 Task: Find connections with filter location Khatīma with filter topic #leanstartupswith filter profile language Spanish with filter current company Capgemini with filter school Acropolis Institutions with filter industry Education Administration Programs with filter service category Ghostwriting with filter keywords title Director of Inside Sales
Action: Mouse moved to (399, 259)
Screenshot: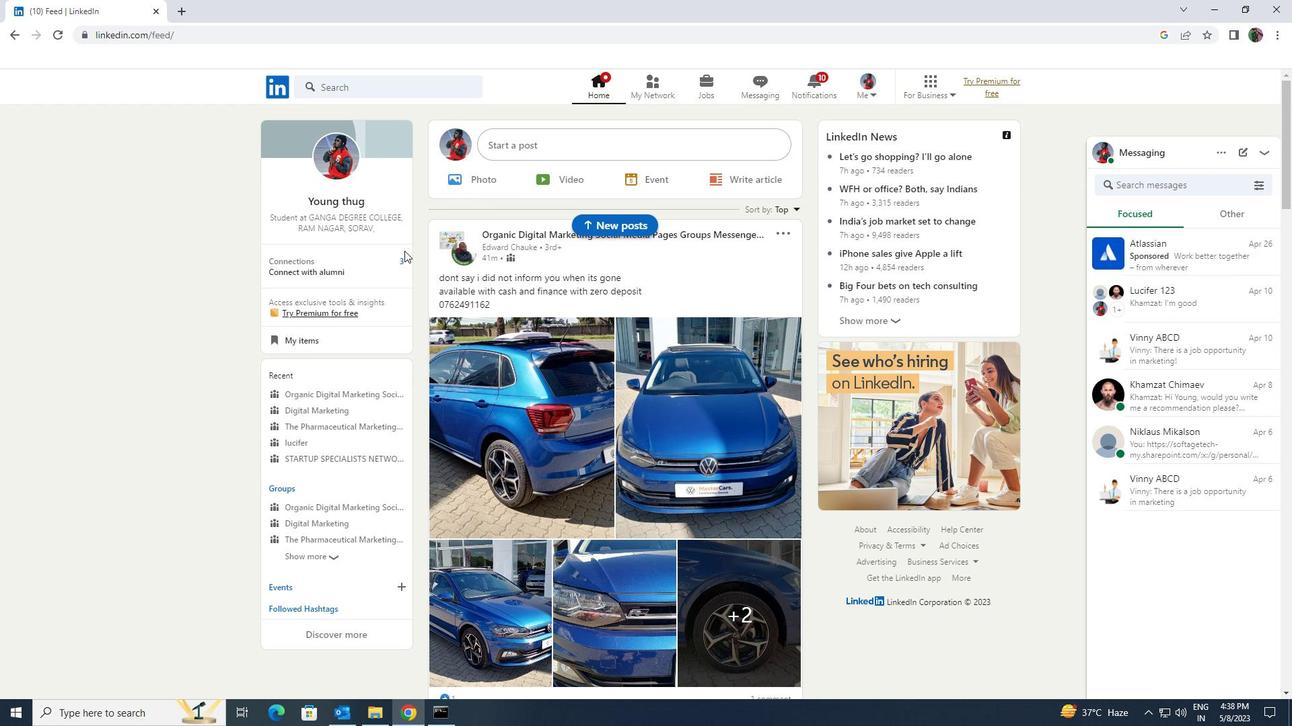 
Action: Mouse pressed left at (399, 259)
Screenshot: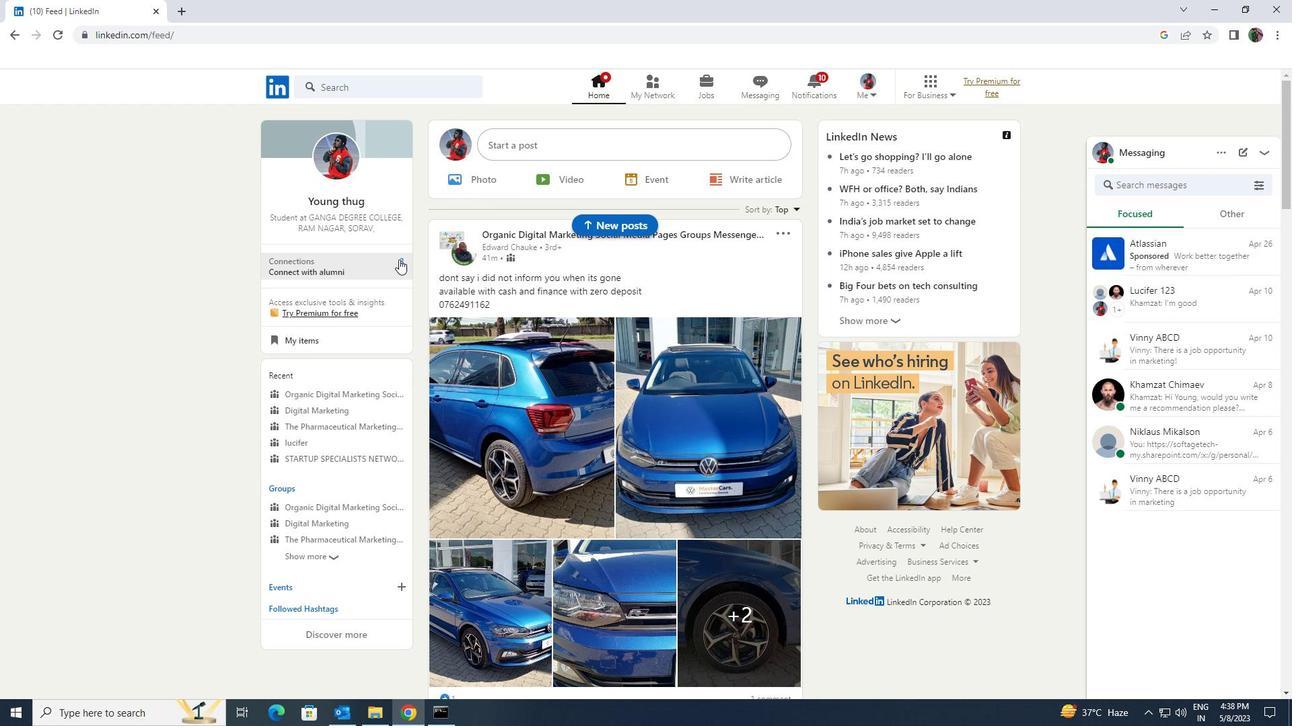 
Action: Mouse moved to (384, 158)
Screenshot: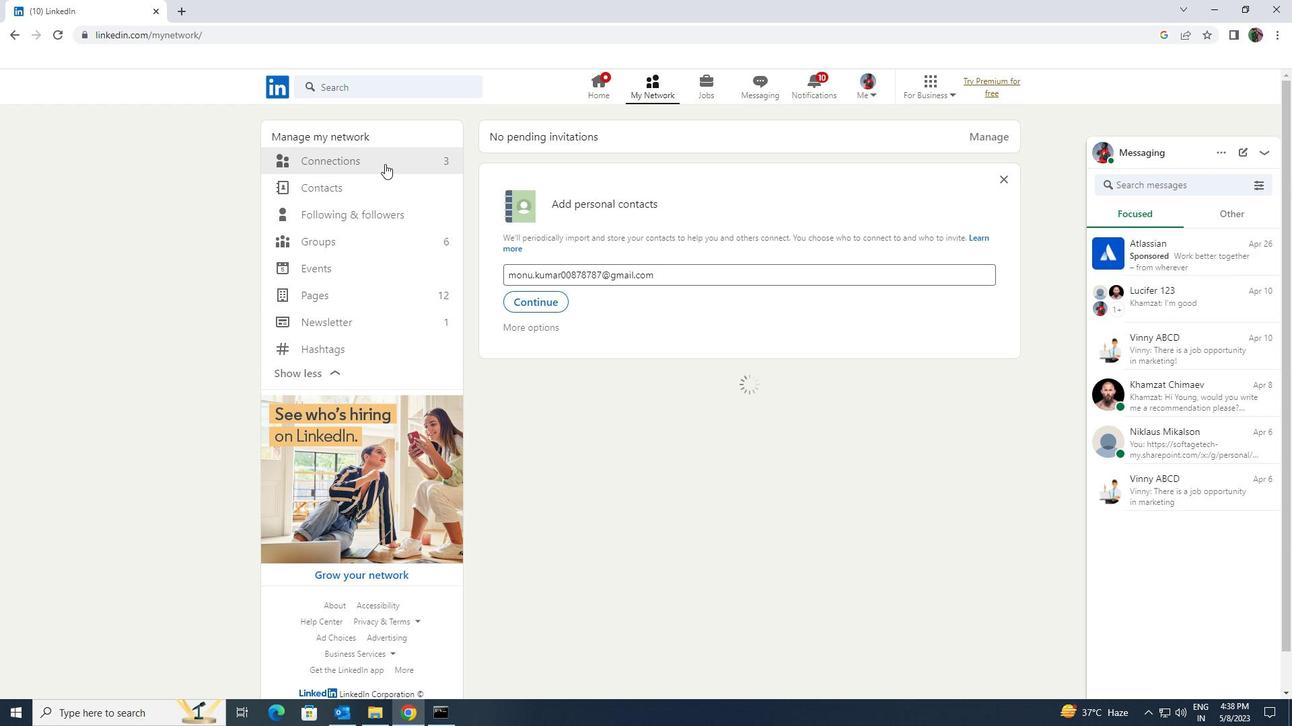 
Action: Mouse pressed left at (384, 158)
Screenshot: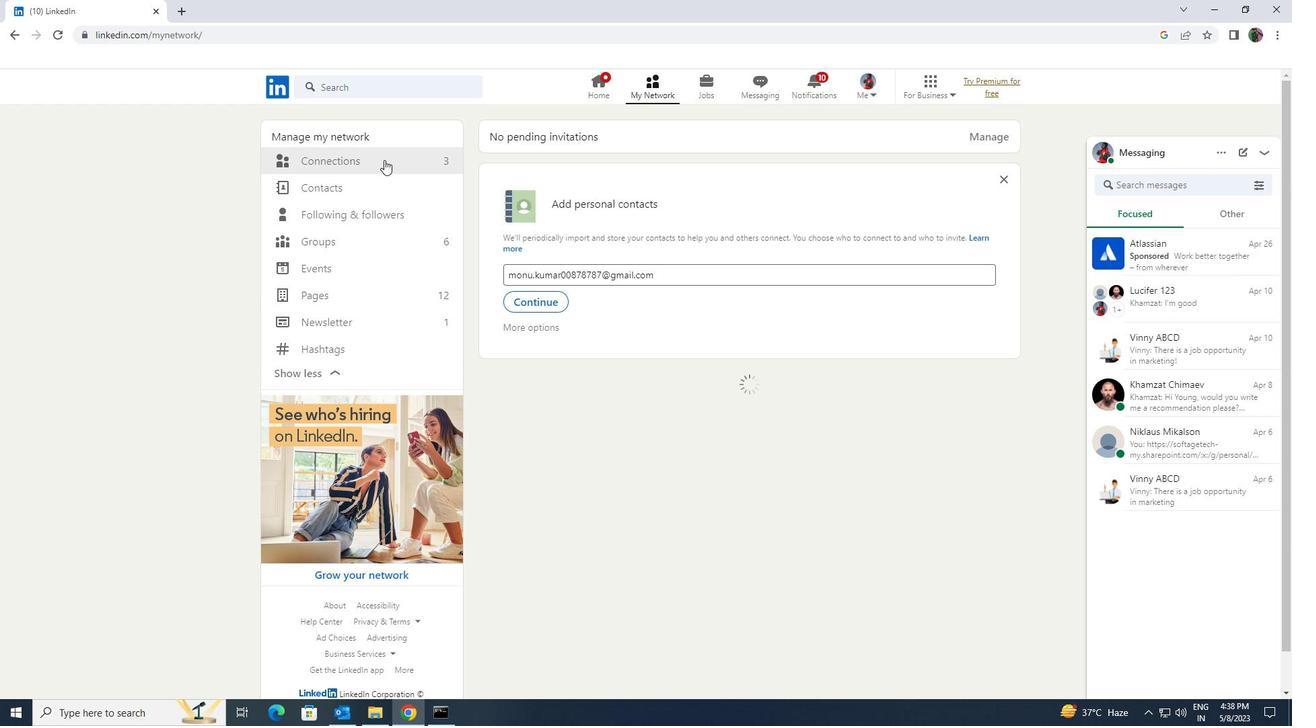 
Action: Mouse moved to (712, 164)
Screenshot: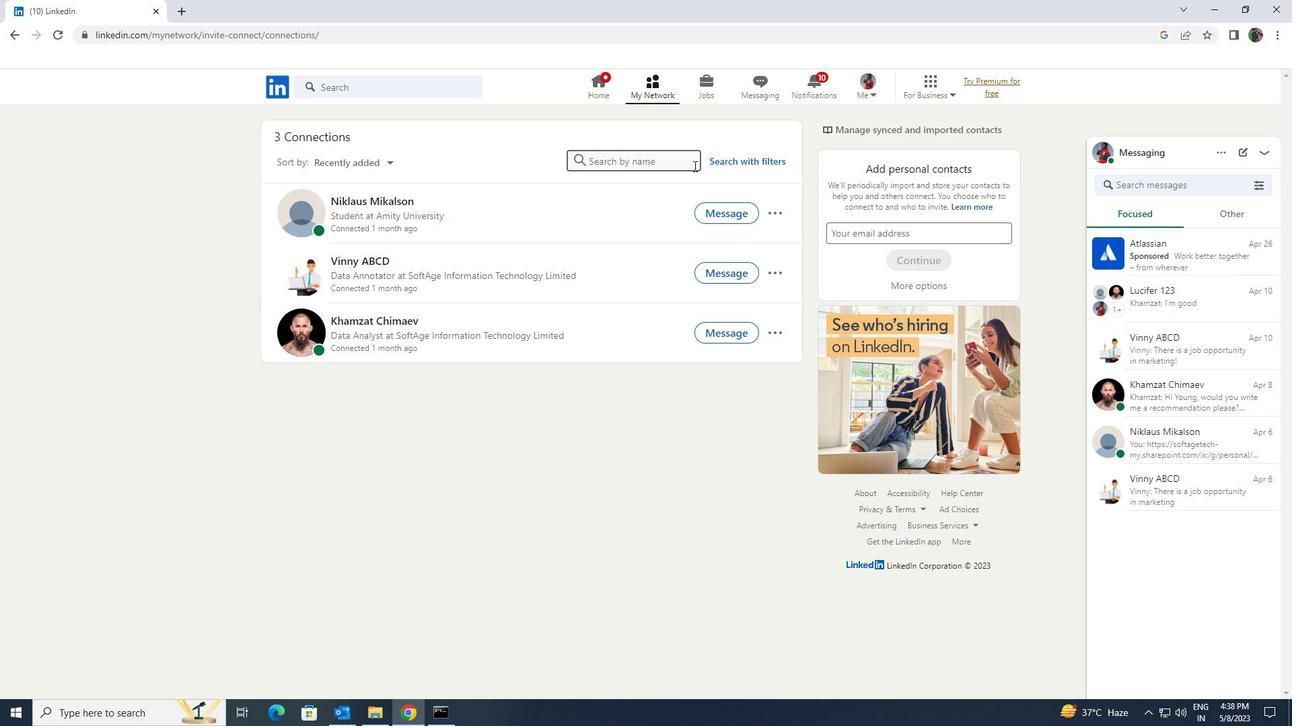 
Action: Mouse pressed left at (712, 164)
Screenshot: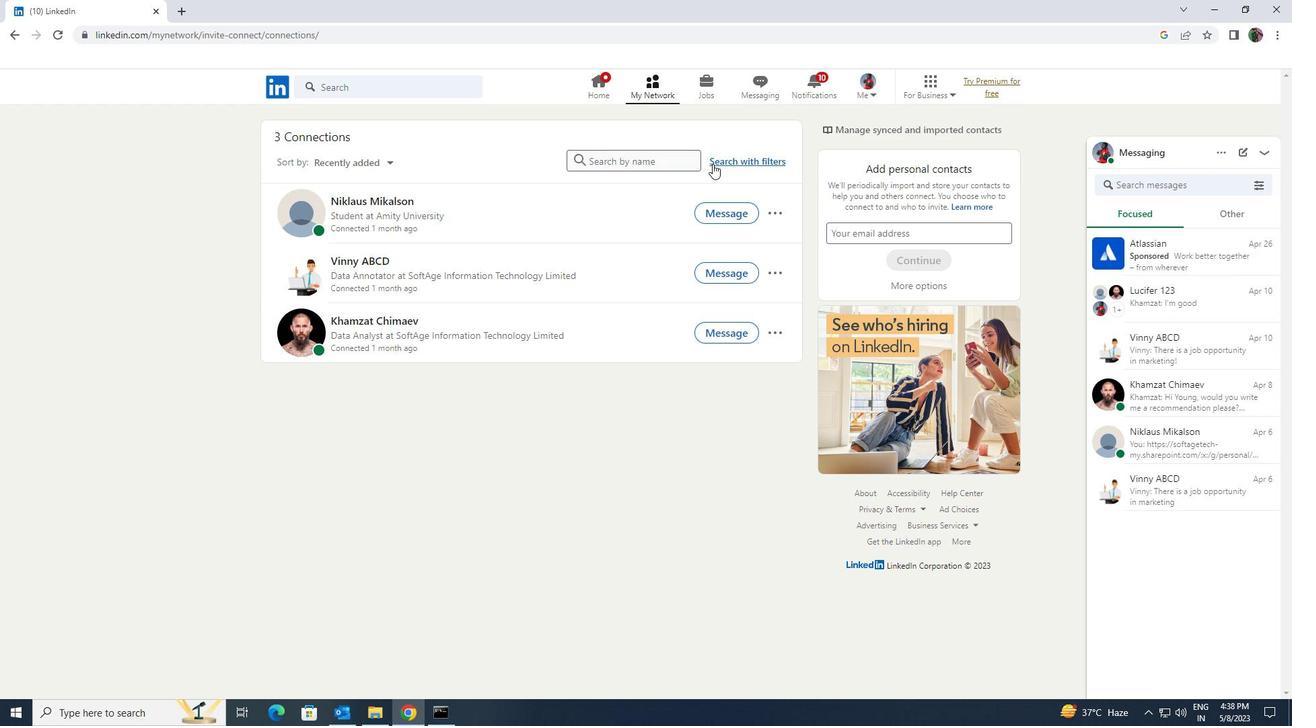 
Action: Mouse moved to (689, 128)
Screenshot: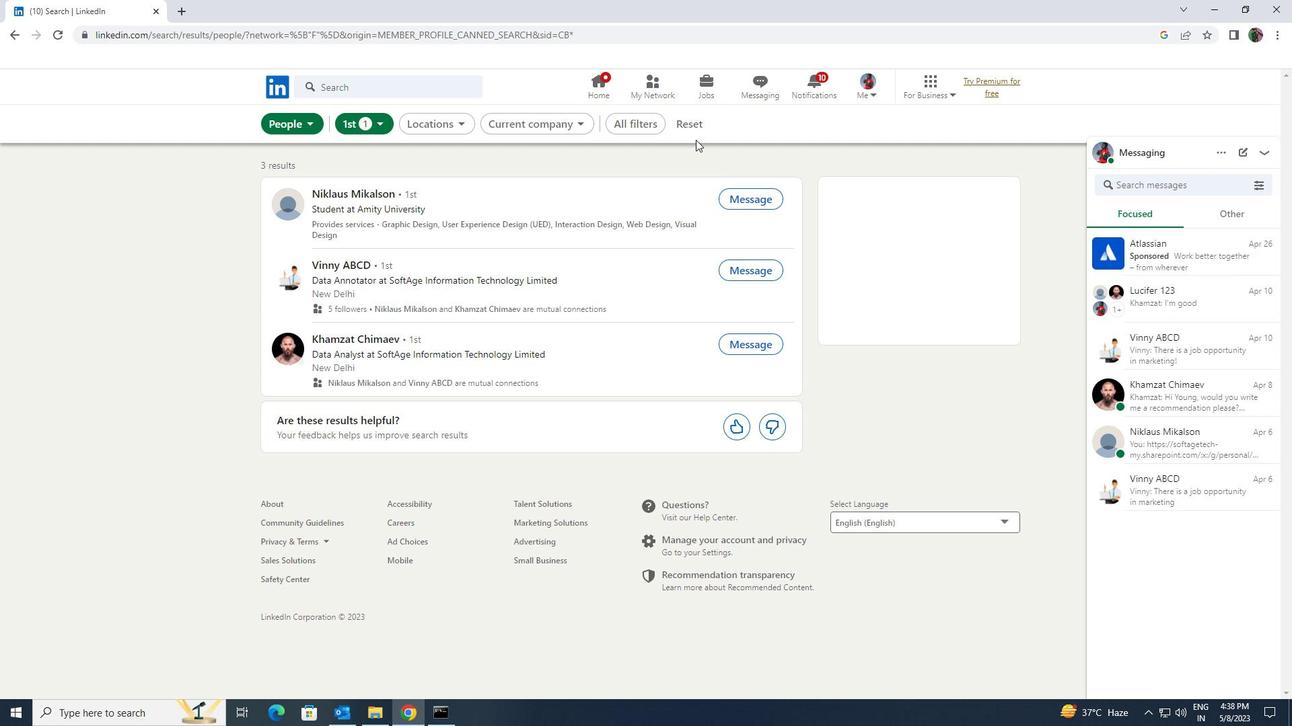 
Action: Mouse pressed left at (689, 128)
Screenshot: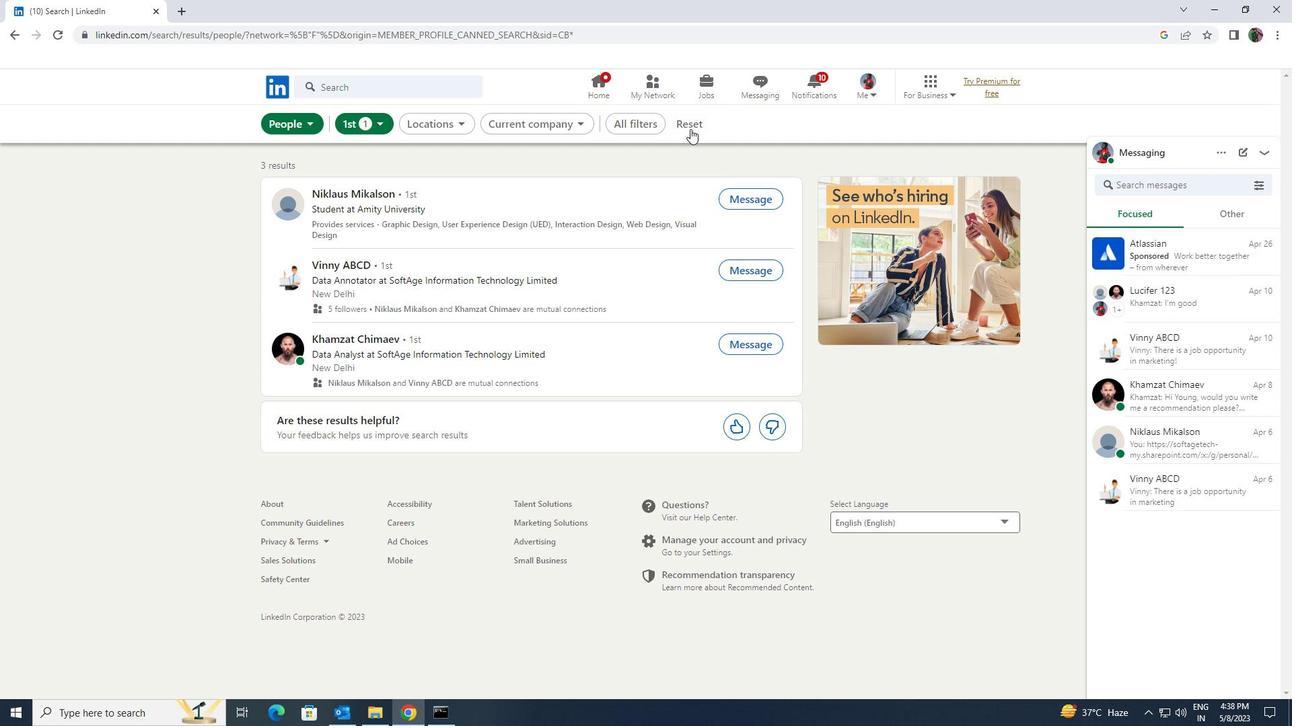 
Action: Mouse moved to (682, 124)
Screenshot: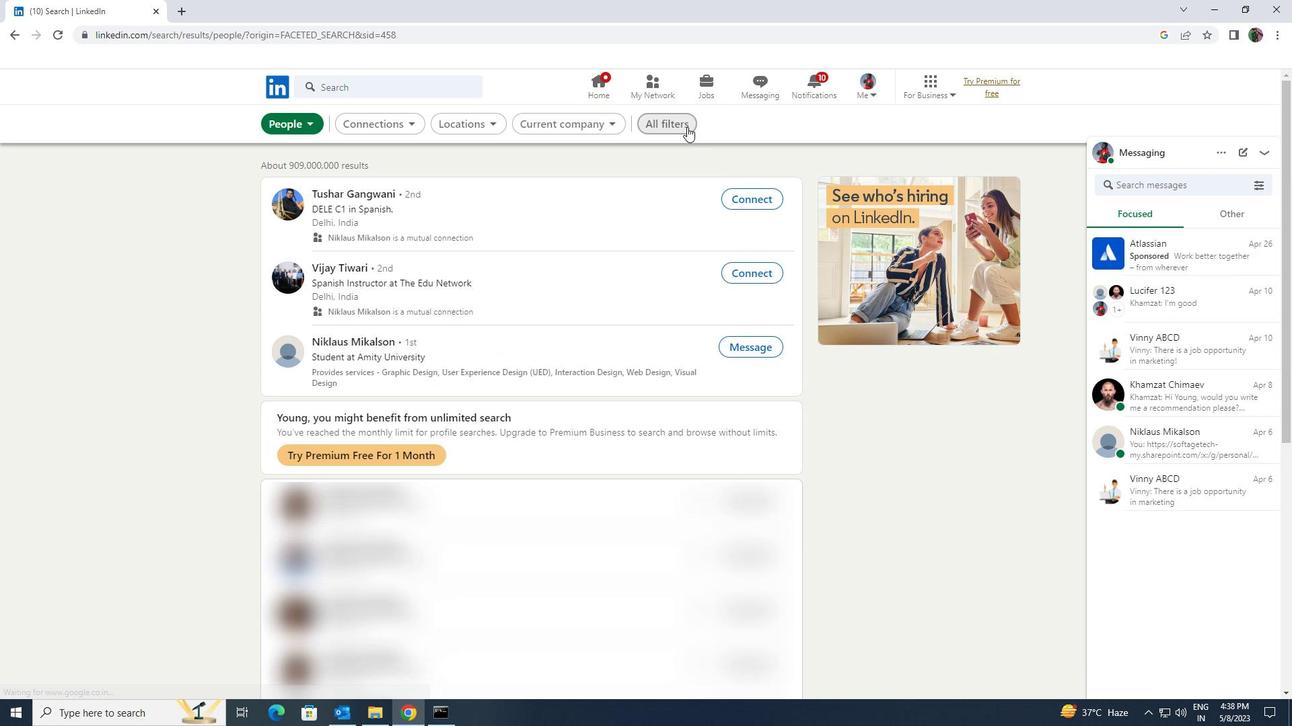 
Action: Mouse pressed left at (682, 124)
Screenshot: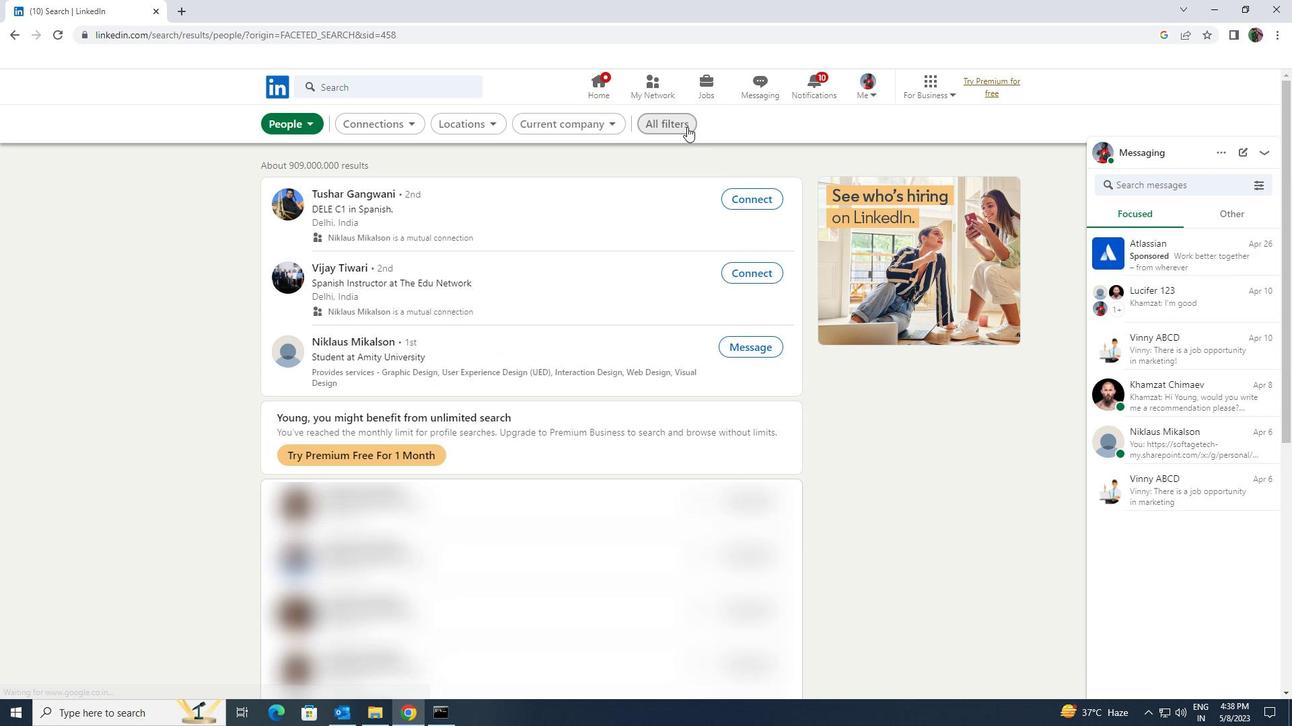 
Action: Mouse moved to (1124, 524)
Screenshot: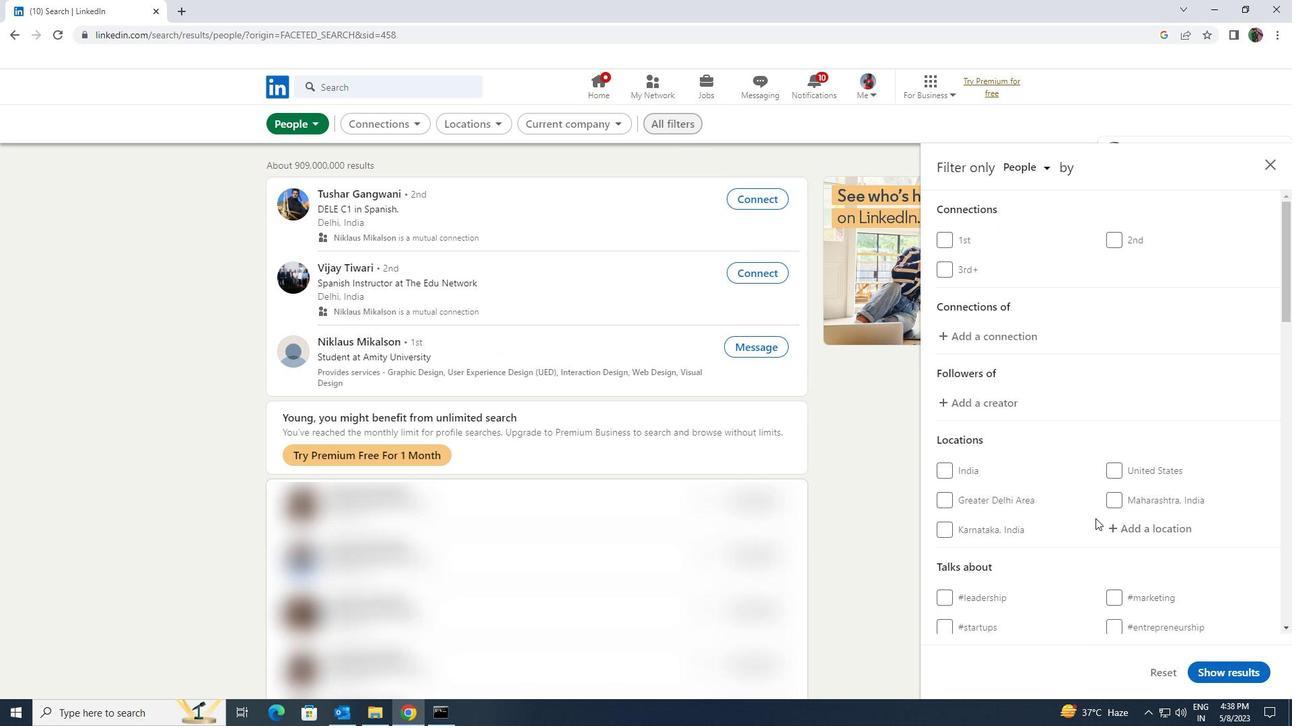 
Action: Mouse pressed left at (1124, 524)
Screenshot: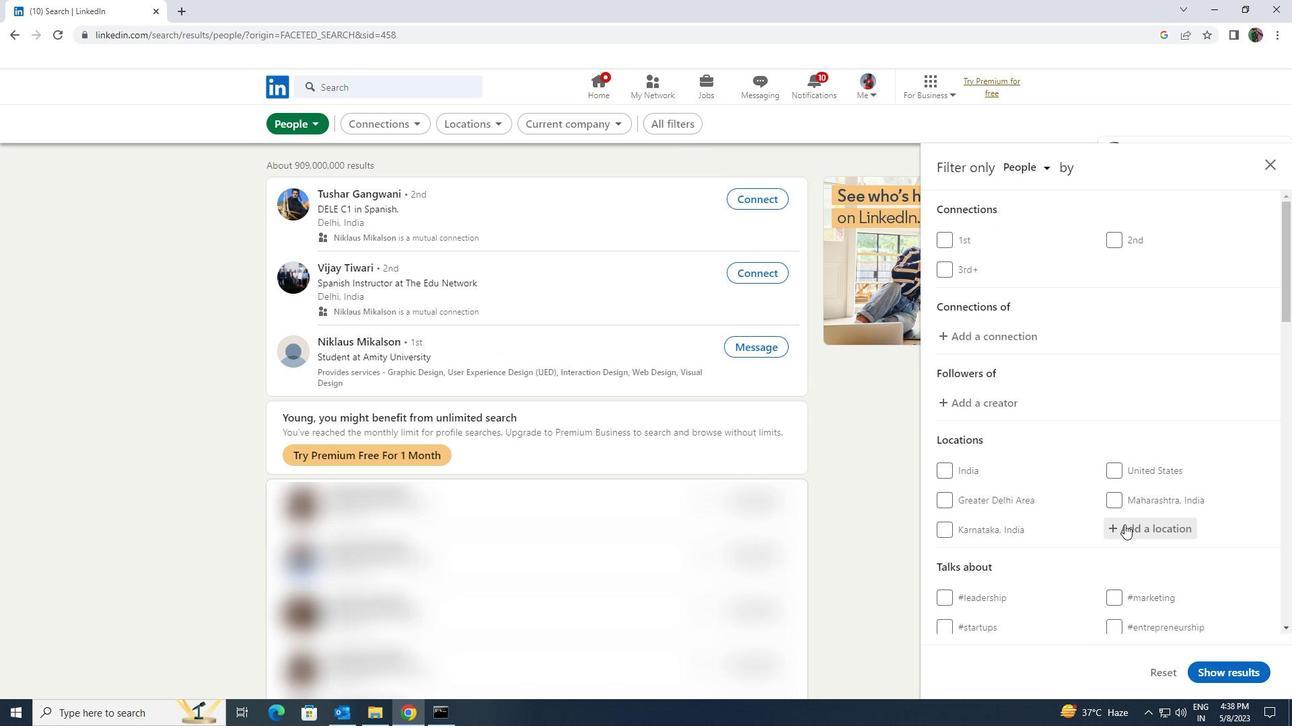 
Action: Key pressed <Key.shift>KHATIMA
Screenshot: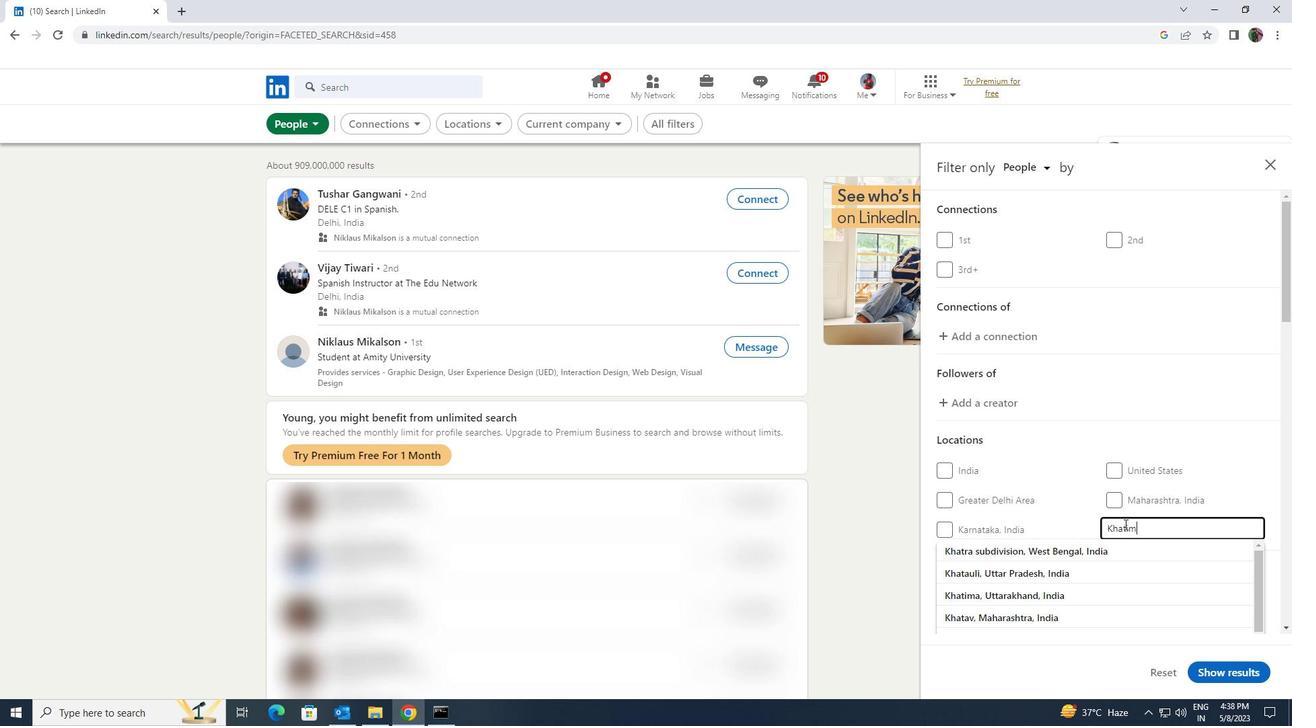 
Action: Mouse moved to (1117, 559)
Screenshot: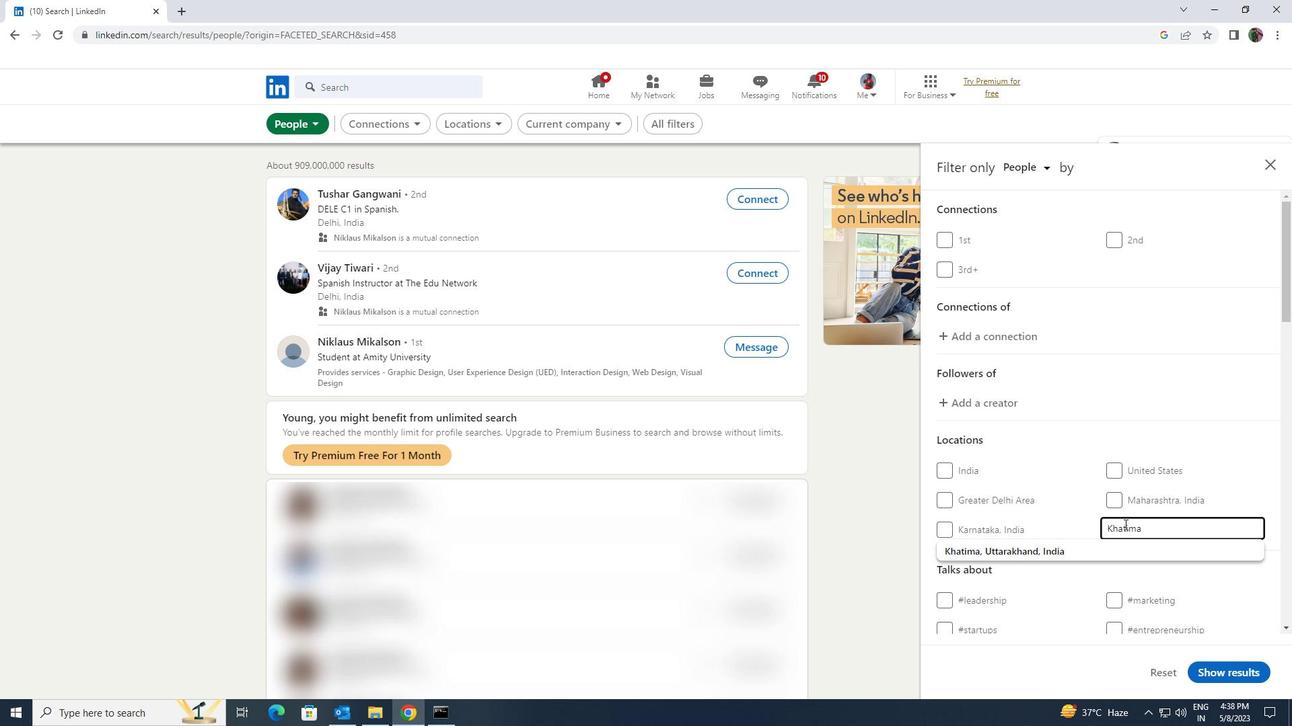 
Action: Mouse pressed left at (1117, 559)
Screenshot: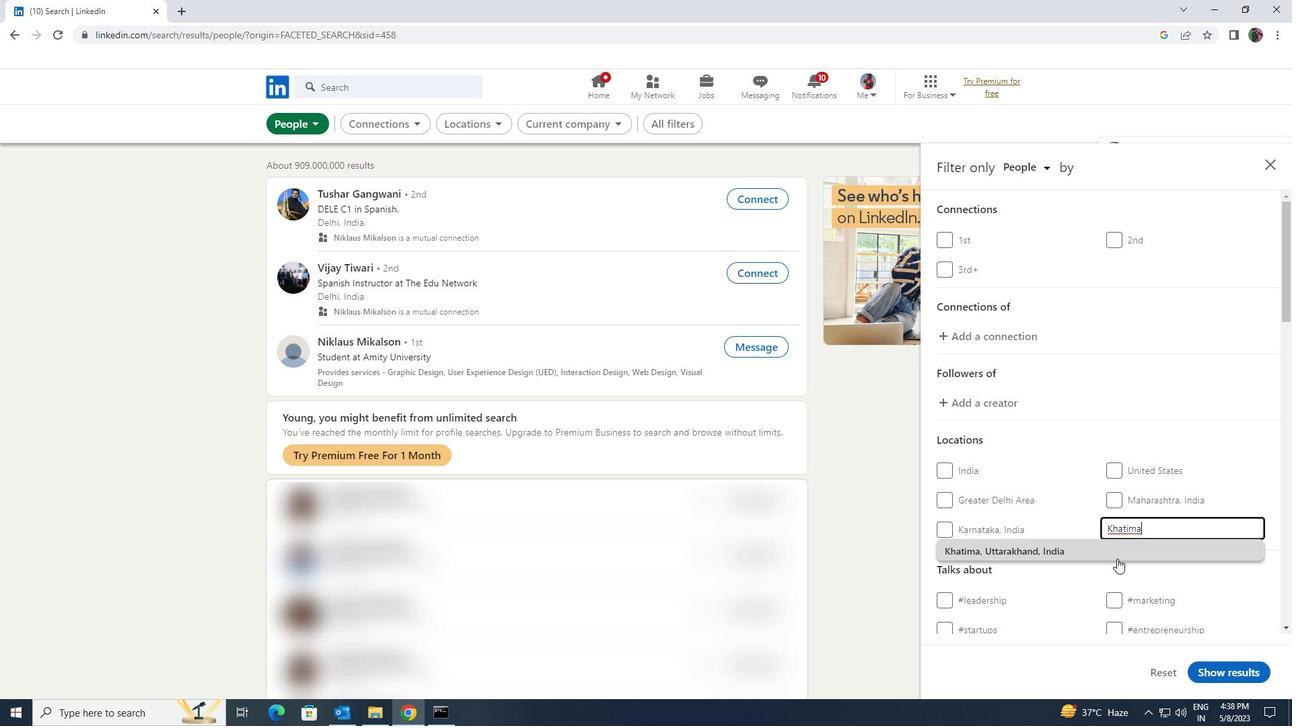 
Action: Mouse scrolled (1117, 558) with delta (0, 0)
Screenshot: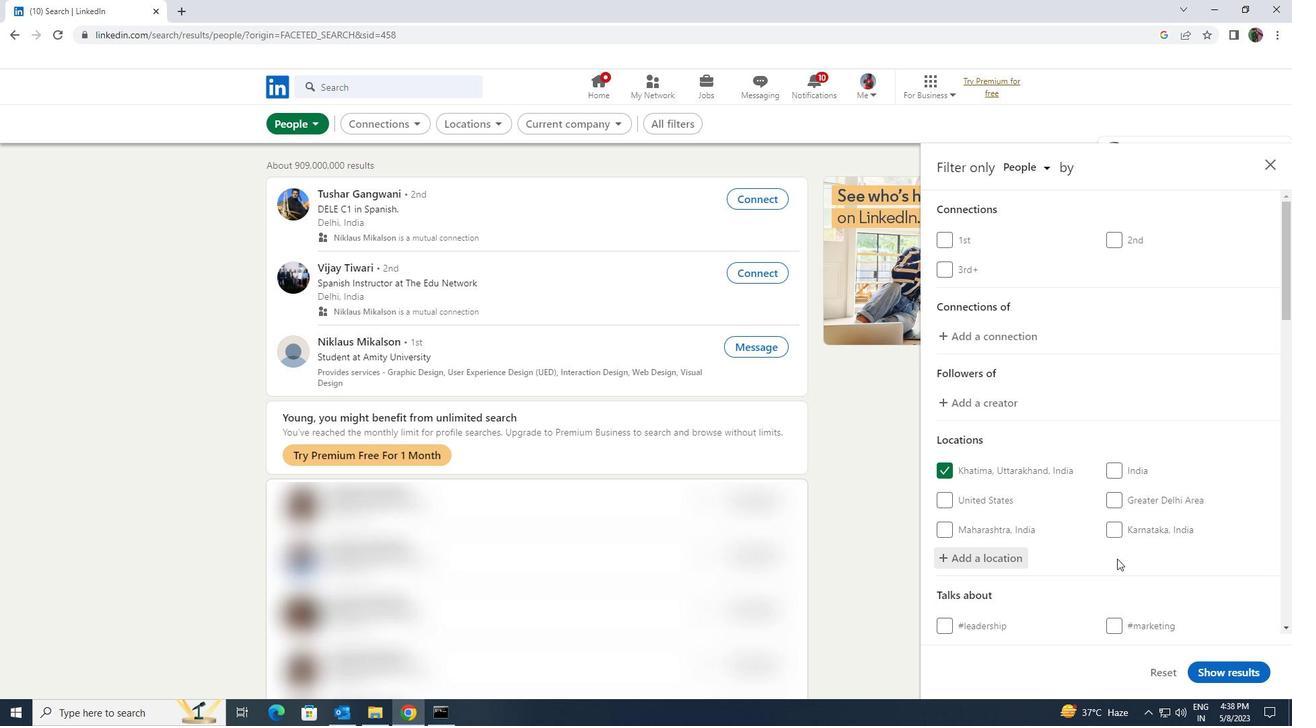 
Action: Mouse scrolled (1117, 558) with delta (0, 0)
Screenshot: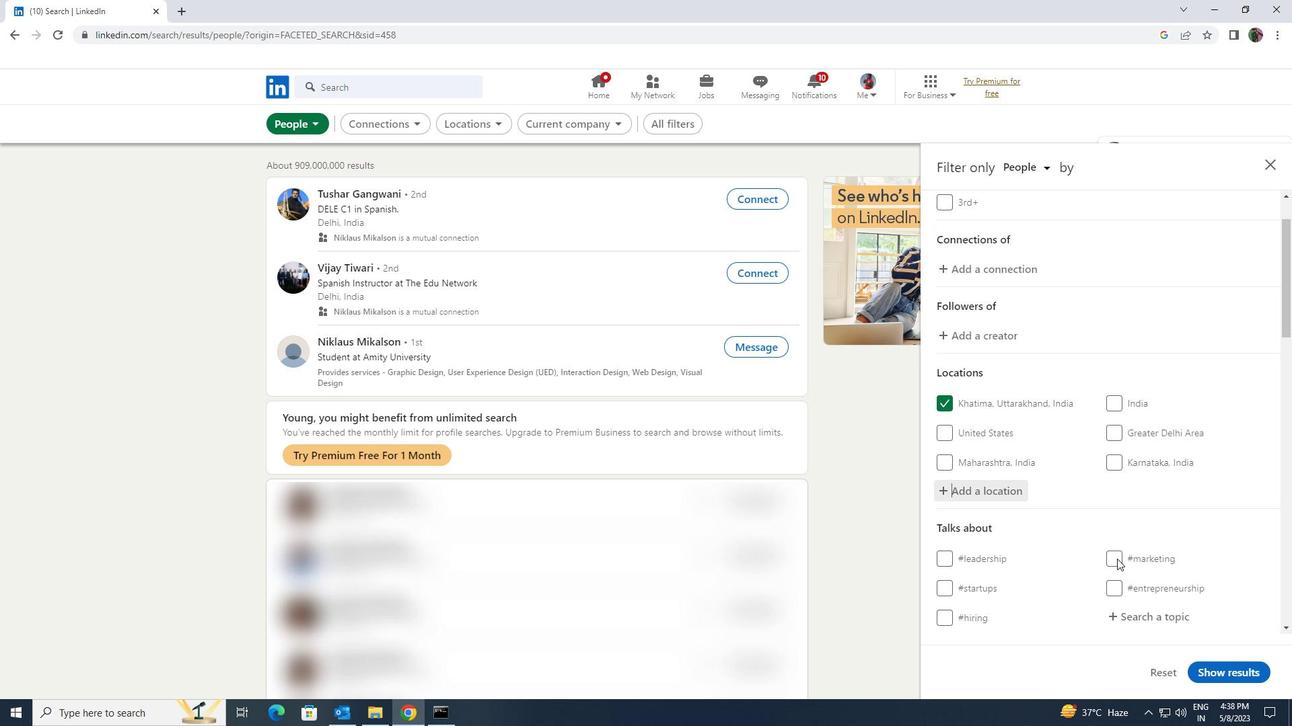 
Action: Mouse moved to (1117, 554)
Screenshot: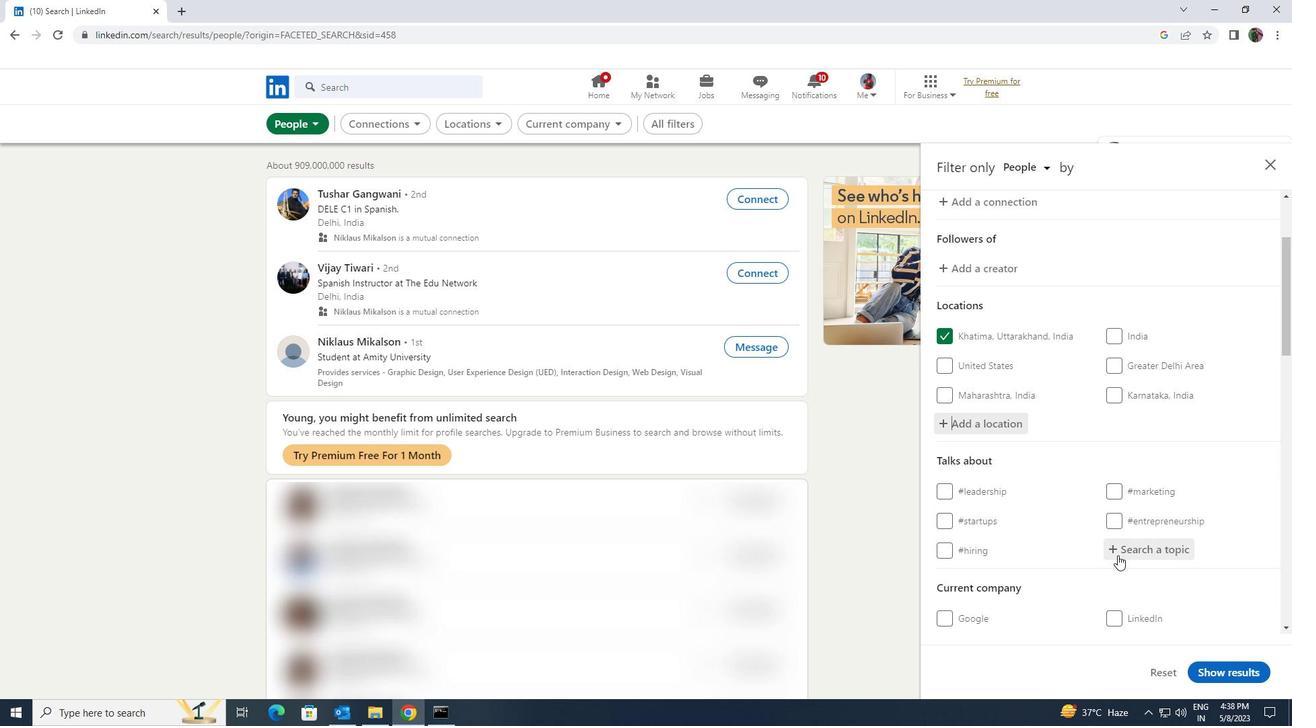 
Action: Mouse pressed left at (1117, 554)
Screenshot: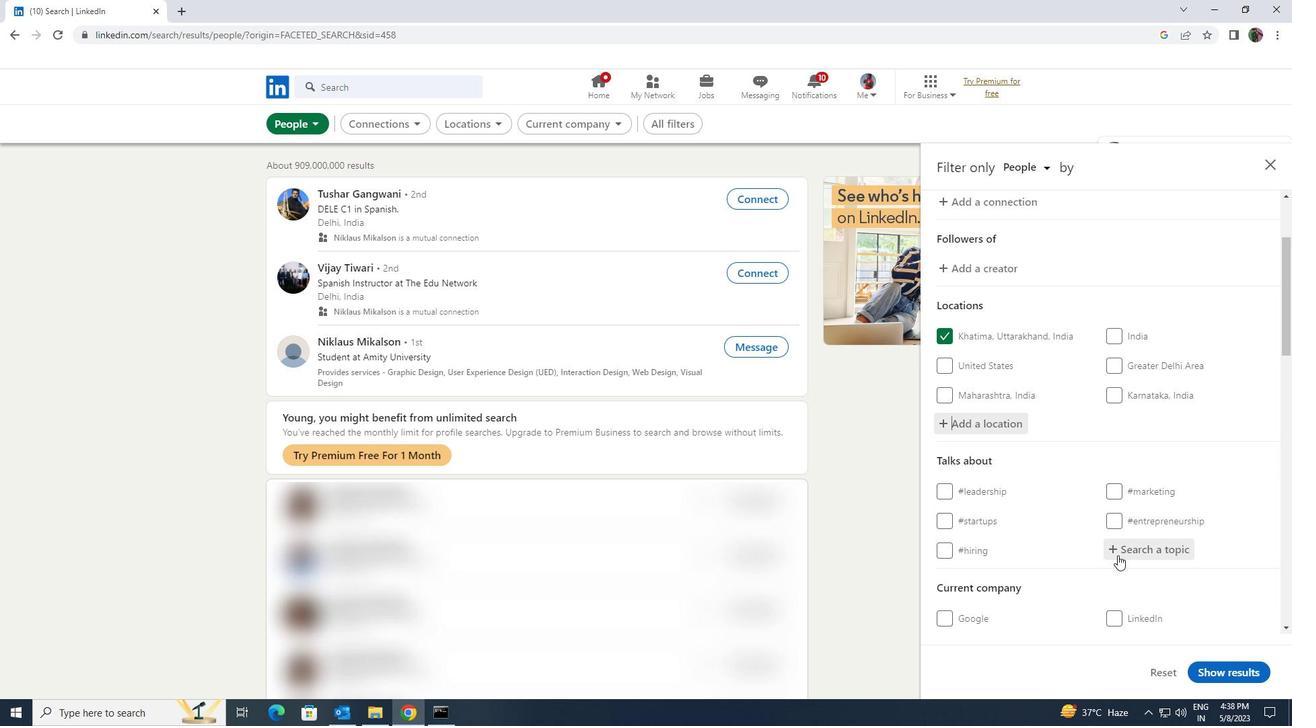 
Action: Key pressed <Key.shift>LEANSTAT<Key.backspace>
Screenshot: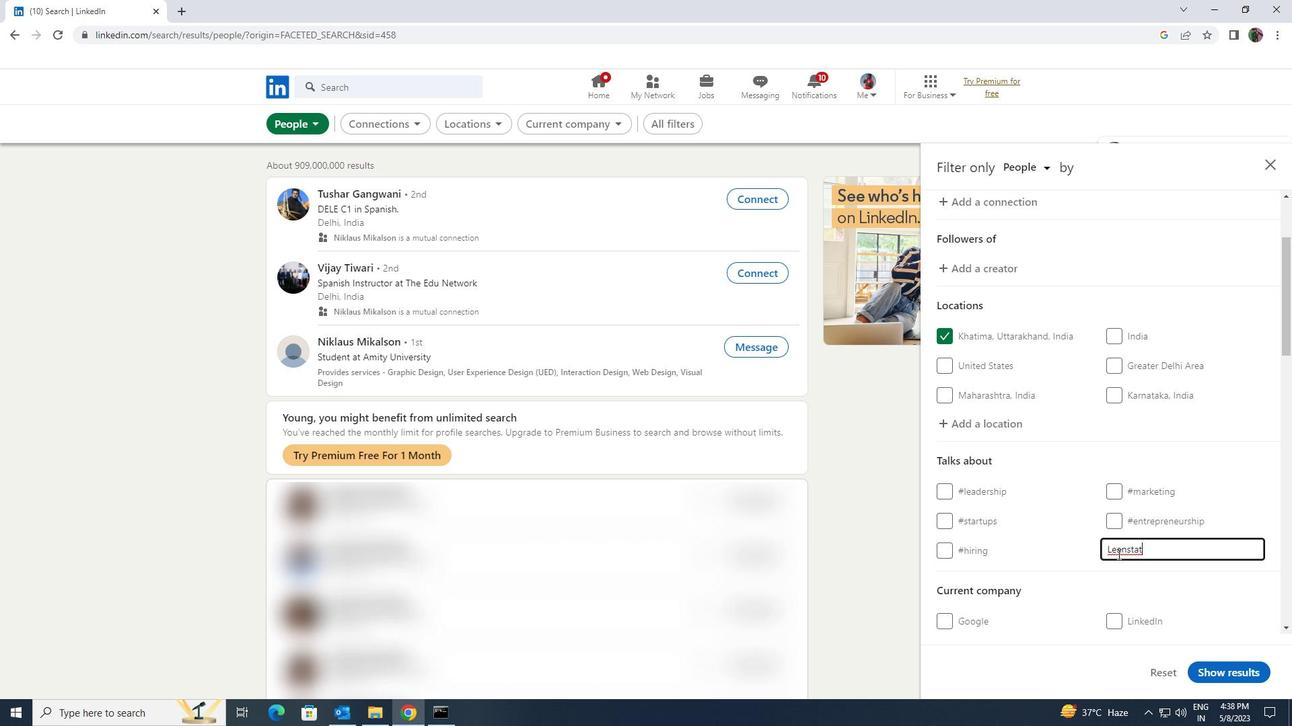 
Action: Mouse moved to (1117, 564)
Screenshot: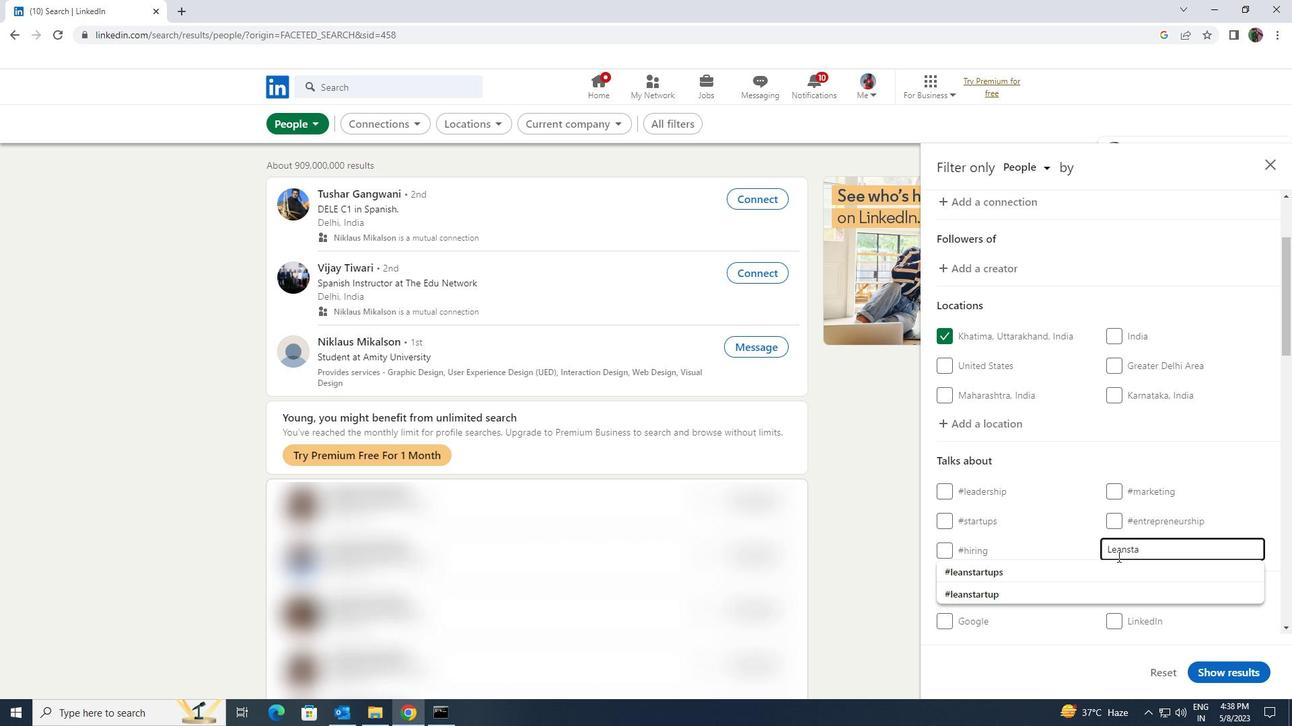 
Action: Mouse pressed left at (1117, 564)
Screenshot: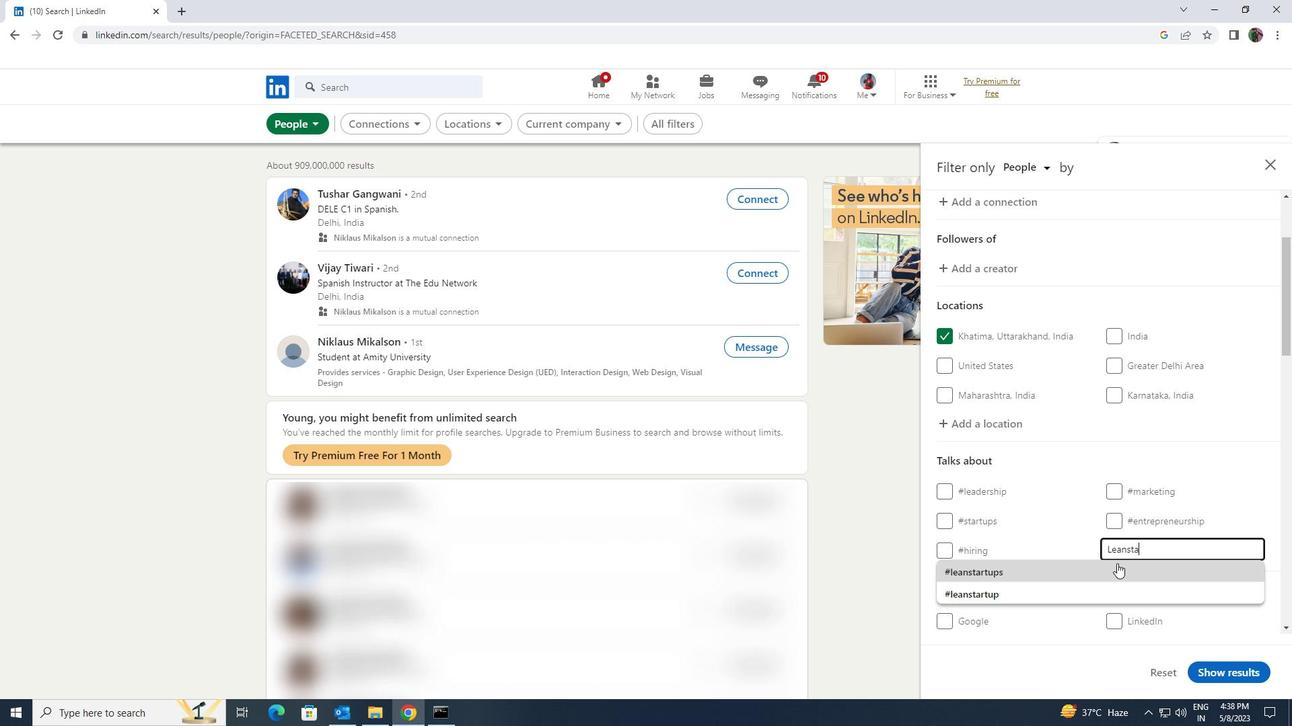 
Action: Mouse moved to (1117, 564)
Screenshot: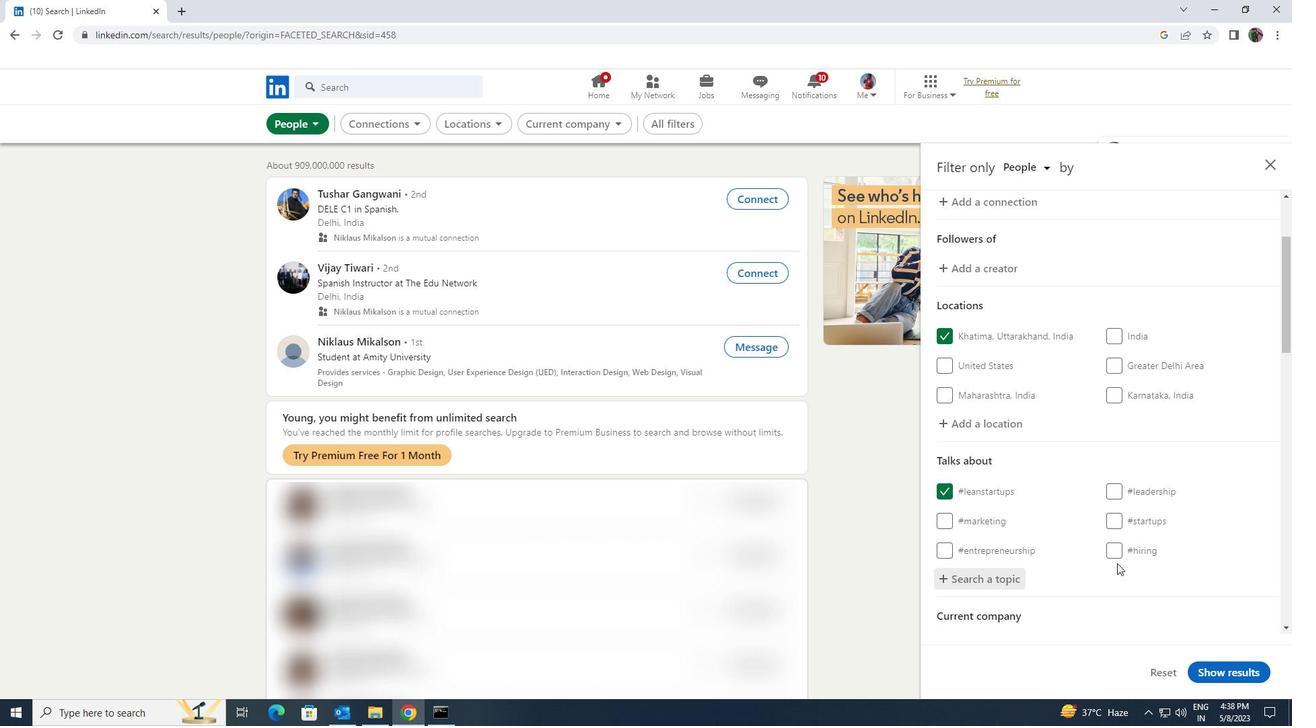 
Action: Mouse scrolled (1117, 564) with delta (0, 0)
Screenshot: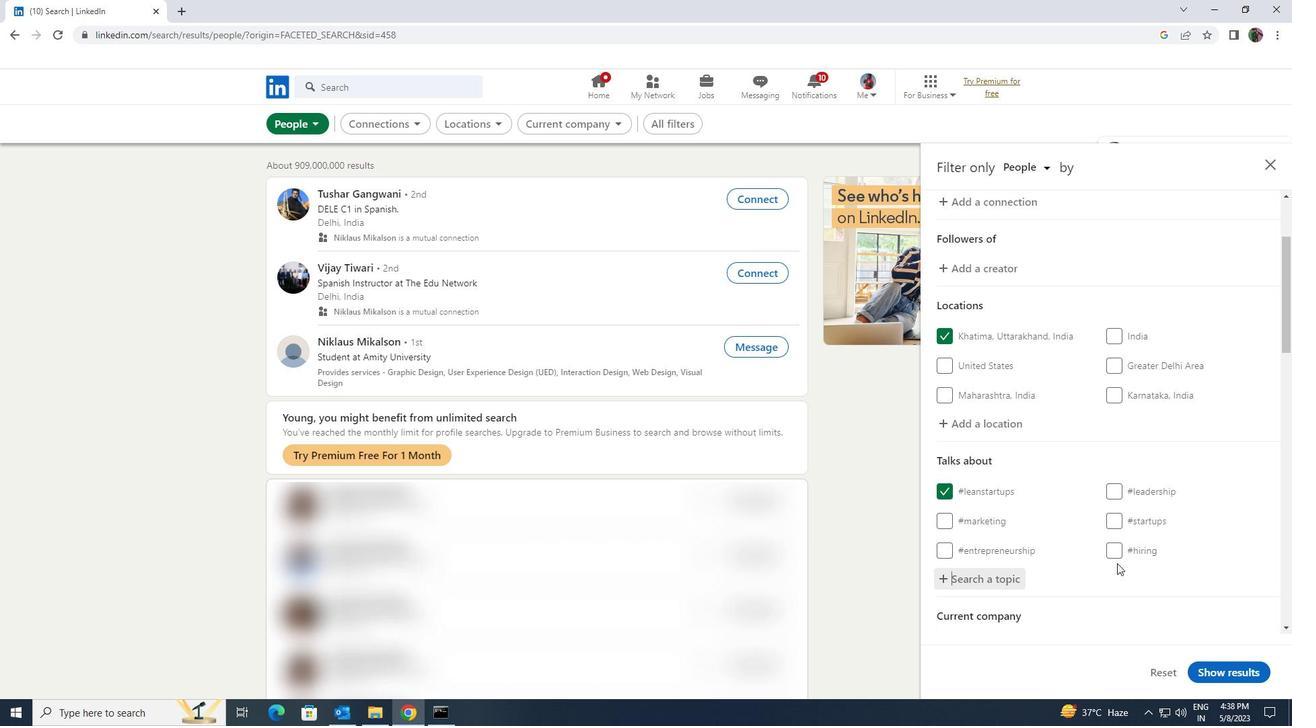 
Action: Mouse moved to (1117, 565)
Screenshot: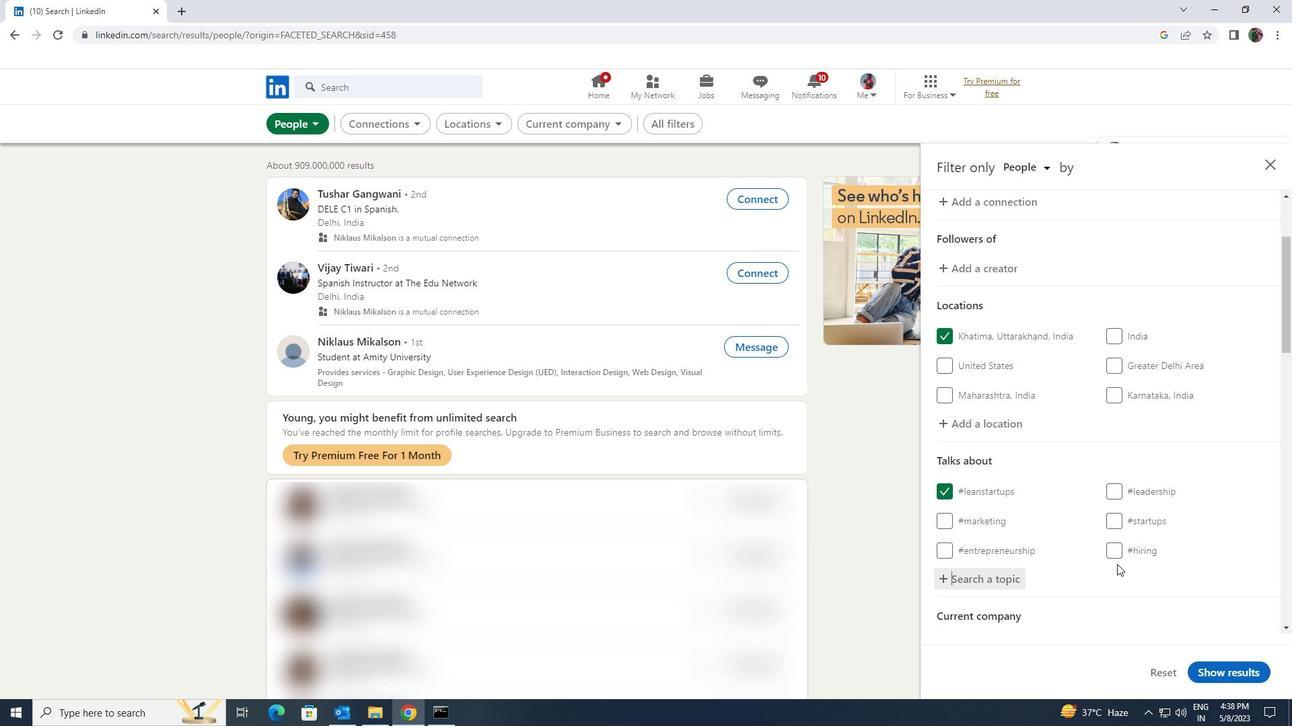 
Action: Mouse scrolled (1117, 564) with delta (0, 0)
Screenshot: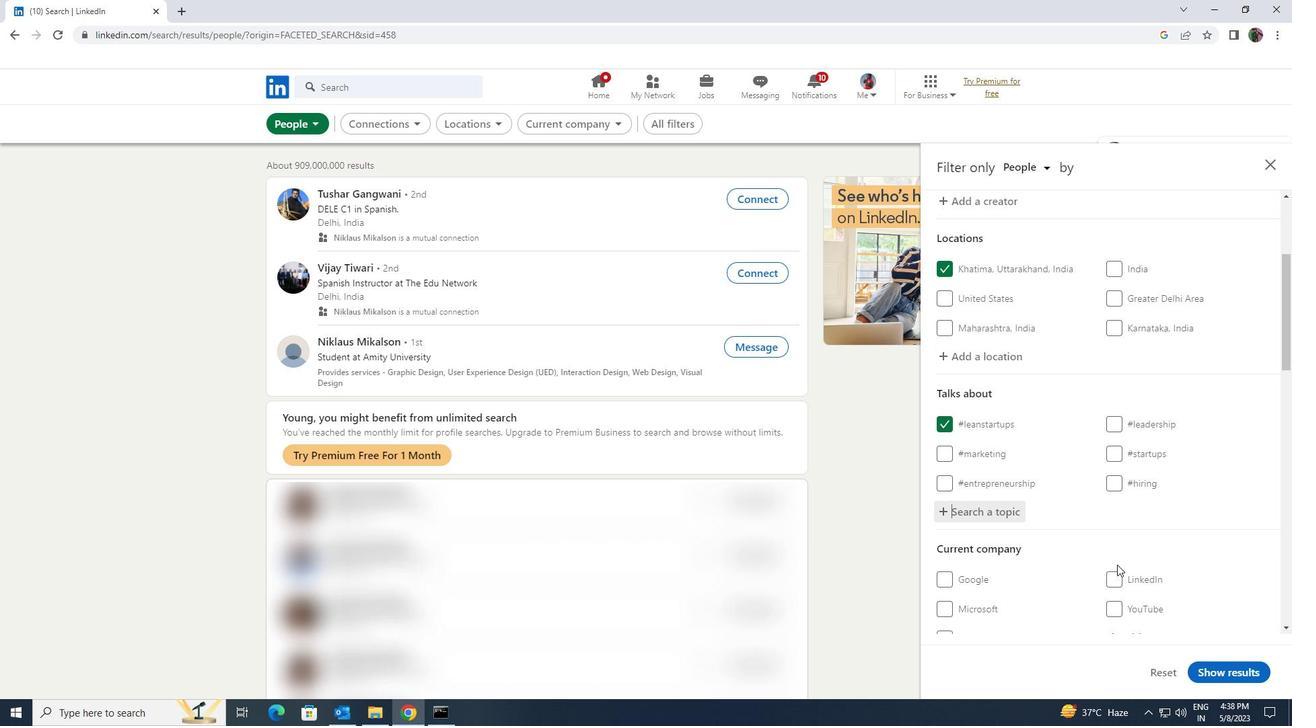 
Action: Mouse scrolled (1117, 564) with delta (0, 0)
Screenshot: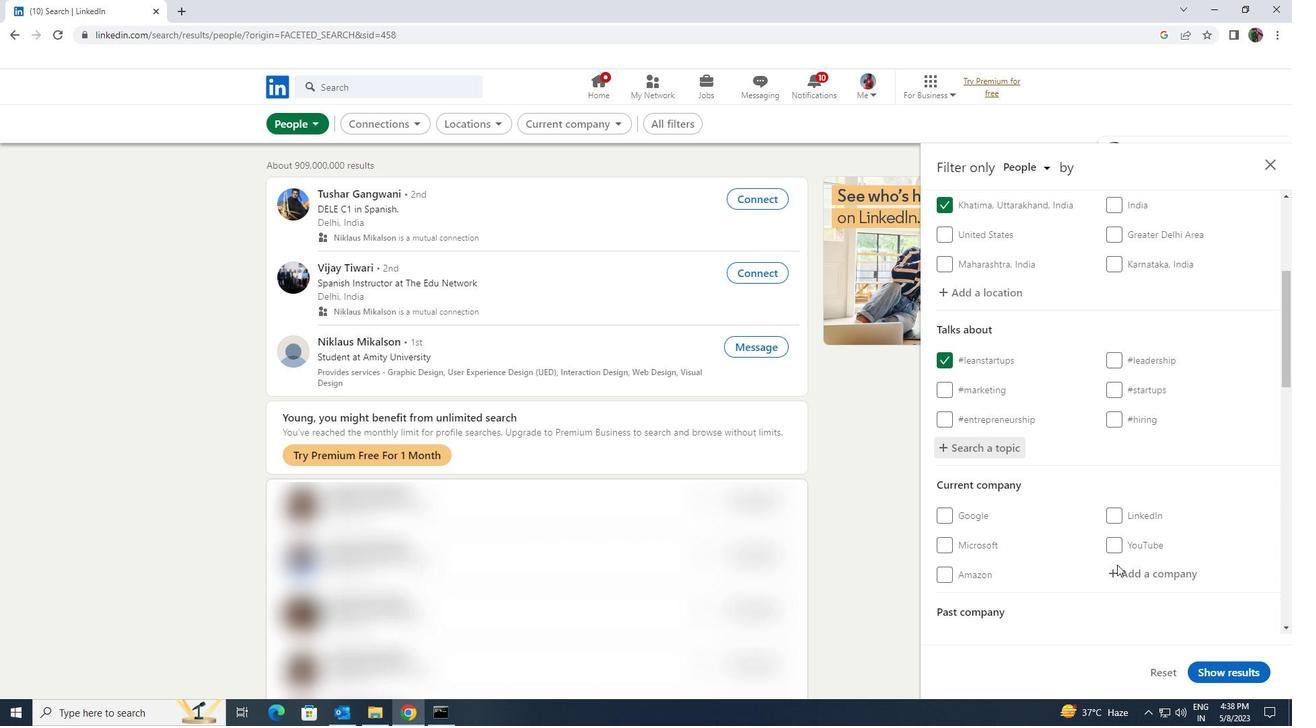 
Action: Mouse scrolled (1117, 564) with delta (0, 0)
Screenshot: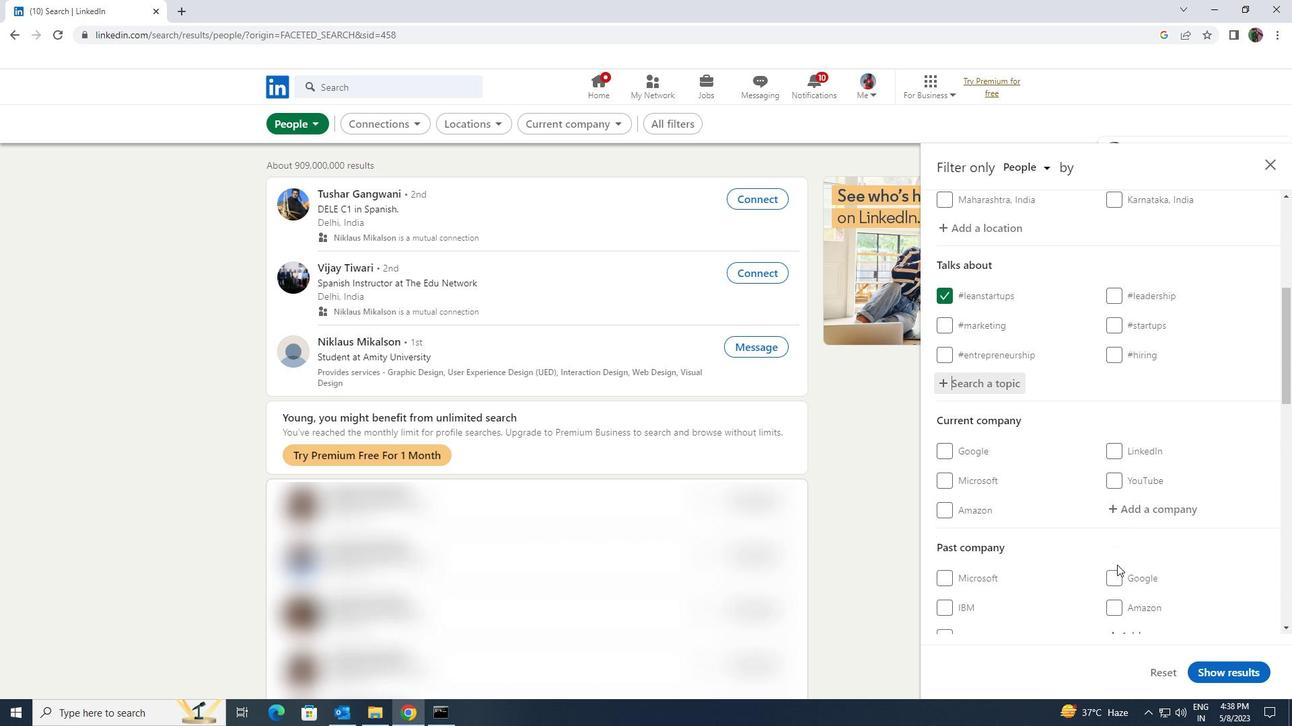 
Action: Mouse scrolled (1117, 564) with delta (0, 0)
Screenshot: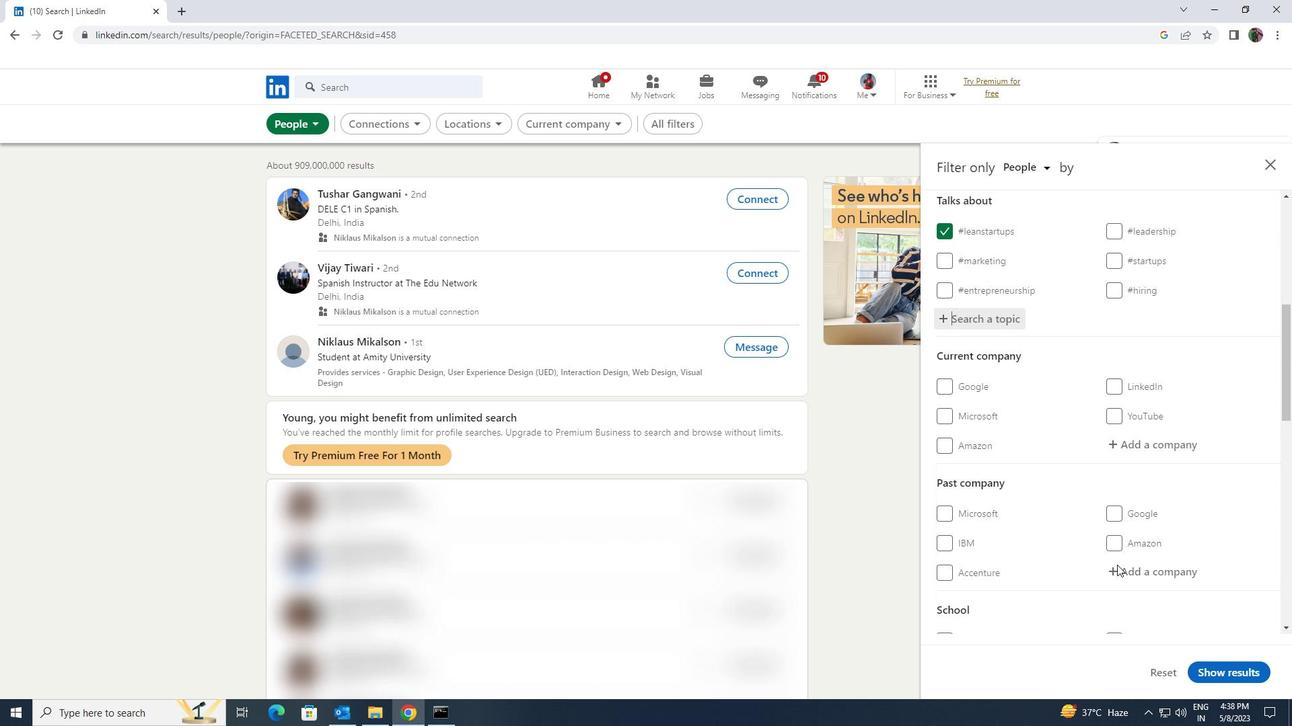 
Action: Mouse scrolled (1117, 564) with delta (0, 0)
Screenshot: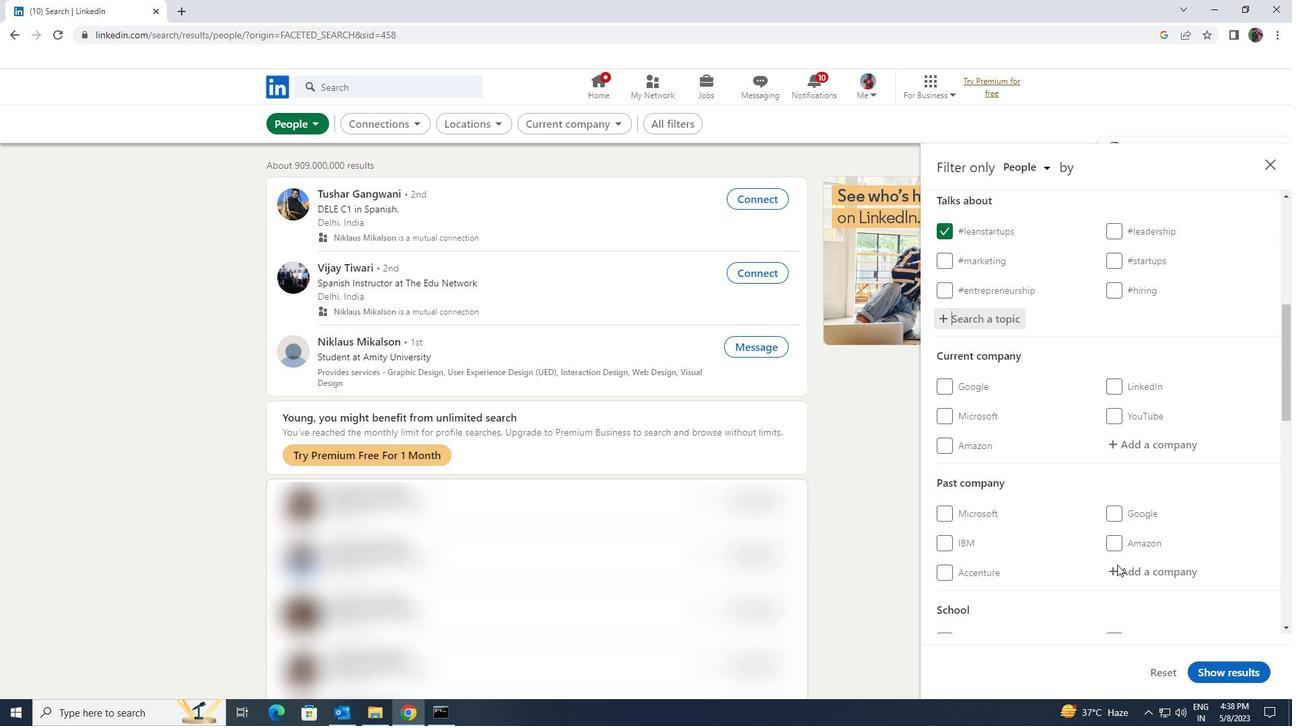 
Action: Mouse scrolled (1117, 564) with delta (0, 0)
Screenshot: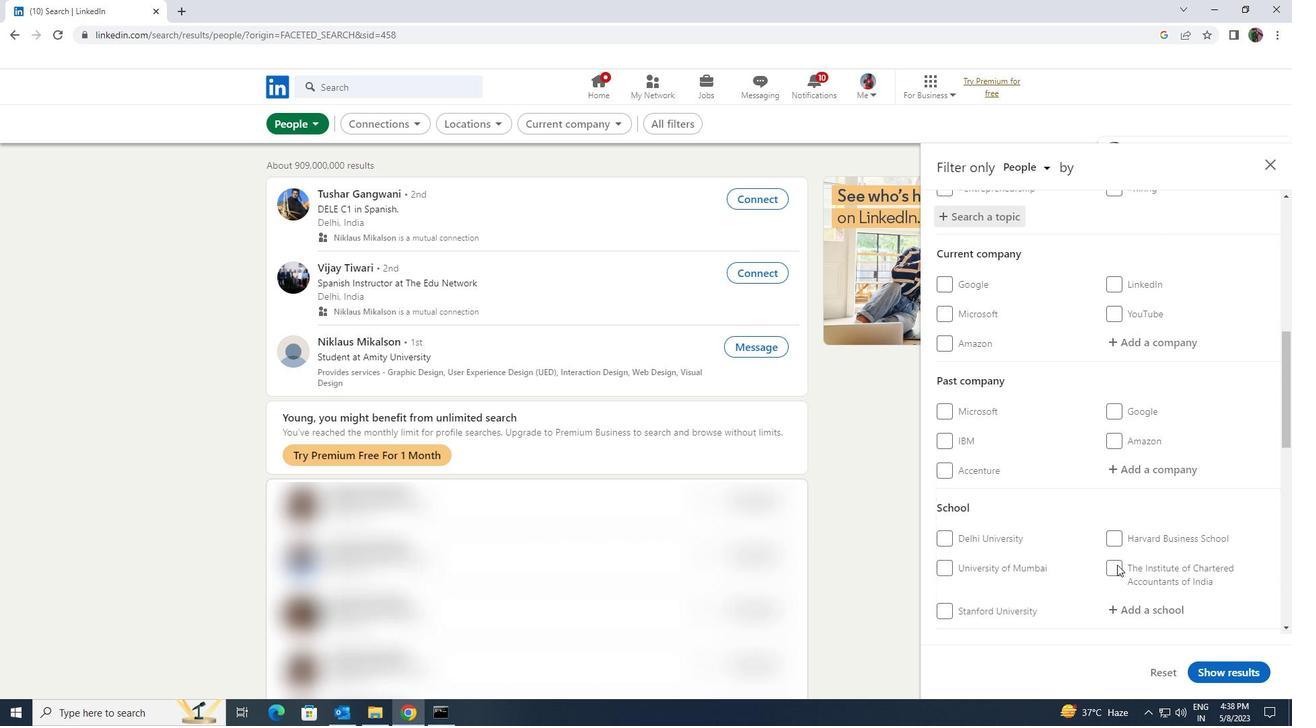 
Action: Mouse scrolled (1117, 564) with delta (0, 0)
Screenshot: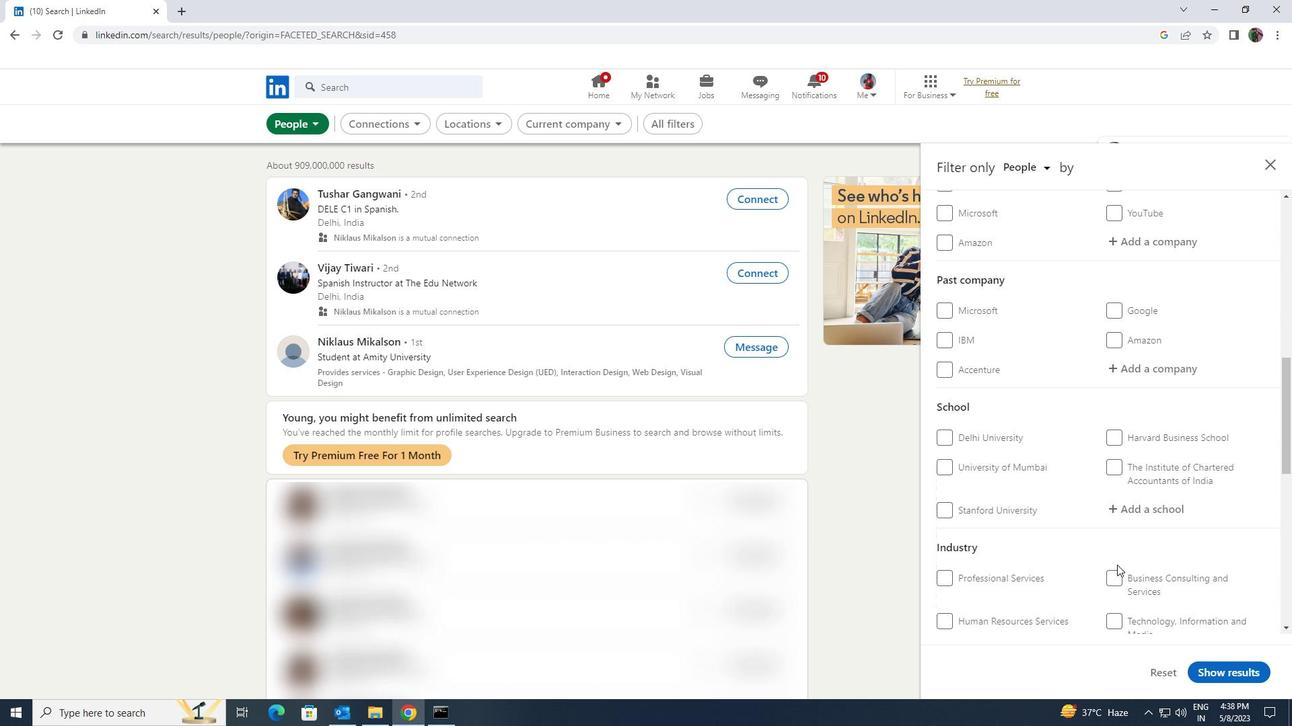 
Action: Mouse scrolled (1117, 564) with delta (0, 0)
Screenshot: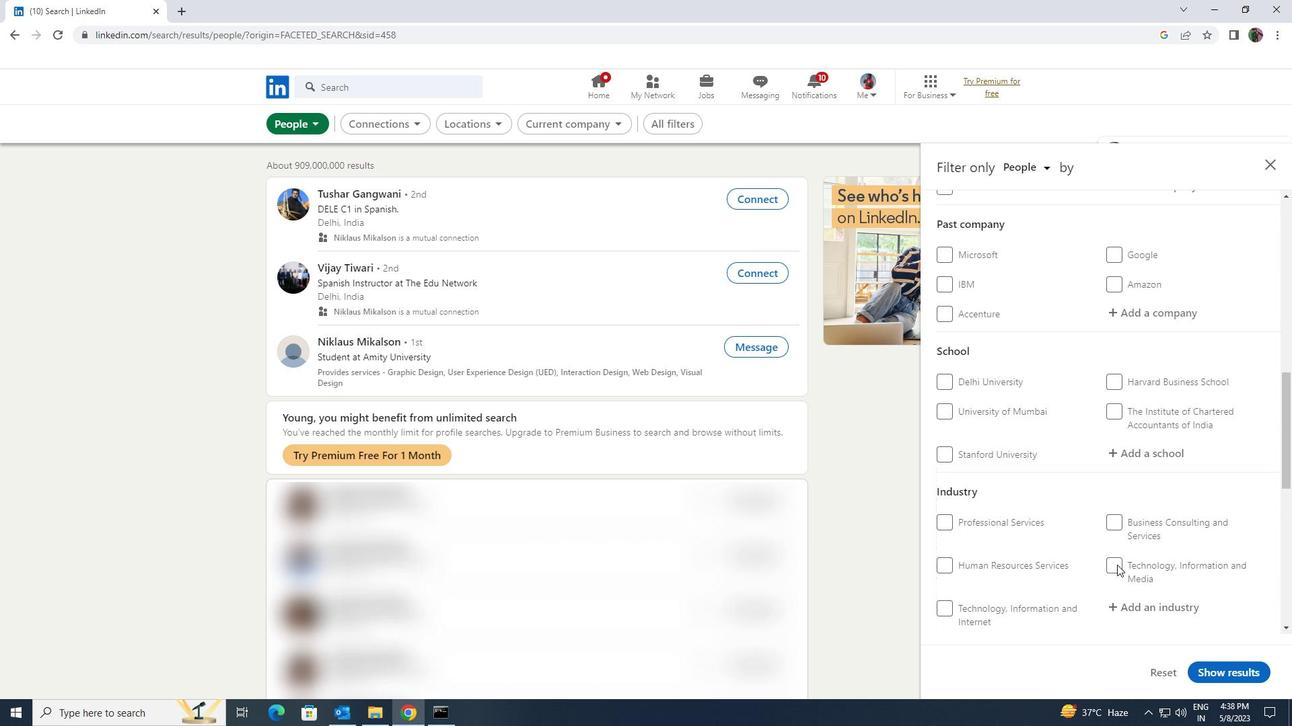 
Action: Mouse scrolled (1117, 564) with delta (0, 0)
Screenshot: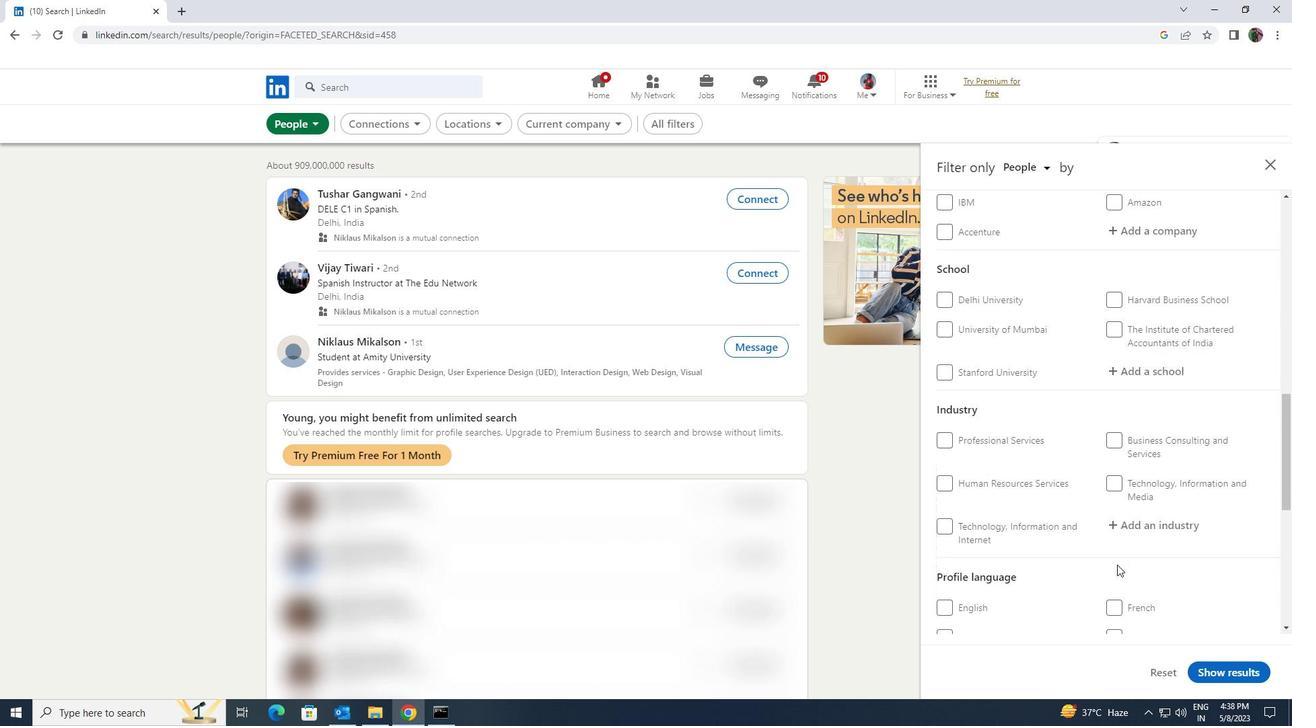 
Action: Mouse moved to (983, 571)
Screenshot: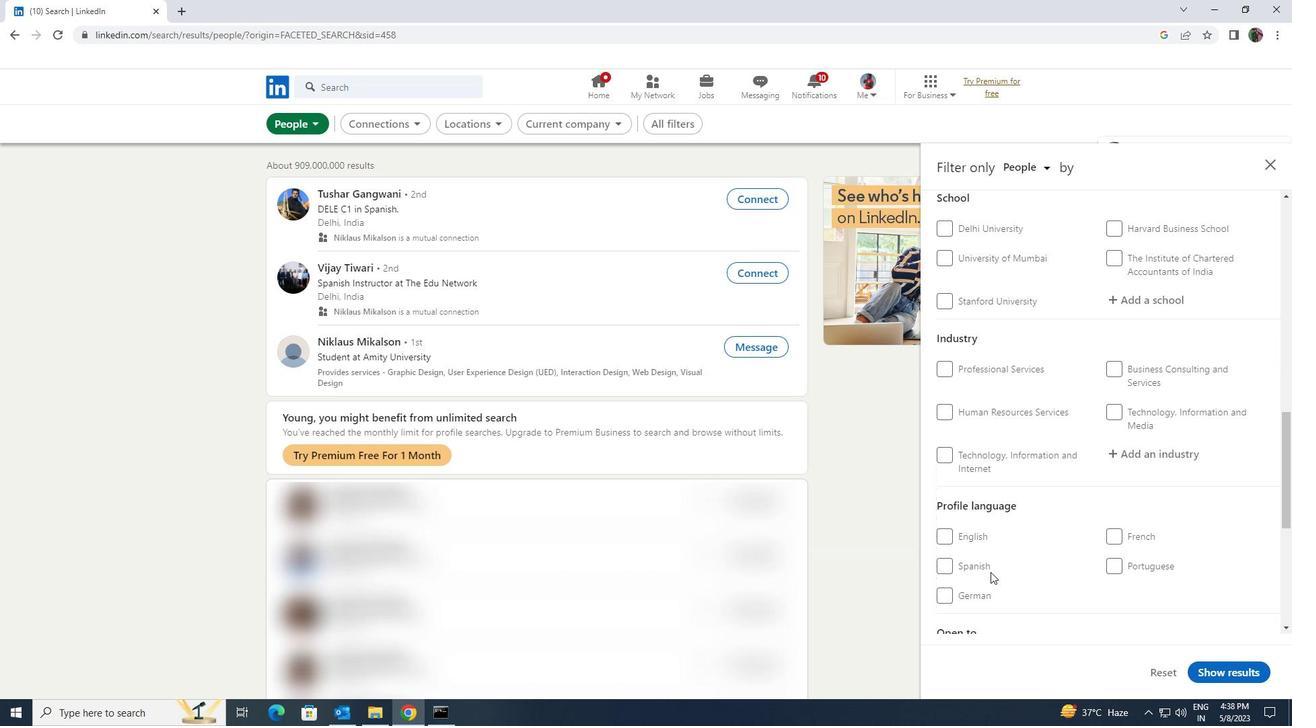
Action: Mouse pressed left at (983, 571)
Screenshot: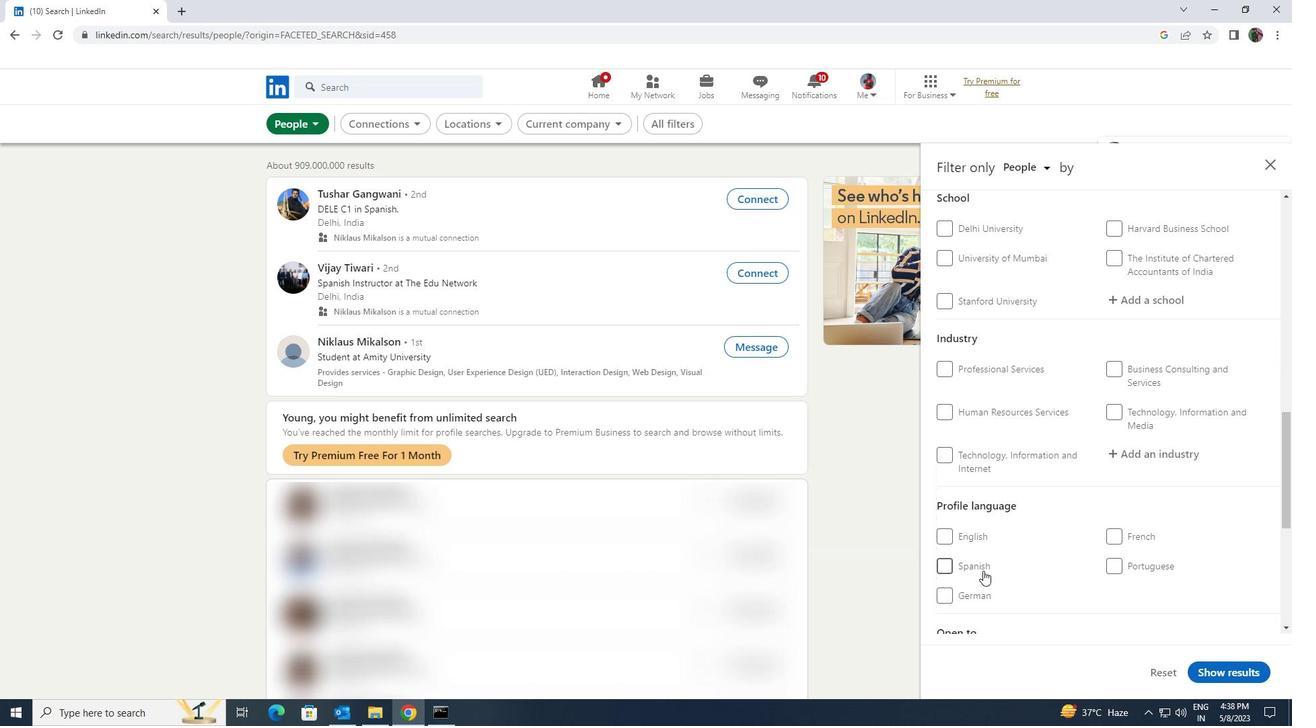 
Action: Mouse moved to (1062, 559)
Screenshot: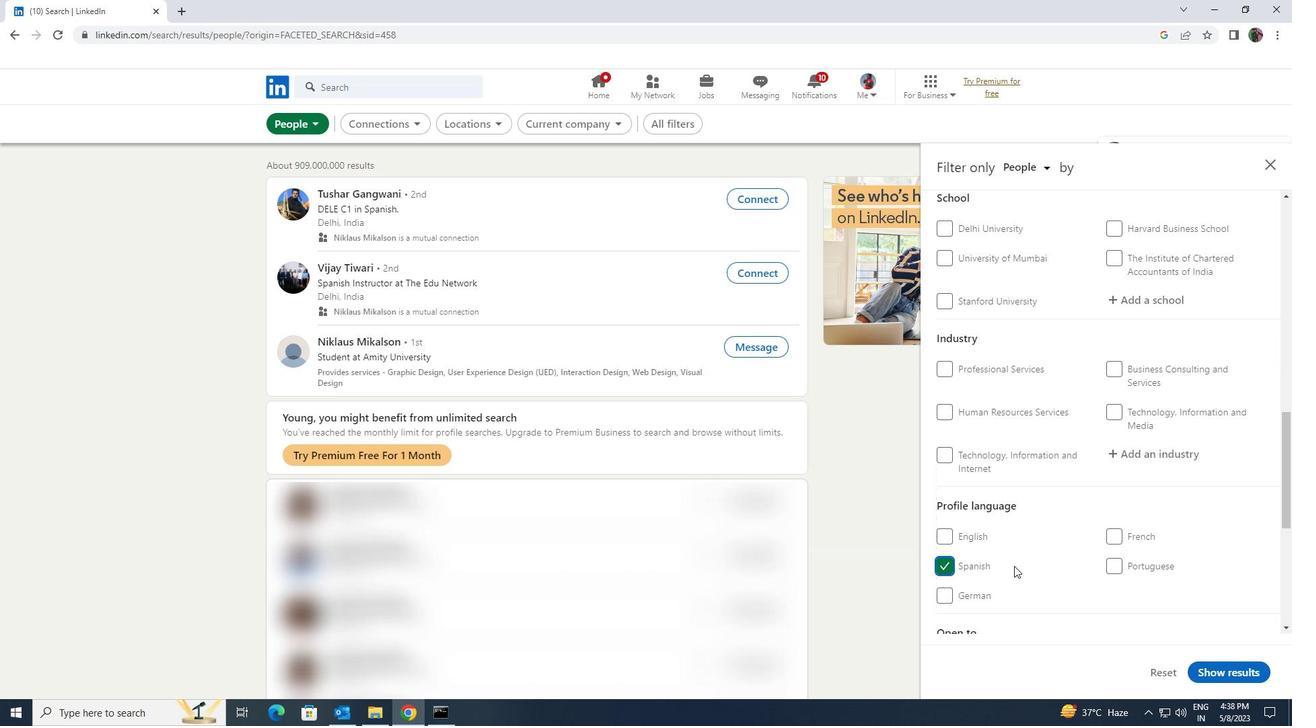 
Action: Mouse scrolled (1062, 560) with delta (0, 0)
Screenshot: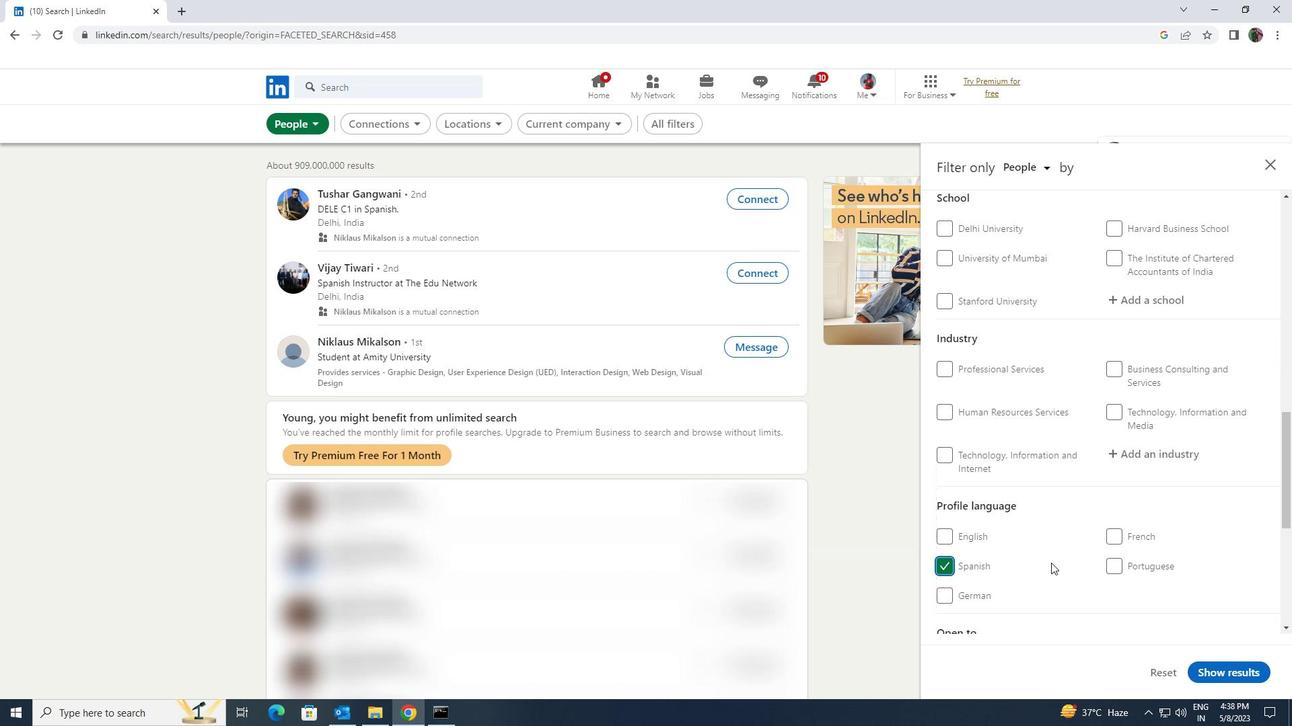 
Action: Mouse scrolled (1062, 560) with delta (0, 0)
Screenshot: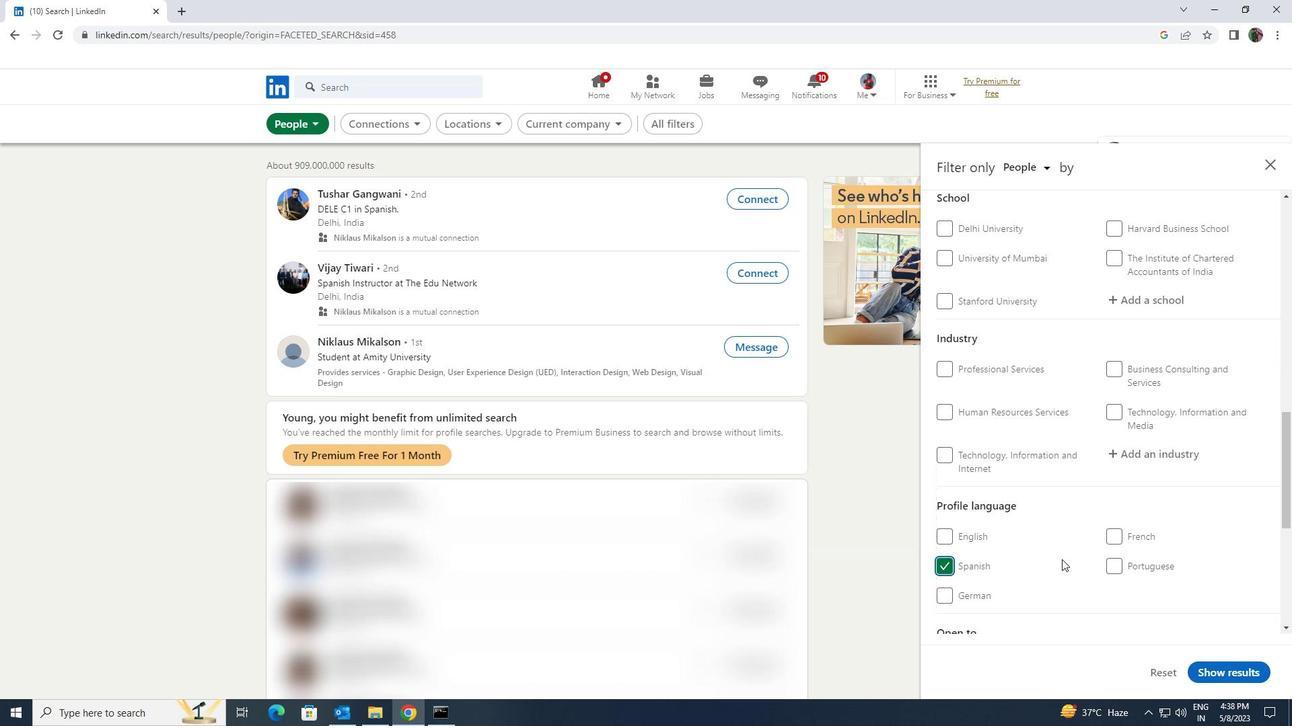 
Action: Mouse scrolled (1062, 560) with delta (0, 0)
Screenshot: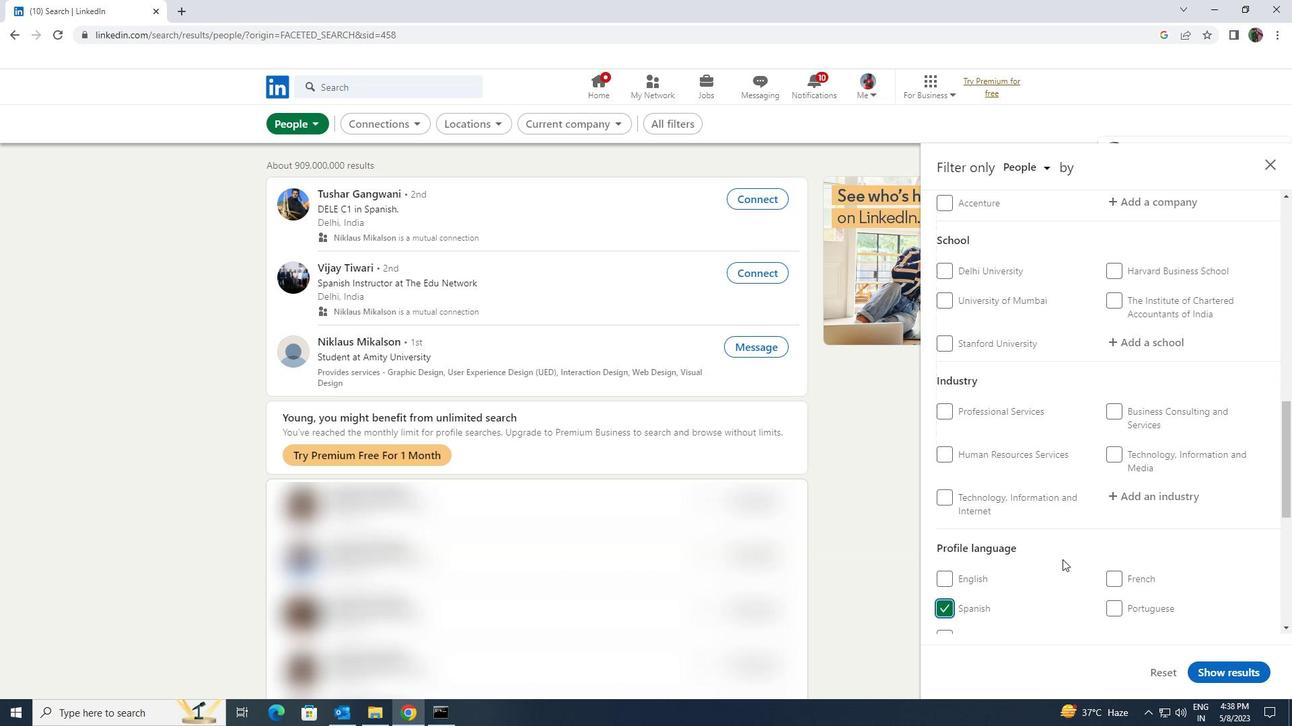 
Action: Mouse scrolled (1062, 560) with delta (0, 0)
Screenshot: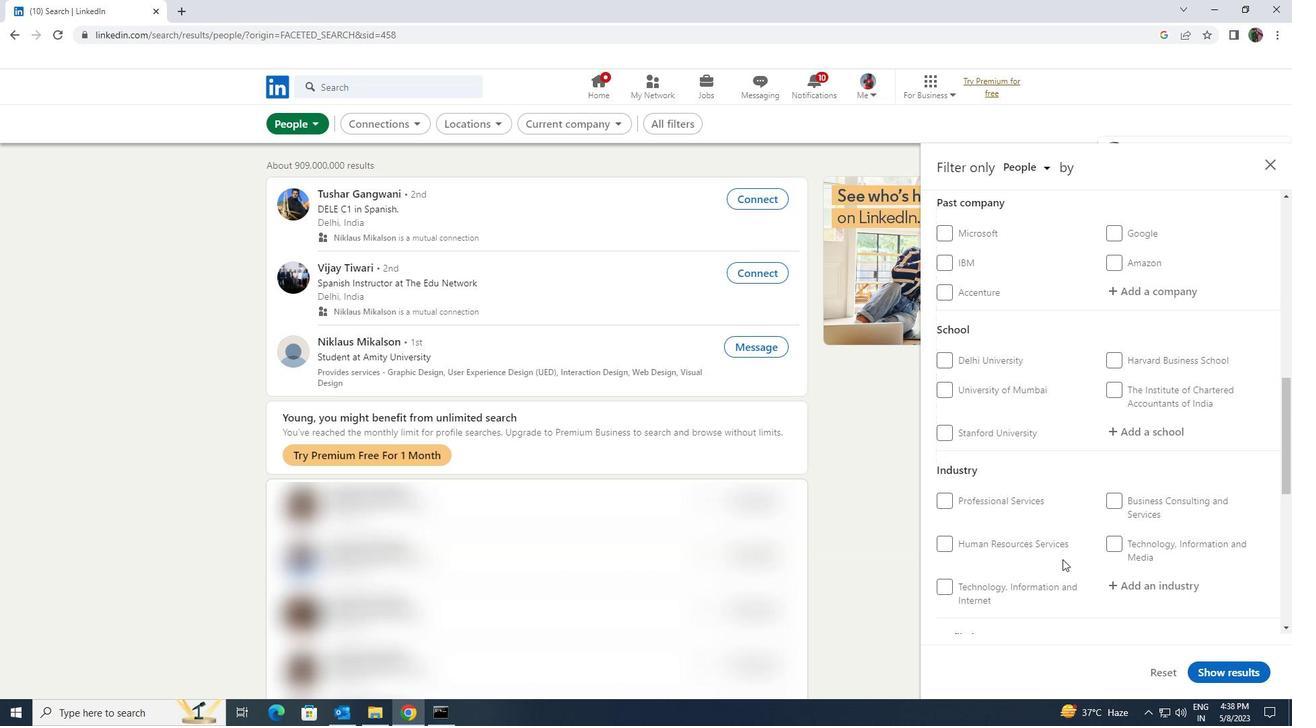 
Action: Mouse moved to (1062, 559)
Screenshot: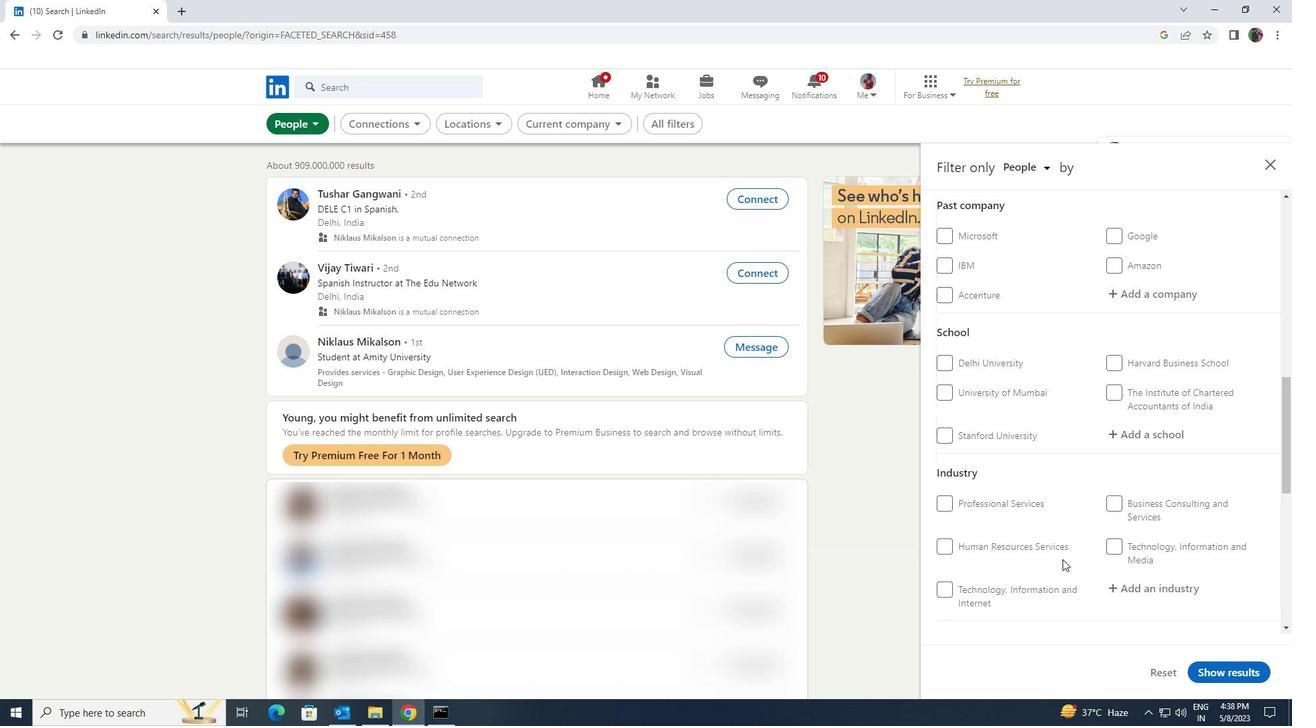 
Action: Mouse scrolled (1062, 560) with delta (0, 0)
Screenshot: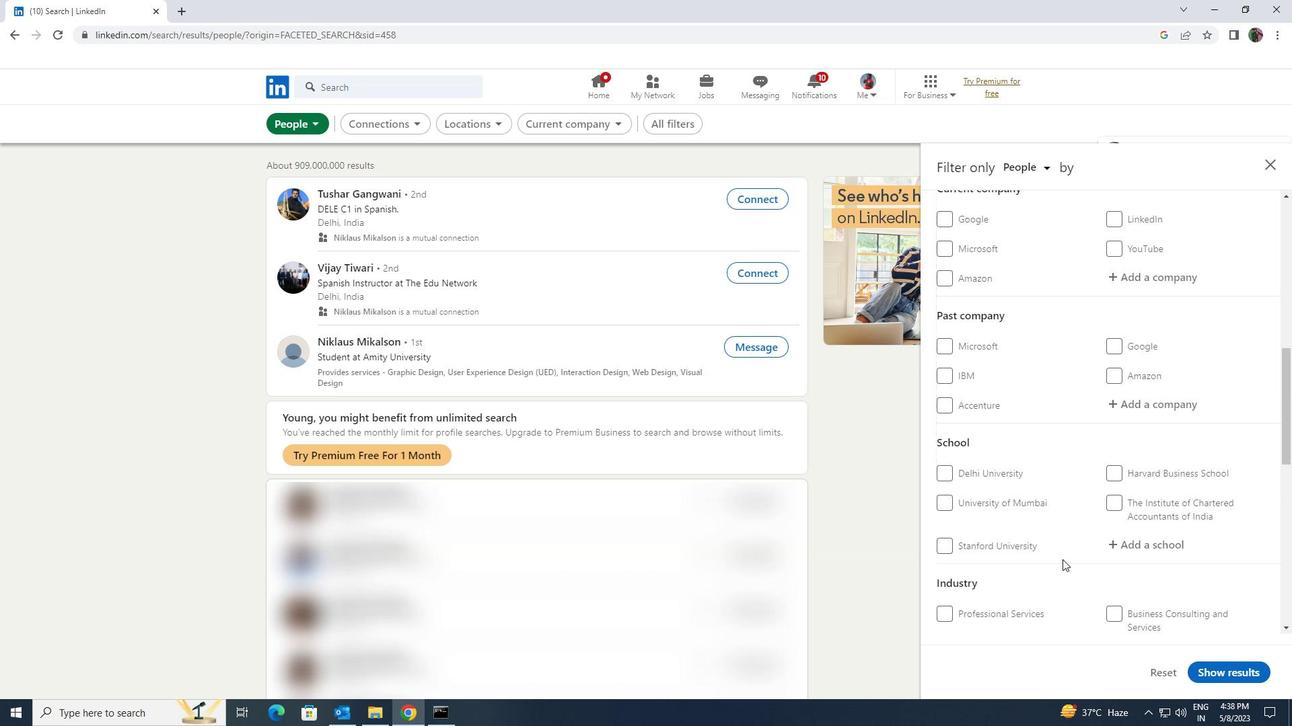 
Action: Mouse scrolled (1062, 560) with delta (0, 0)
Screenshot: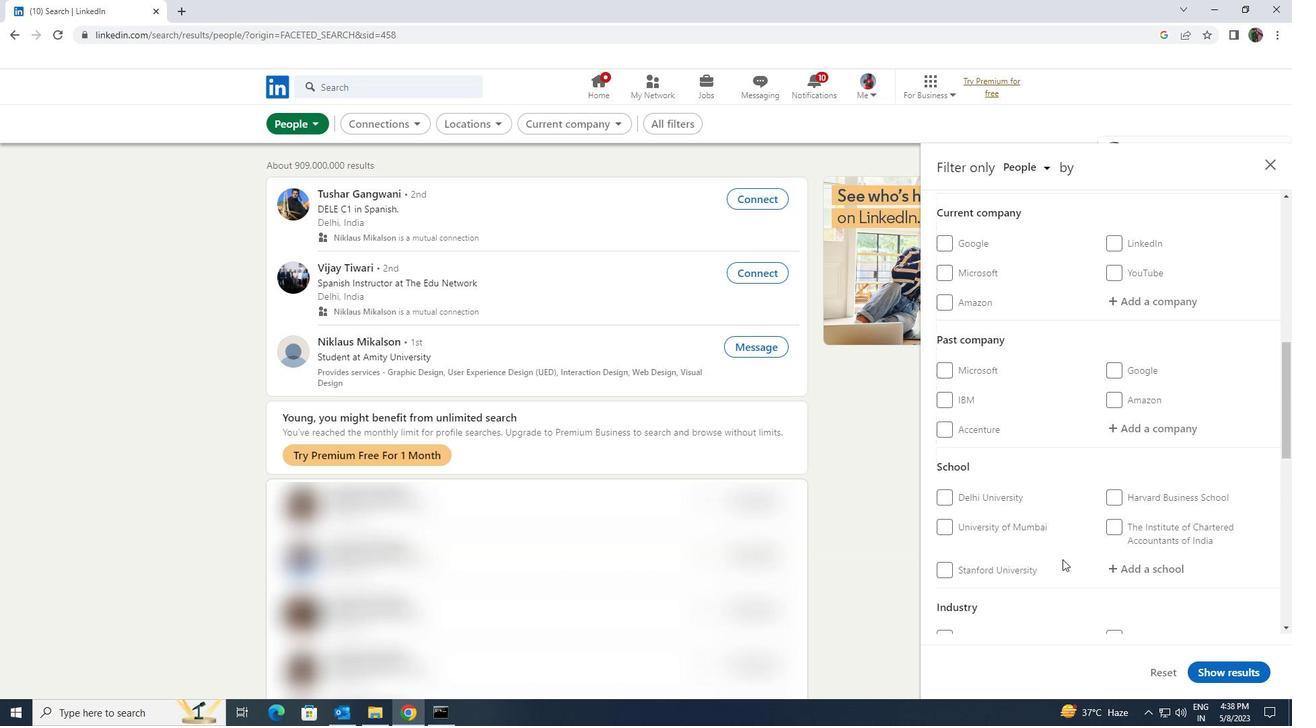 
Action: Mouse scrolled (1062, 560) with delta (0, 0)
Screenshot: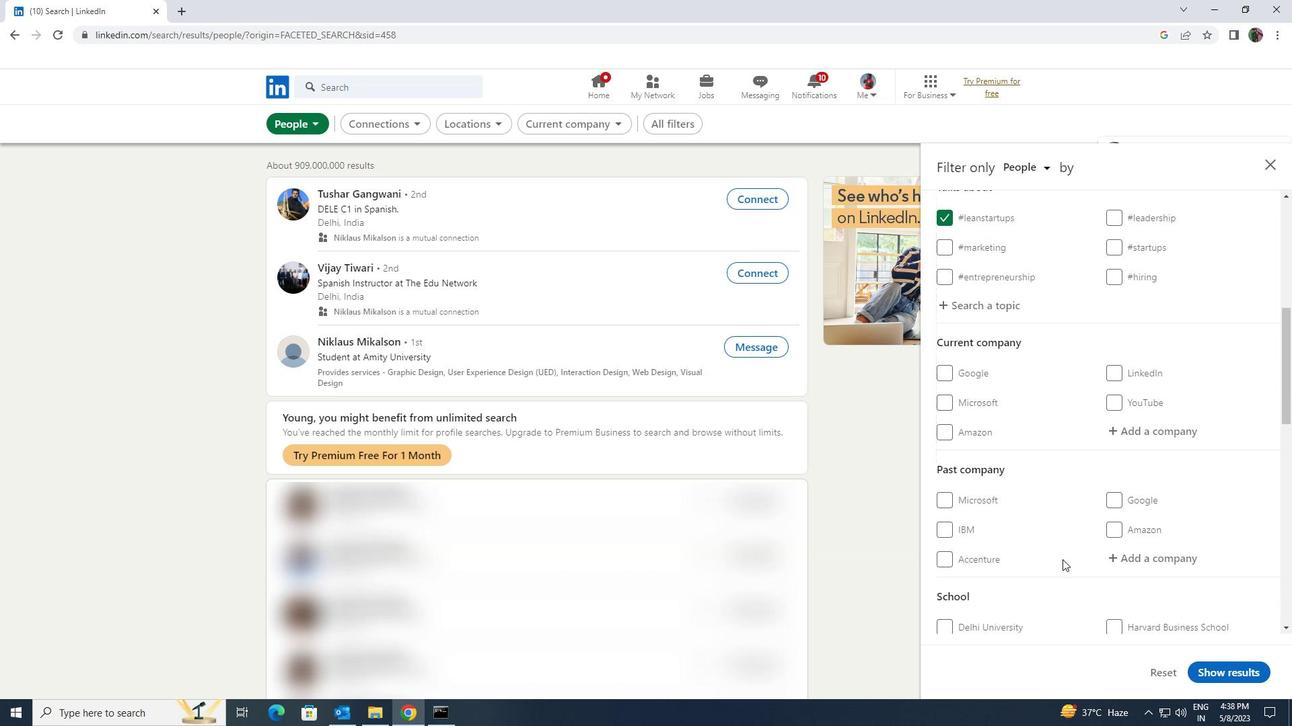 
Action: Mouse moved to (1138, 500)
Screenshot: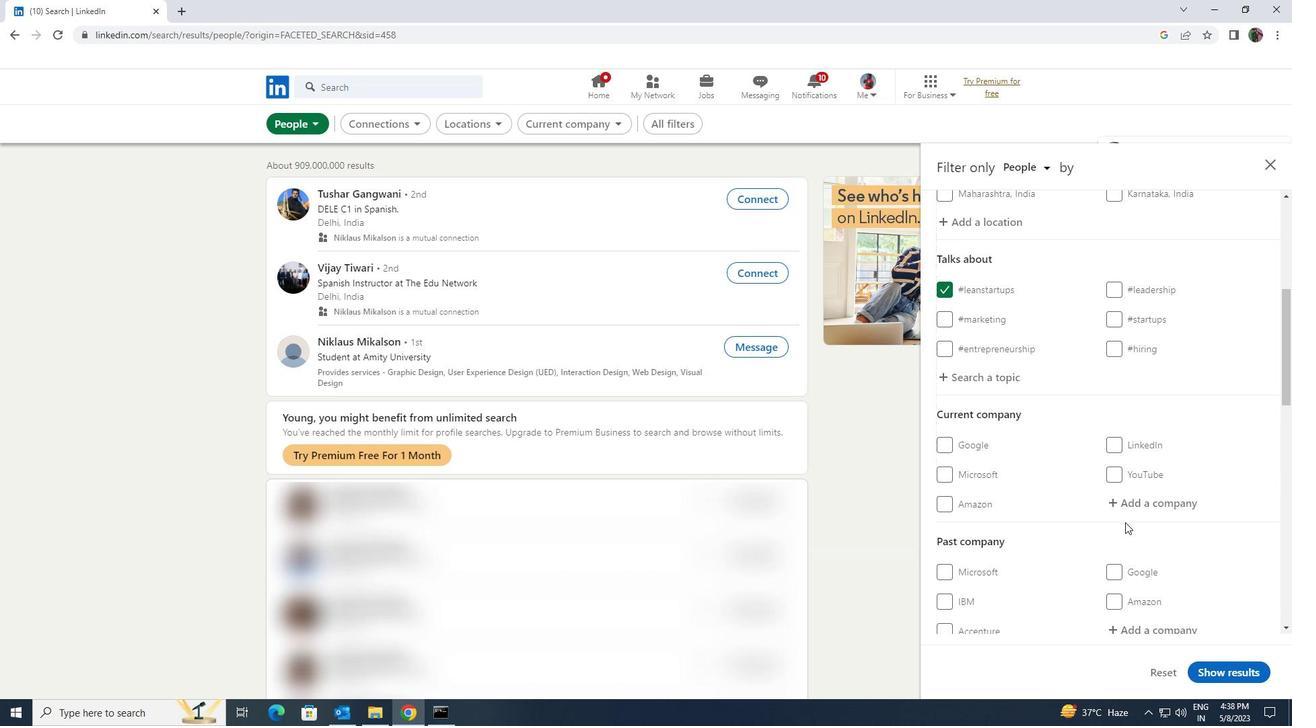 
Action: Mouse pressed left at (1138, 500)
Screenshot: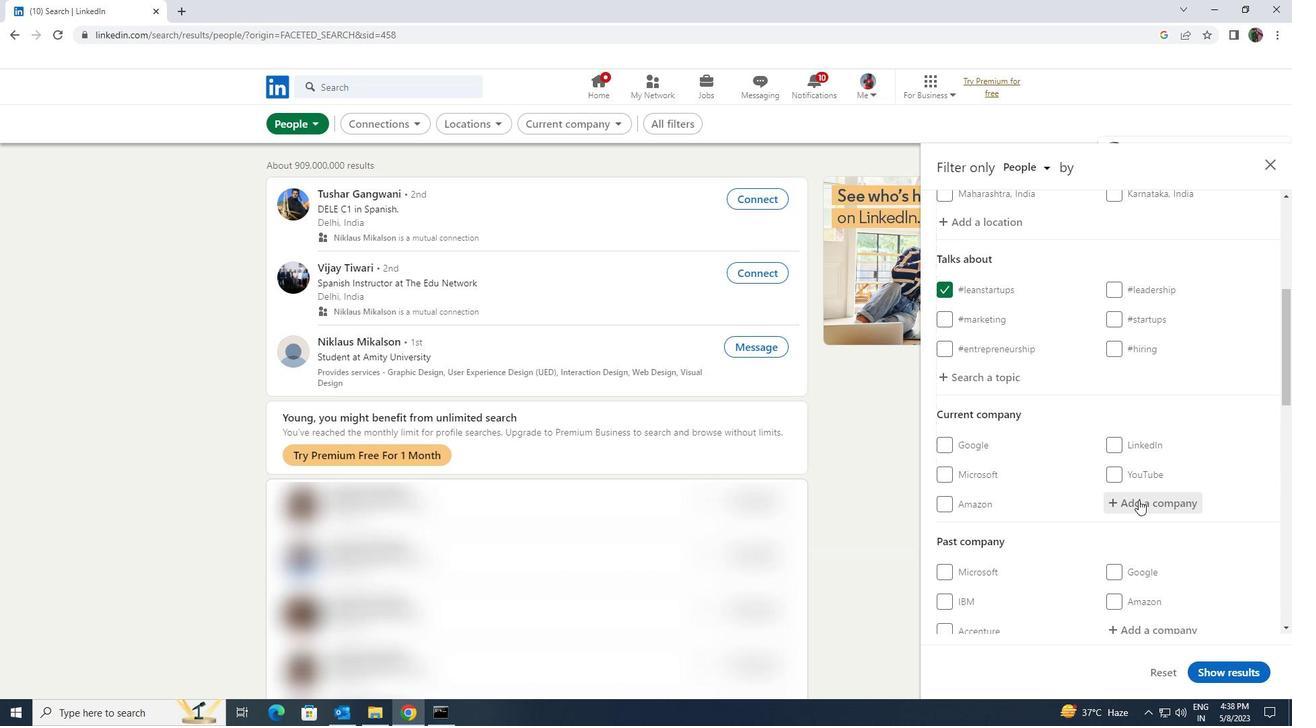 
Action: Key pressed <Key.shift><Key.shift><Key.shift><Key.shift><Key.shift><Key.shift><Key.shift><Key.shift>CAPGEMINI
Screenshot: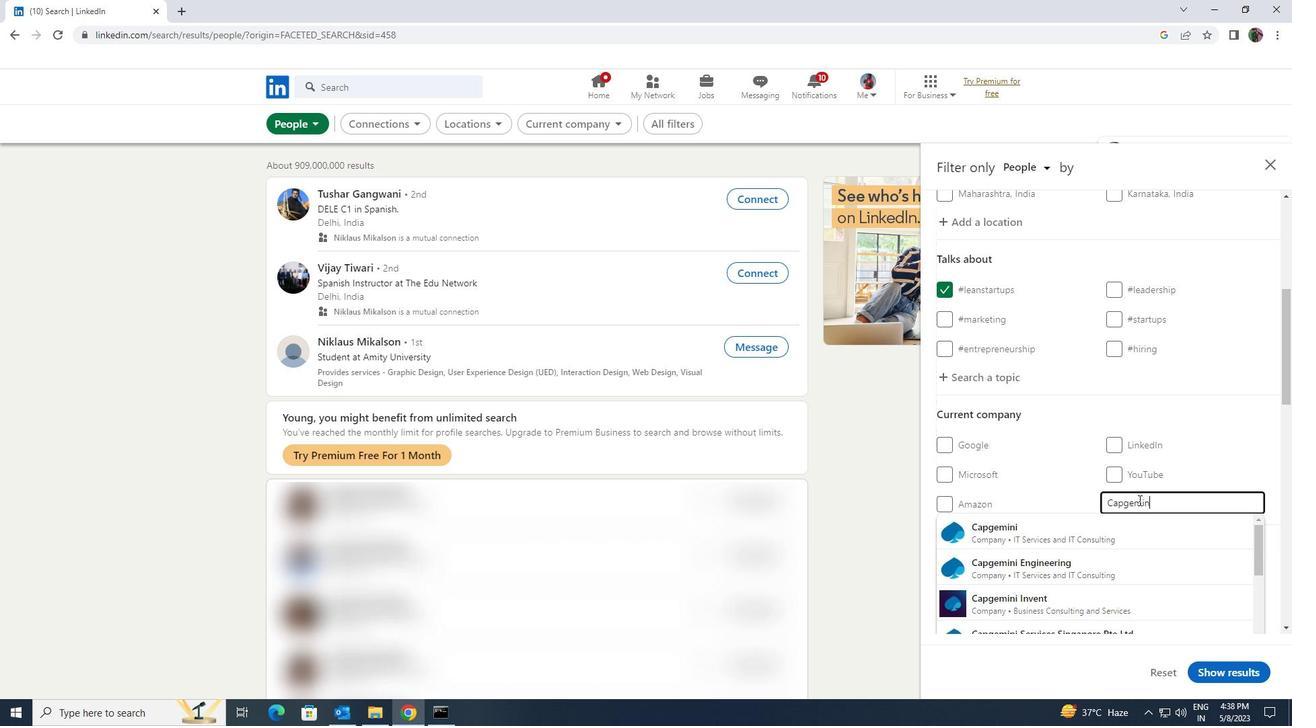 
Action: Mouse moved to (1138, 534)
Screenshot: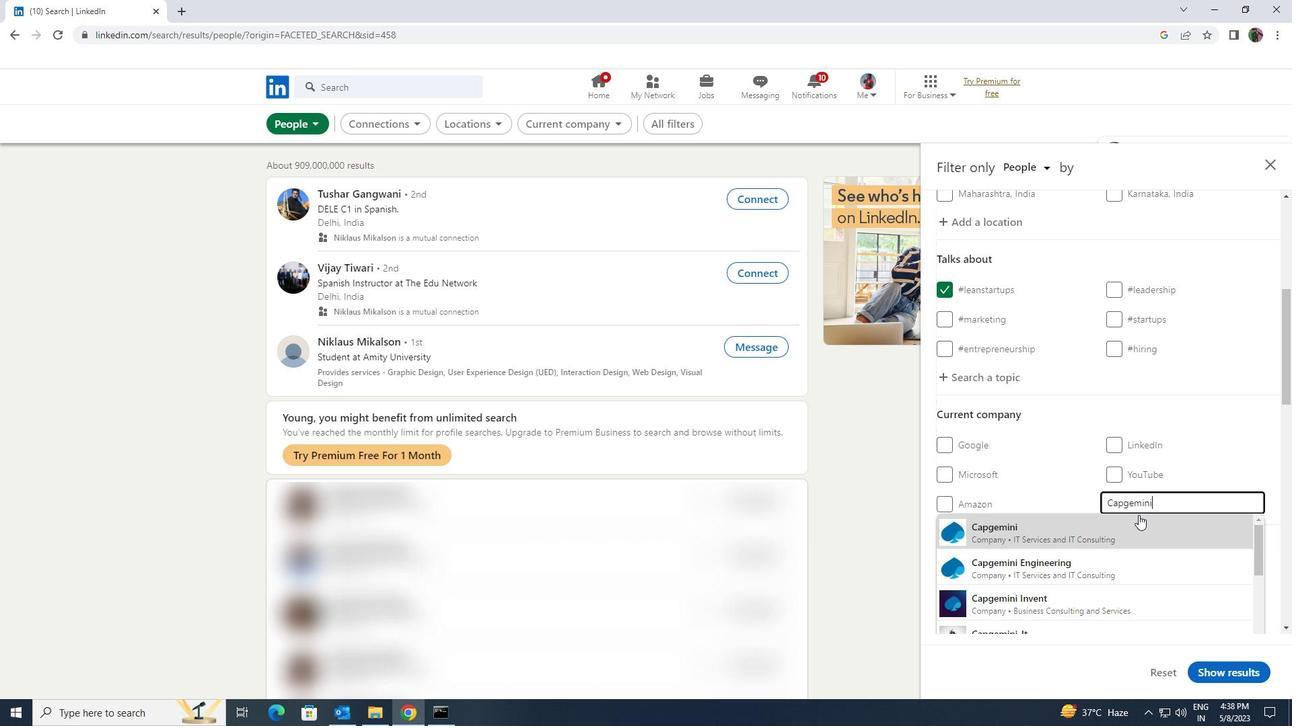 
Action: Mouse pressed left at (1138, 534)
Screenshot: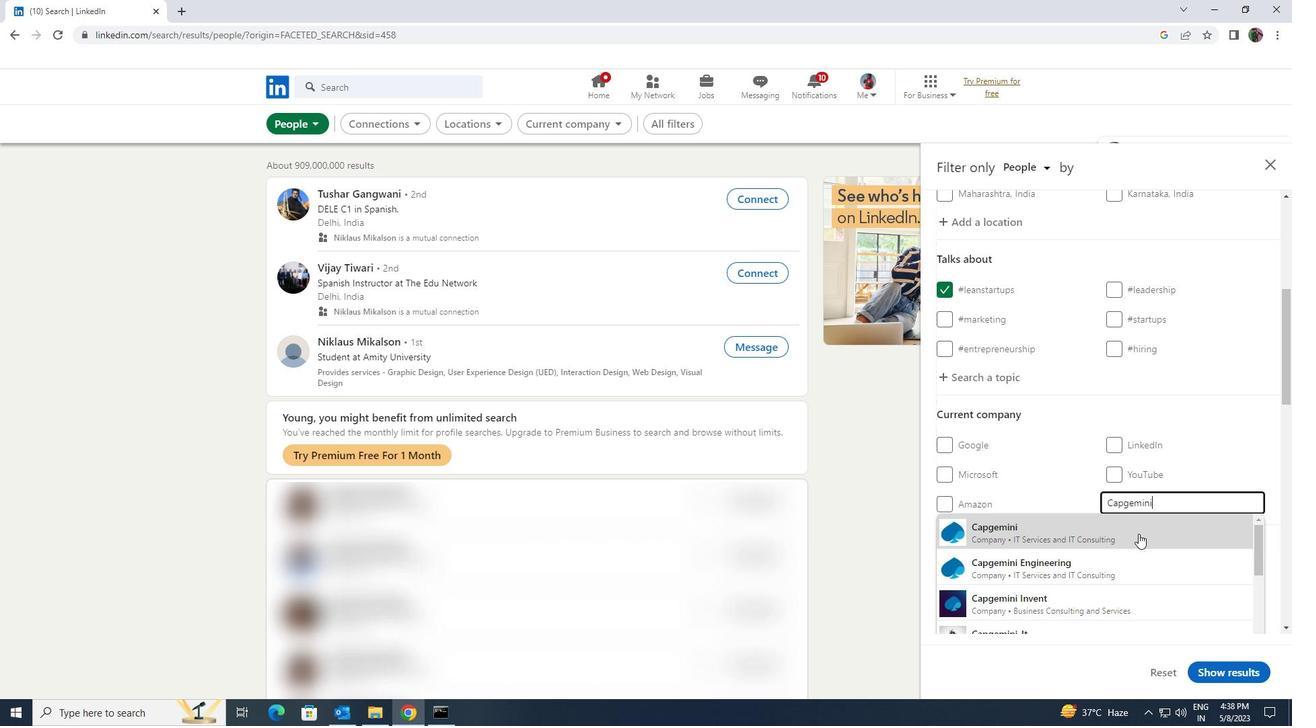
Action: Mouse scrolled (1138, 533) with delta (0, 0)
Screenshot: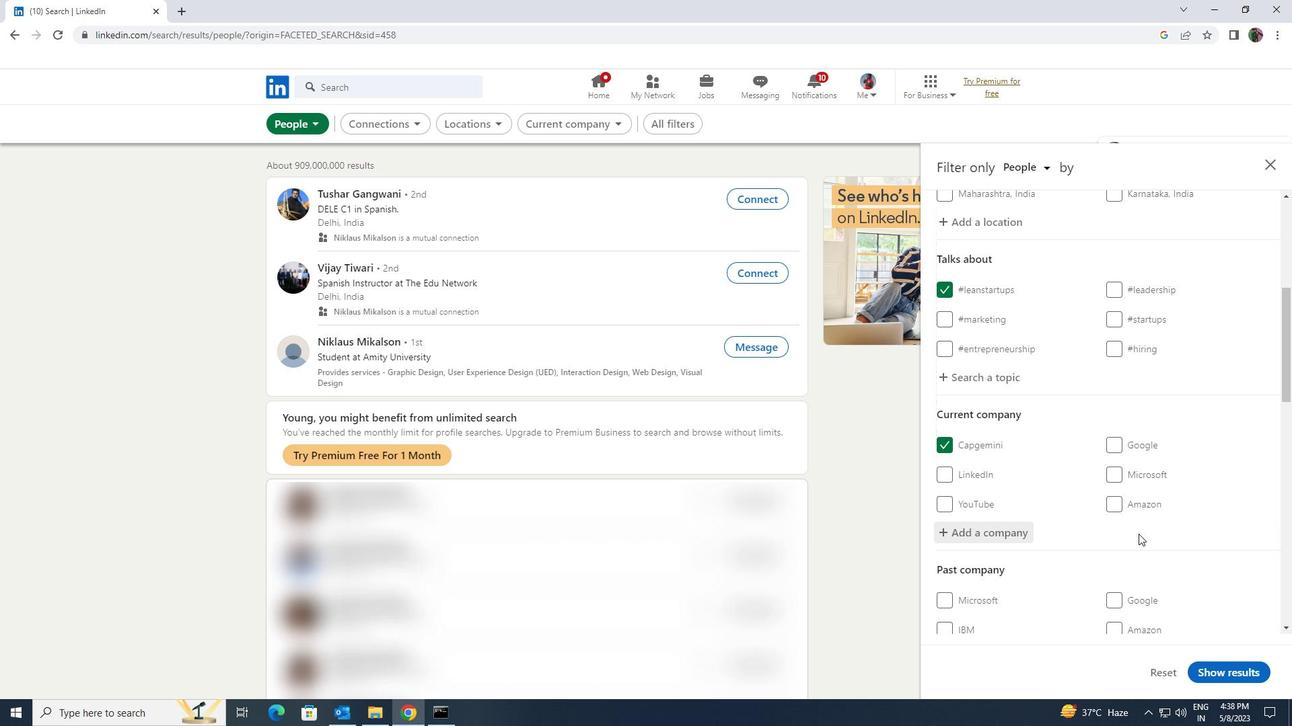 
Action: Mouse scrolled (1138, 533) with delta (0, 0)
Screenshot: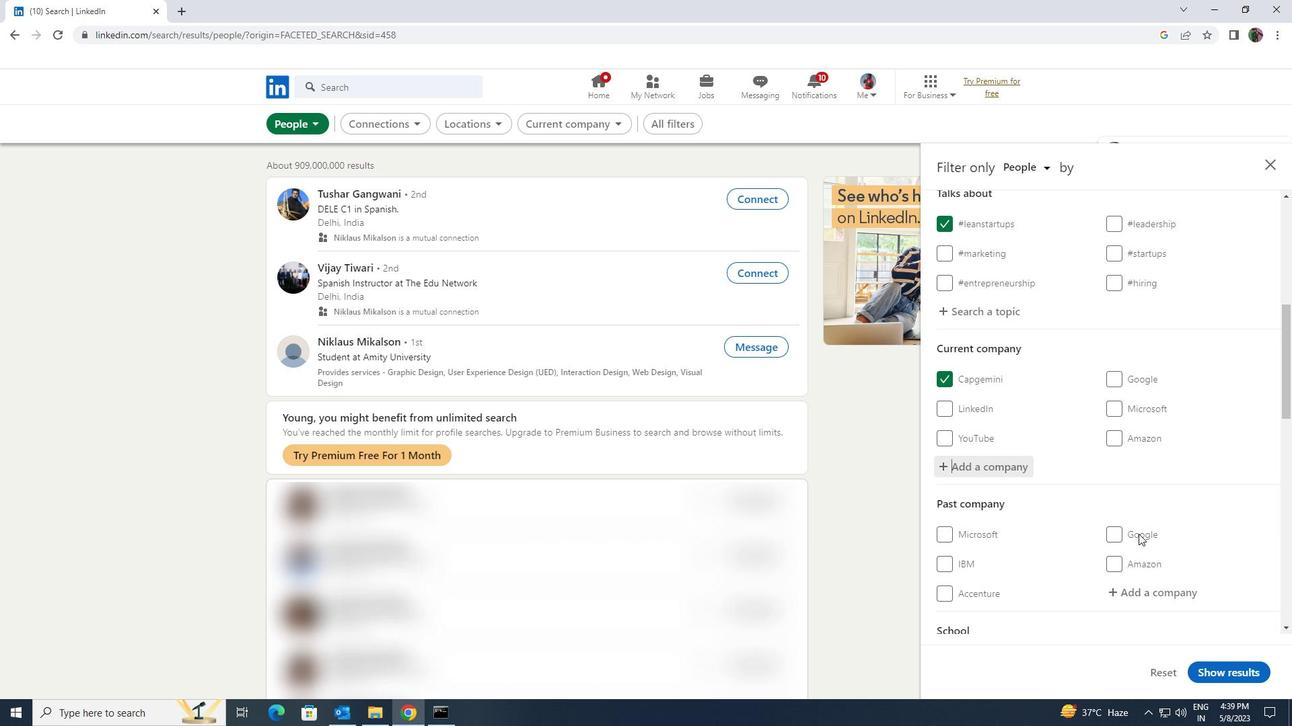 
Action: Mouse scrolled (1138, 533) with delta (0, 0)
Screenshot: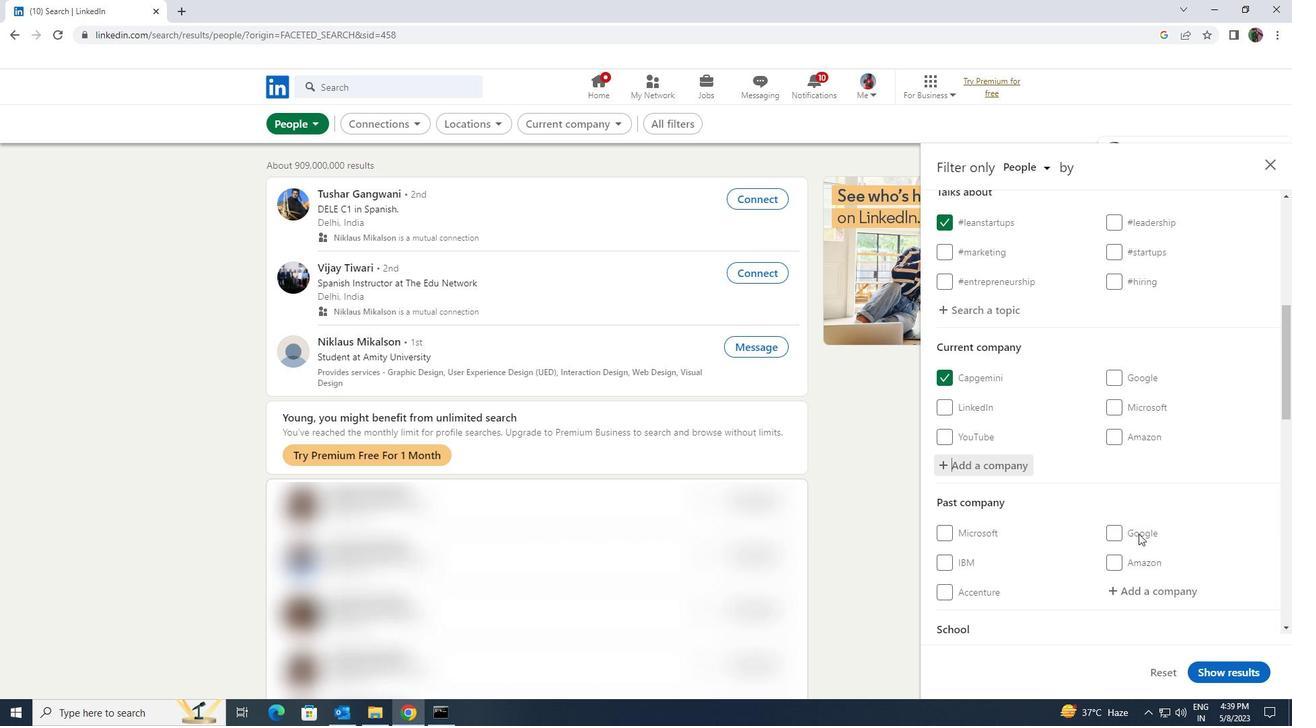 
Action: Mouse scrolled (1138, 533) with delta (0, 0)
Screenshot: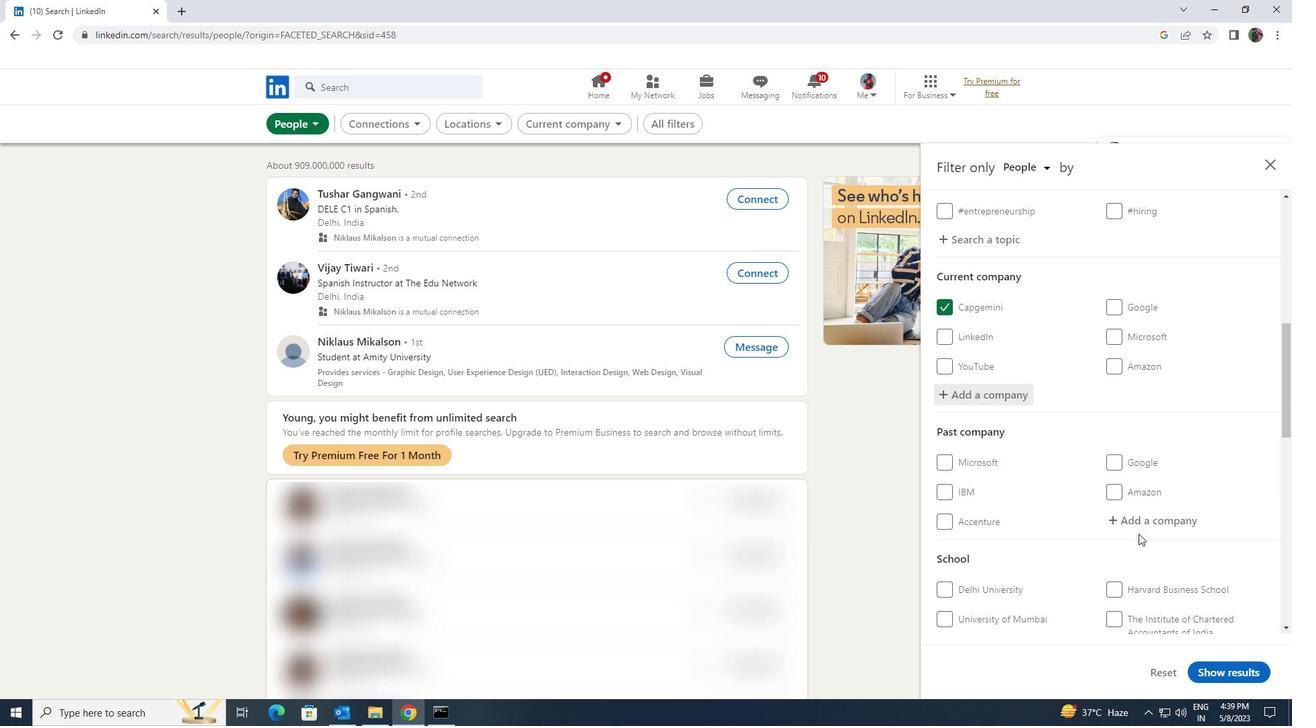
Action: Mouse moved to (1138, 531)
Screenshot: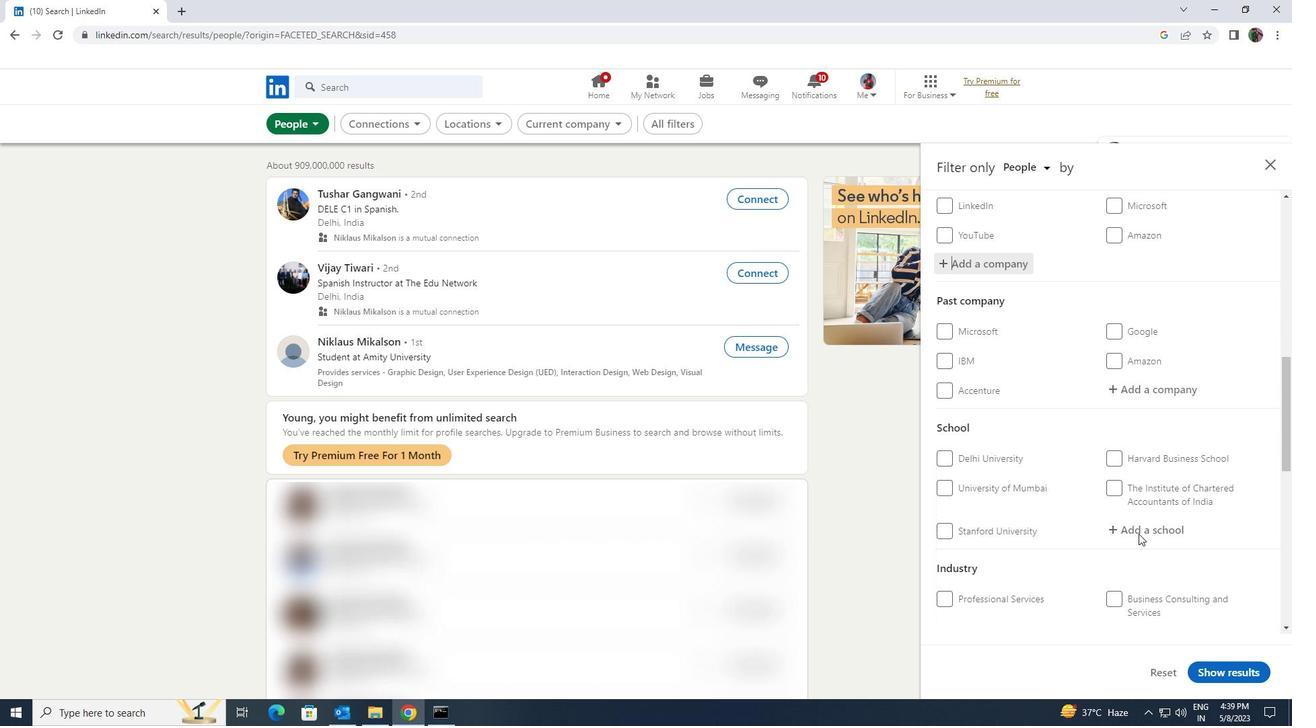 
Action: Mouse pressed left at (1138, 531)
Screenshot: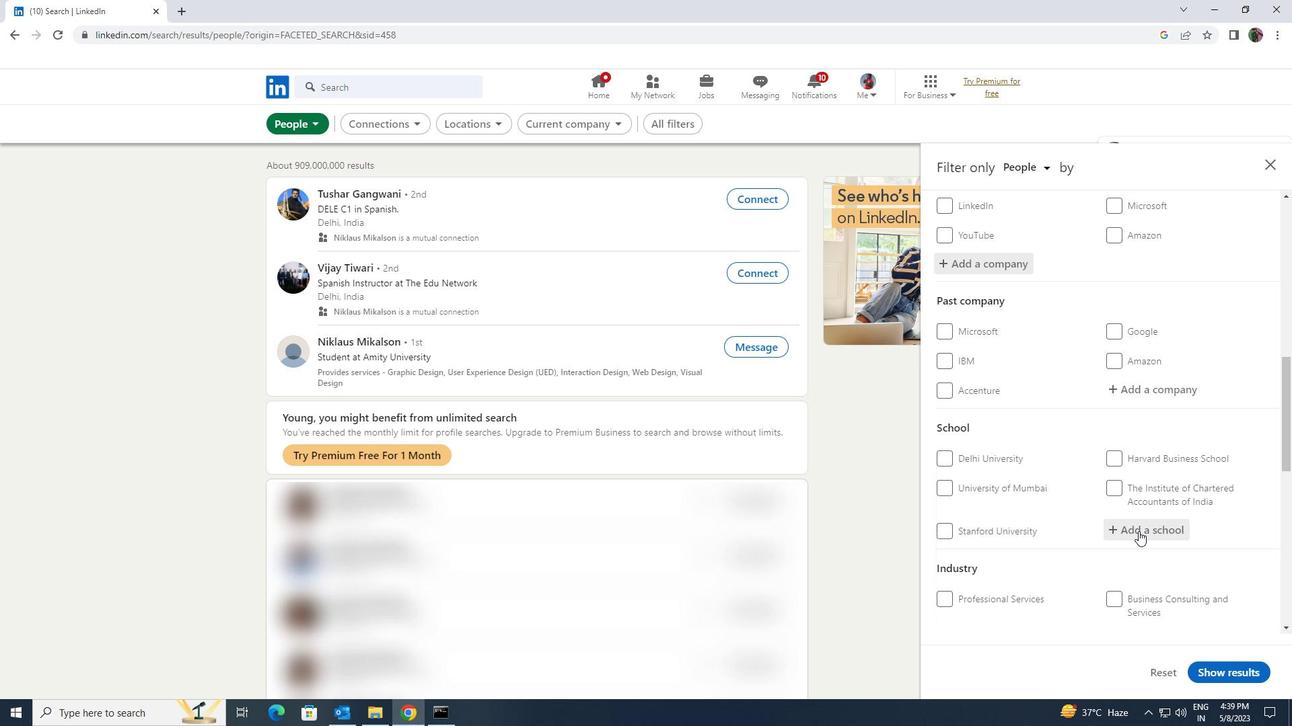 
Action: Key pressed <Key.shift><Key.shift><Key.shift><Key.shift><Key.shift><Key.shift><Key.shift><Key.shift><Key.shift><Key.shift><Key.shift><Key.shift><Key.shift><Key.shift><Key.shift><Key.shift><Key.shift><Key.shift><Key.shift><Key.shift><Key.shift><Key.shift><Key.shift><Key.shift><Key.shift><Key.shift><Key.shift><Key.shift><Key.shift><Key.shift><Key.shift><Key.shift><Key.shift><Key.shift><Key.shift><Key.shift><Key.shift><Key.shift><Key.shift><Key.shift><Key.shift><Key.shift><Key.shift><Key.shift><Key.shift><Key.shift><Key.shift><Key.shift><Key.shift>ACROPOLIS<Key.space><Key.shift>INSTITUTION<Key.backspace>
Screenshot: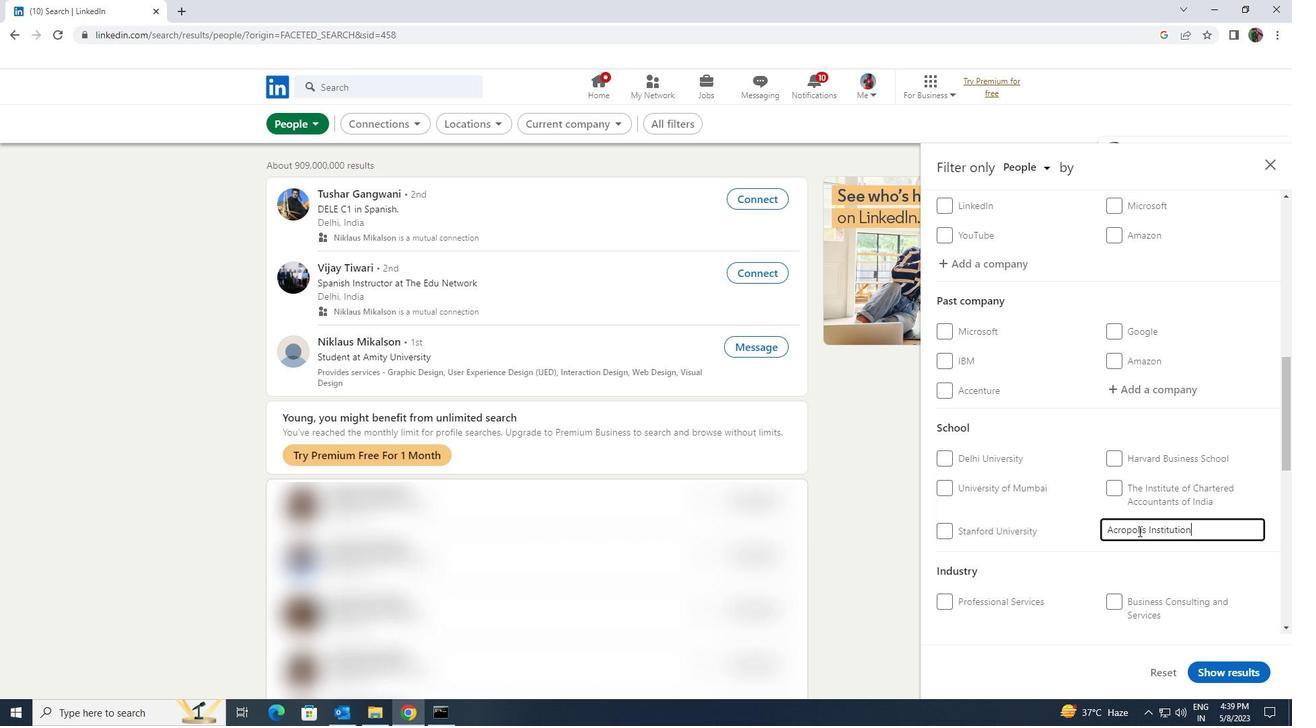 
Action: Mouse moved to (1135, 541)
Screenshot: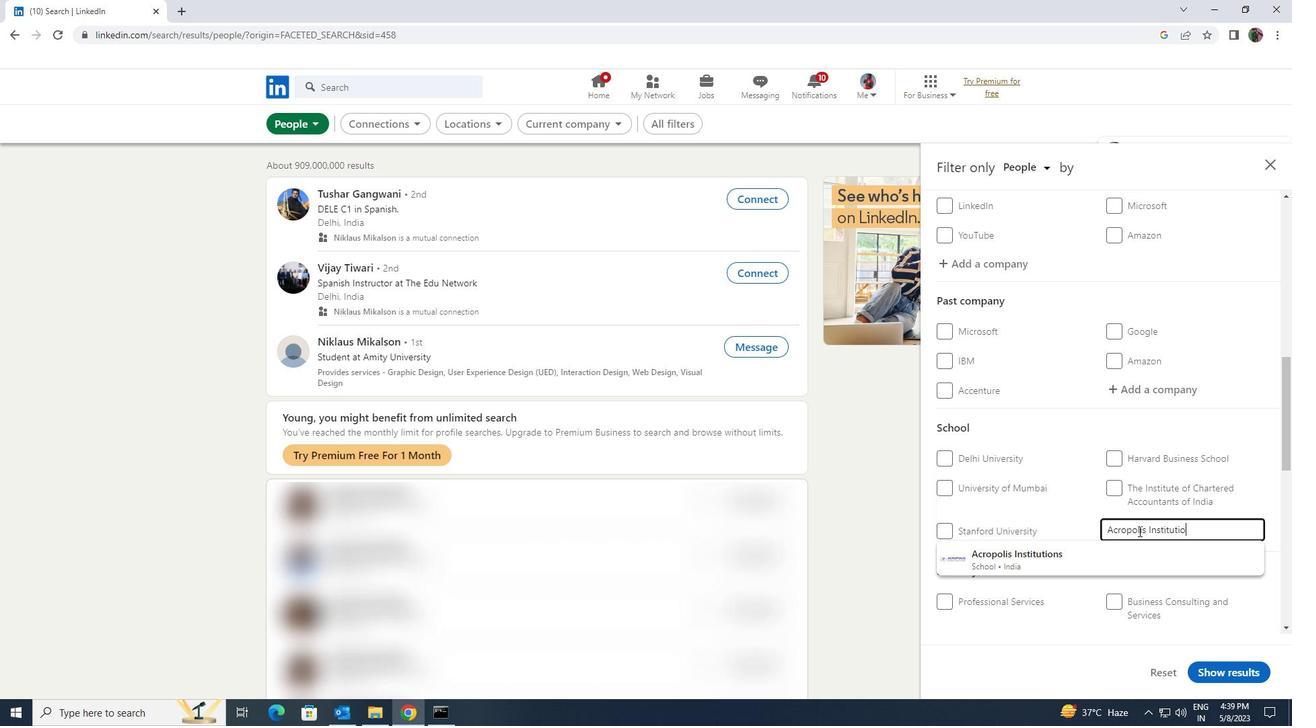
Action: Mouse pressed left at (1135, 541)
Screenshot: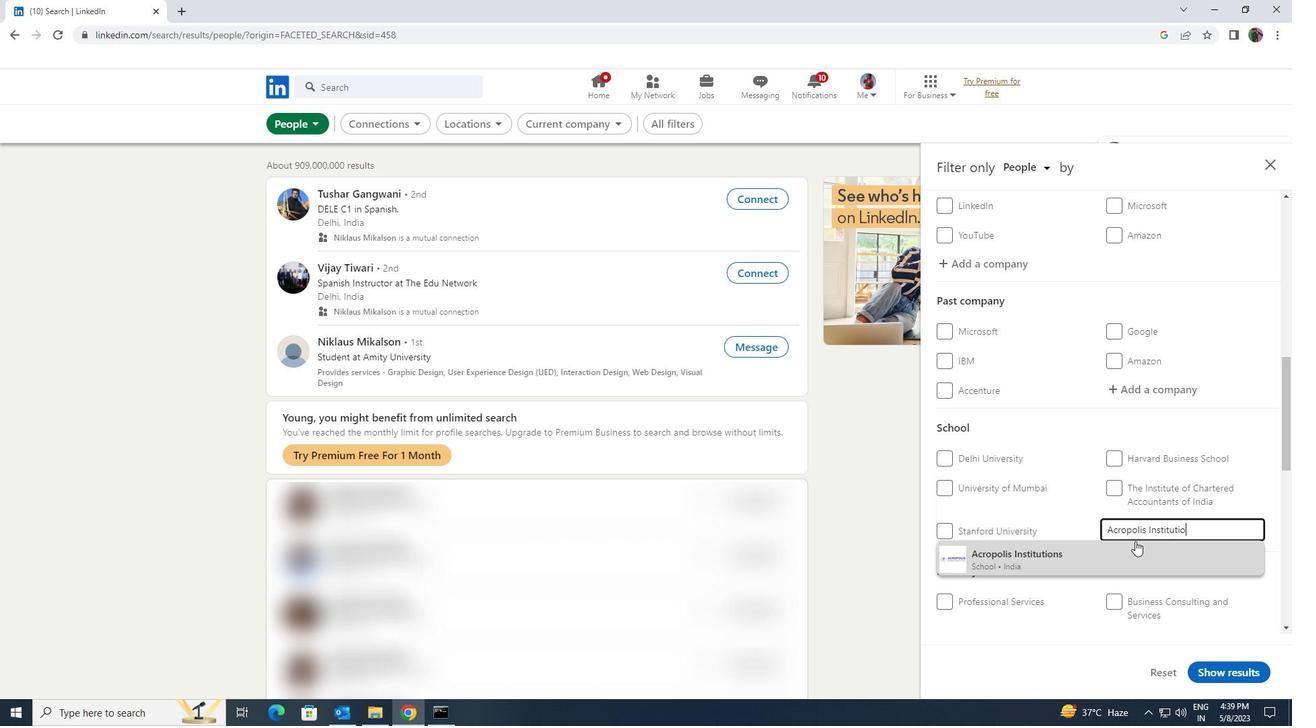 
Action: Mouse scrolled (1135, 541) with delta (0, 0)
Screenshot: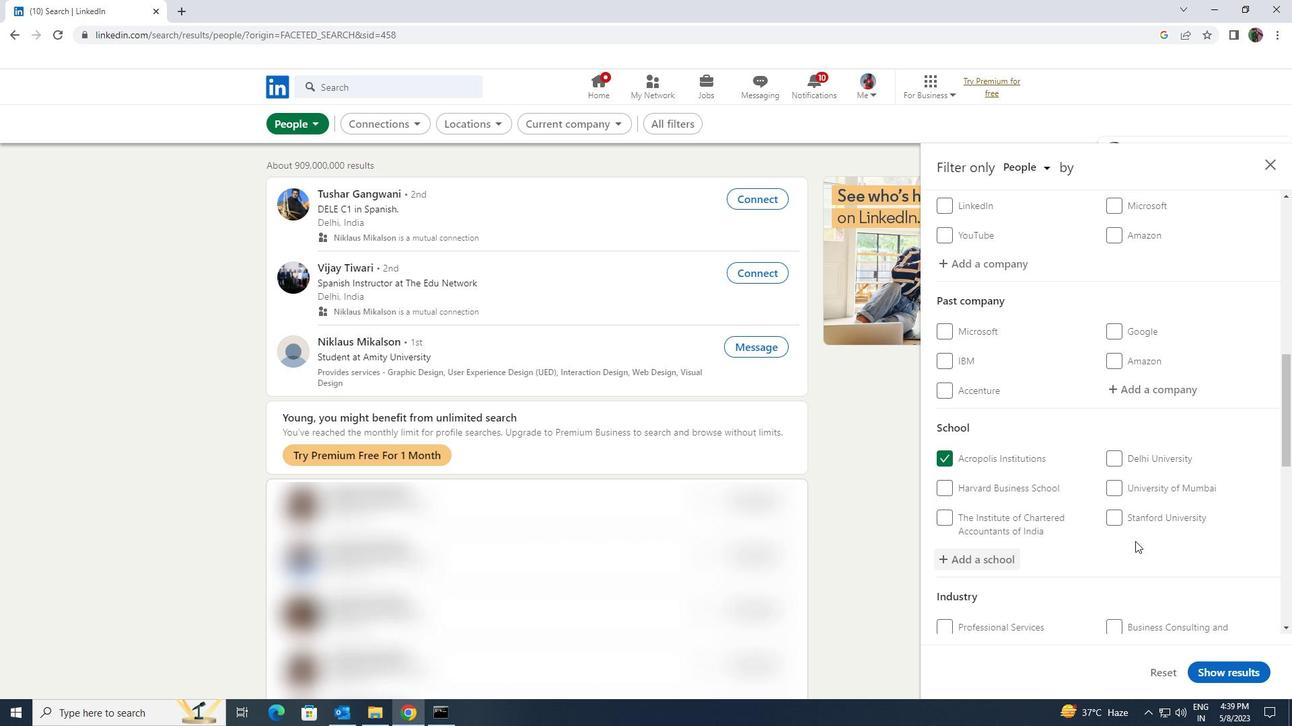 
Action: Mouse moved to (1134, 541)
Screenshot: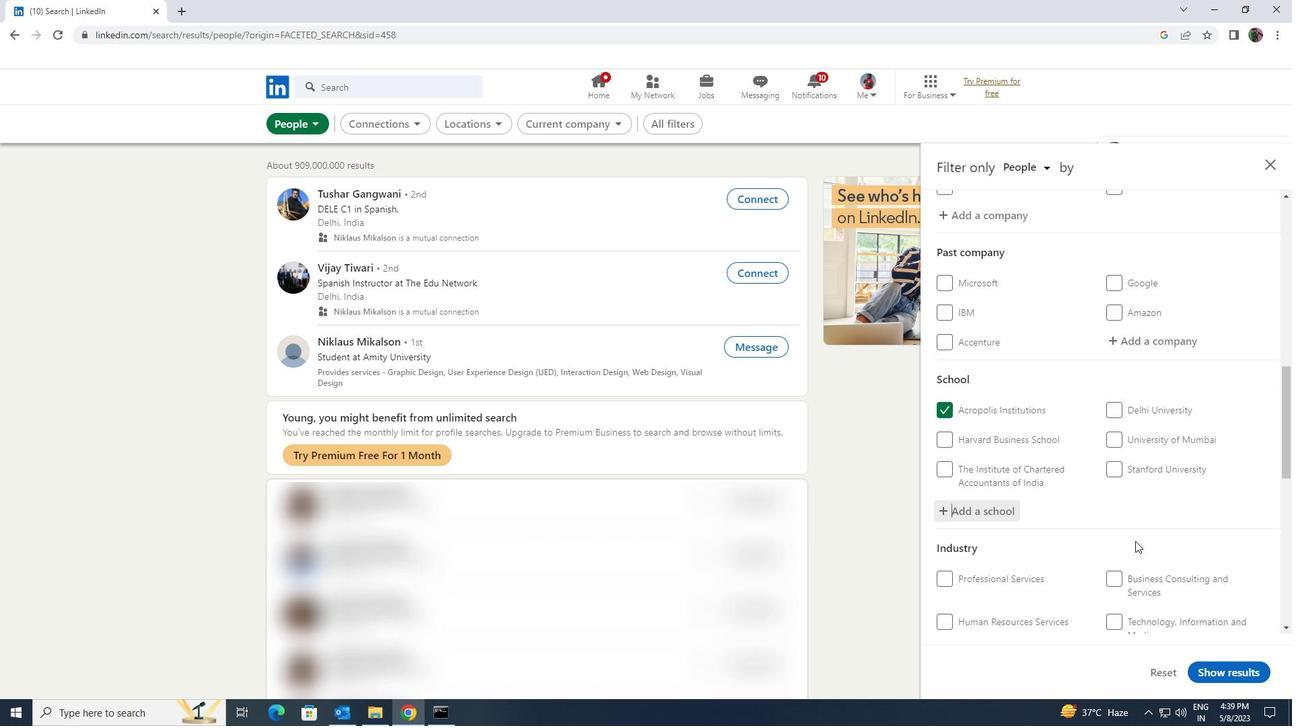 
Action: Mouse scrolled (1134, 541) with delta (0, 0)
Screenshot: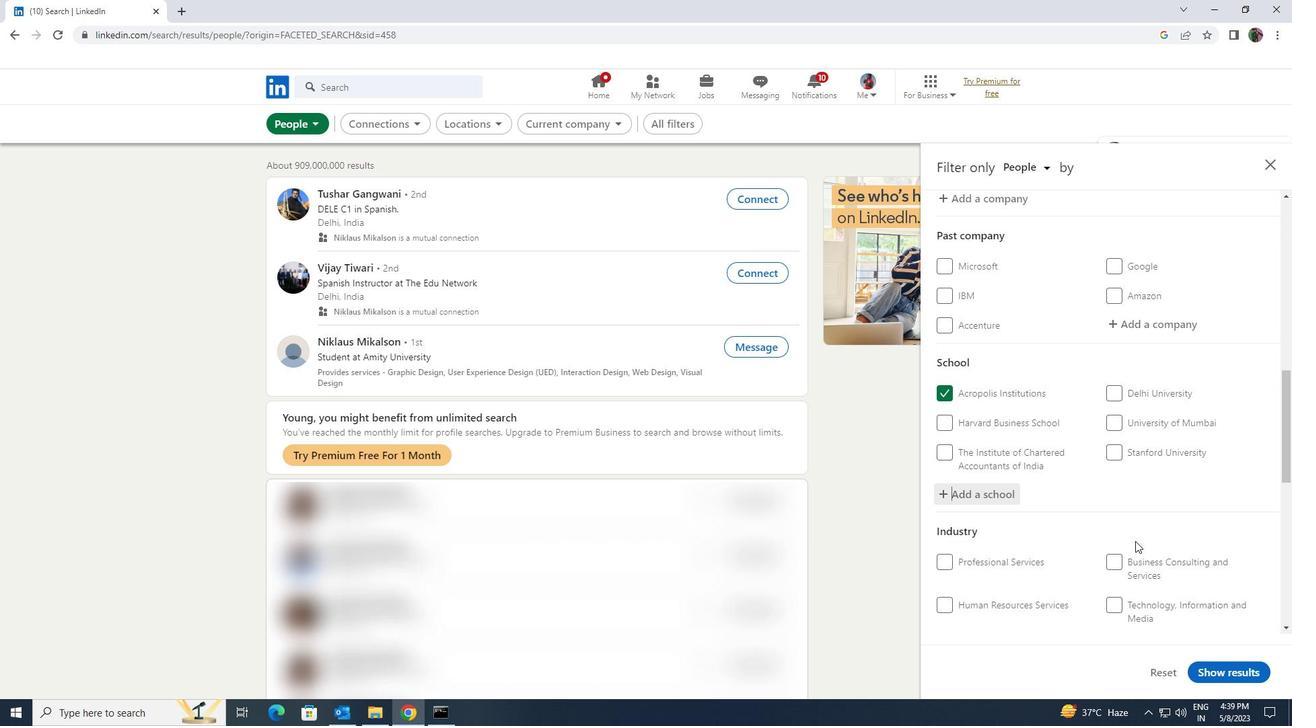 
Action: Mouse moved to (1135, 570)
Screenshot: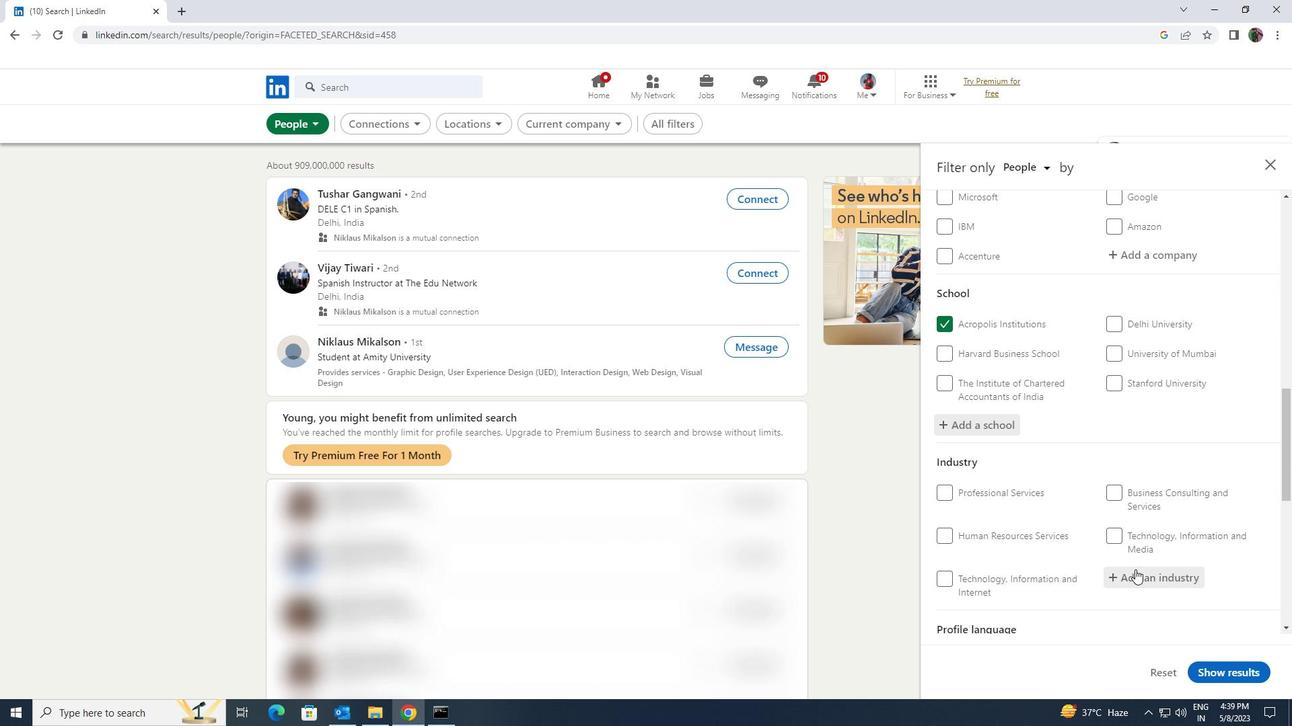 
Action: Mouse pressed left at (1135, 570)
Screenshot: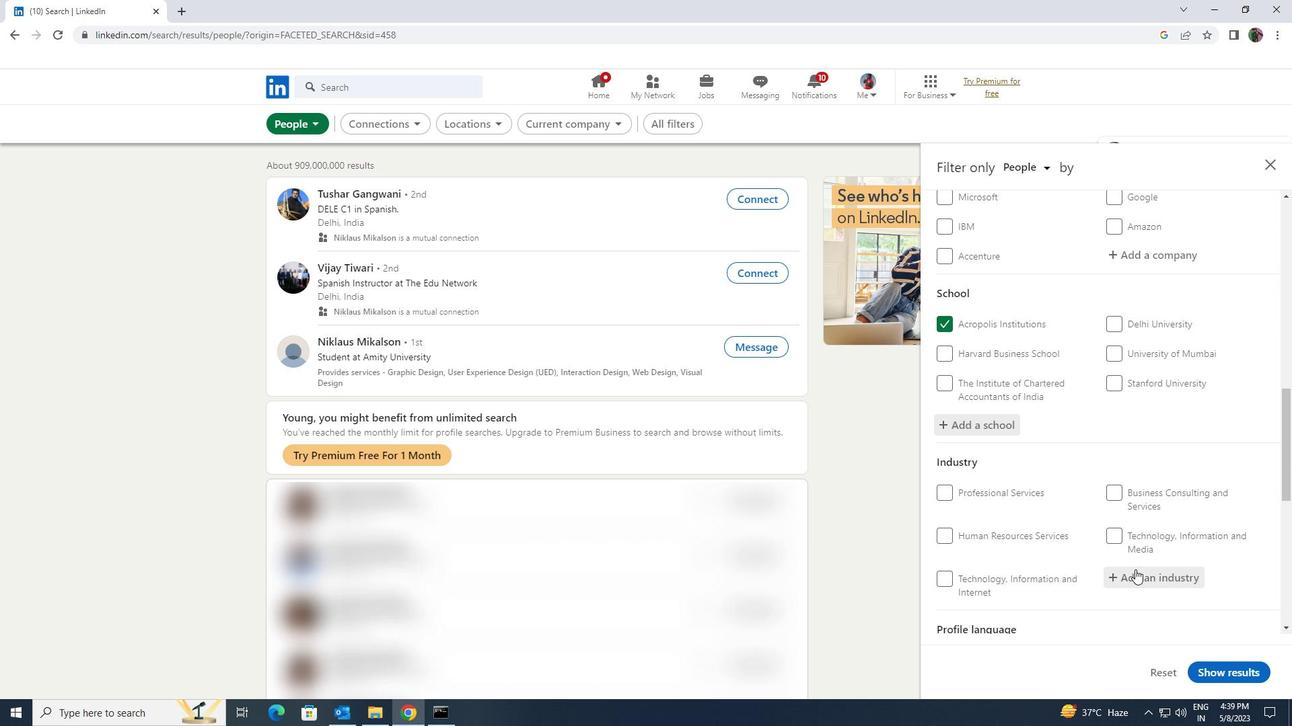 
Action: Key pressed <Key.shift><Key.shift><Key.shift><Key.shift><Key.shift><Key.shift>EDUCATION<Key.space>
Screenshot: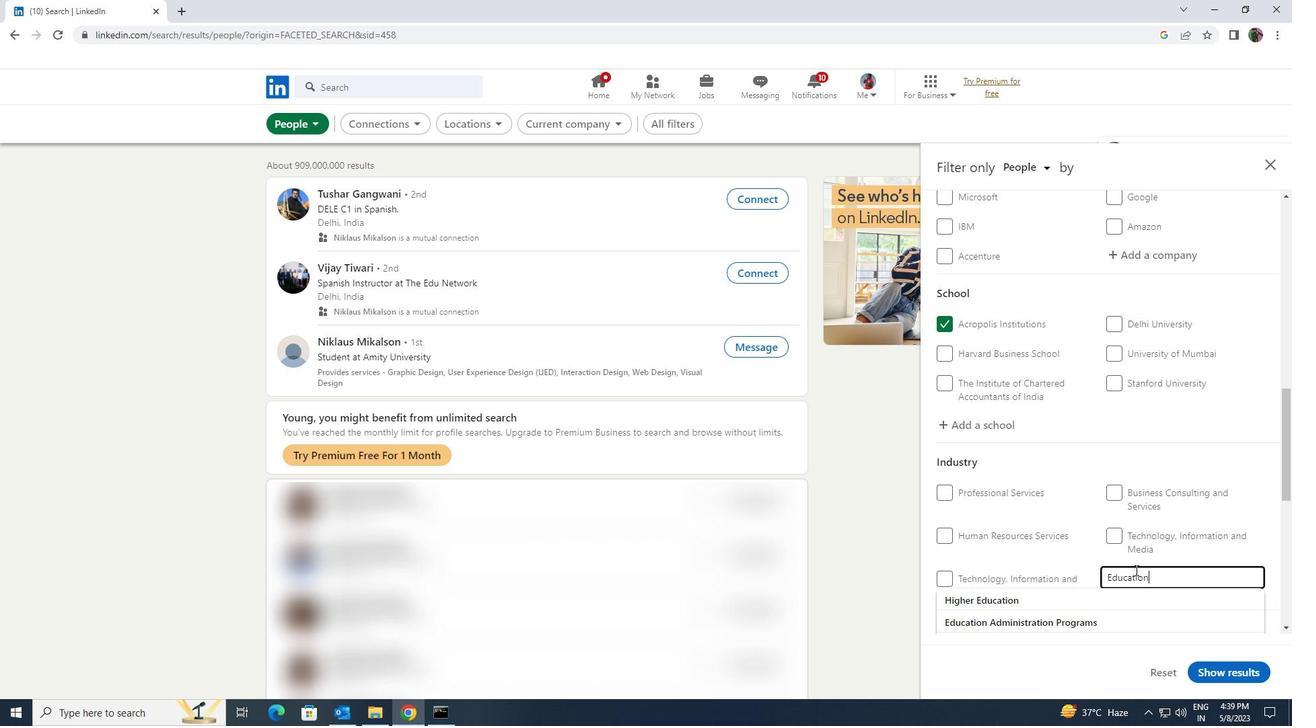 
Action: Mouse moved to (1121, 621)
Screenshot: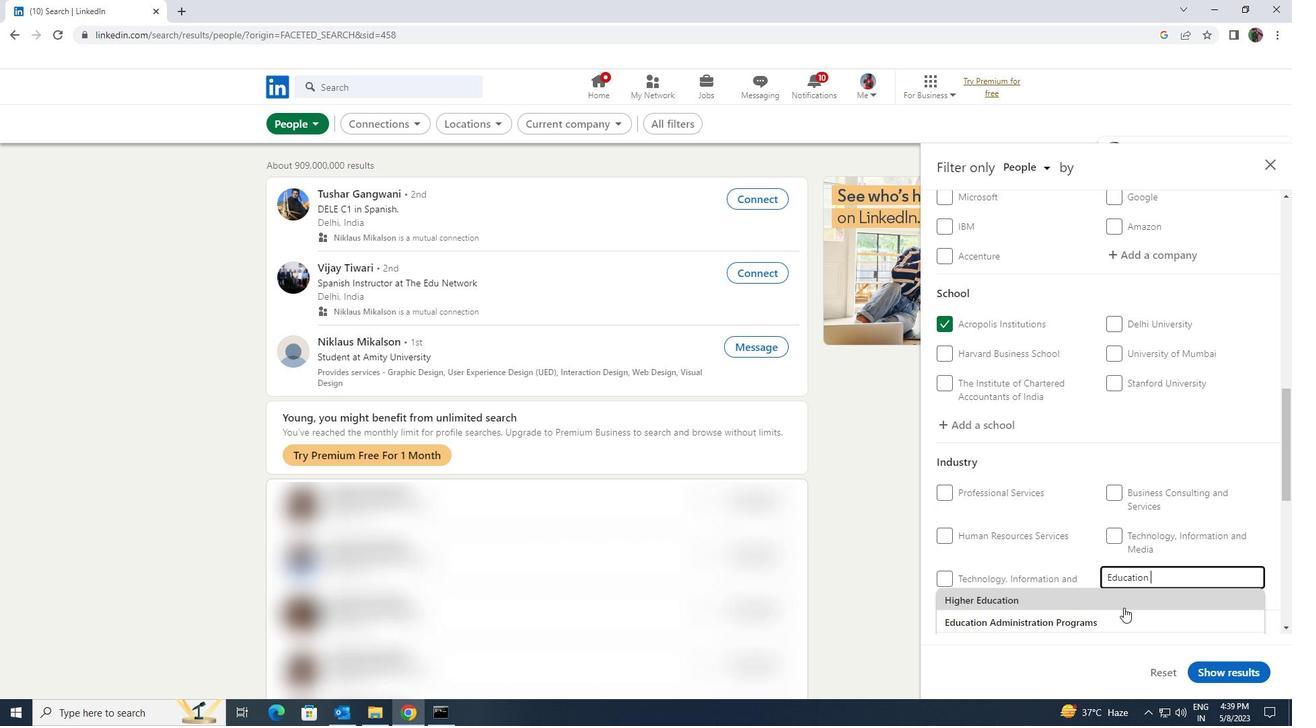 
Action: Mouse pressed left at (1121, 621)
Screenshot: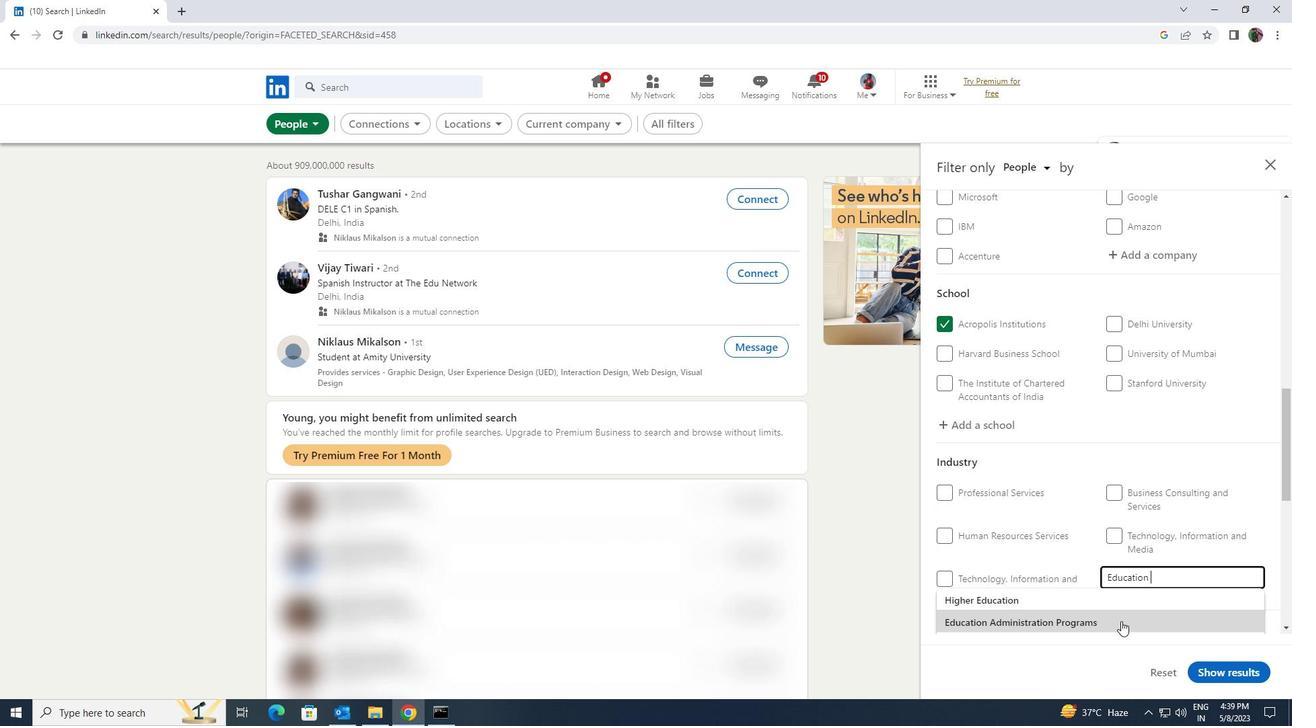 
Action: Mouse moved to (1121, 590)
Screenshot: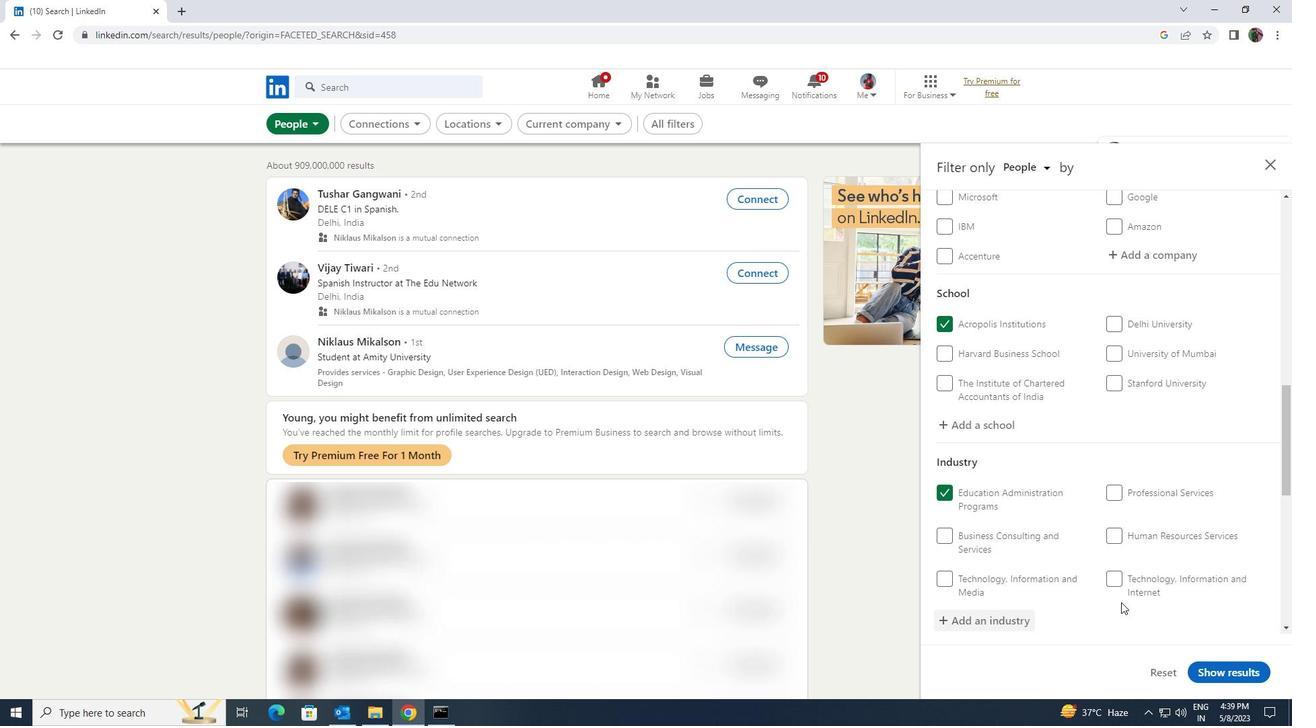 
Action: Mouse scrolled (1121, 590) with delta (0, 0)
Screenshot: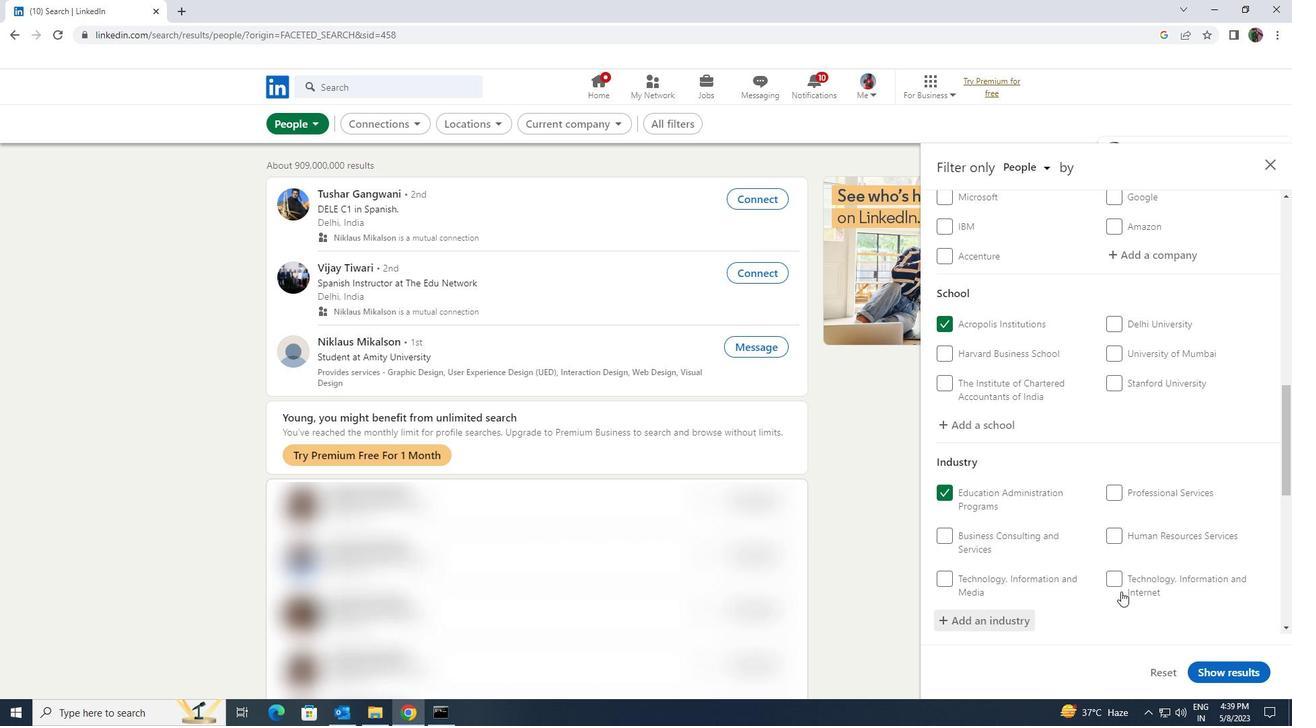 
Action: Mouse scrolled (1121, 590) with delta (0, 0)
Screenshot: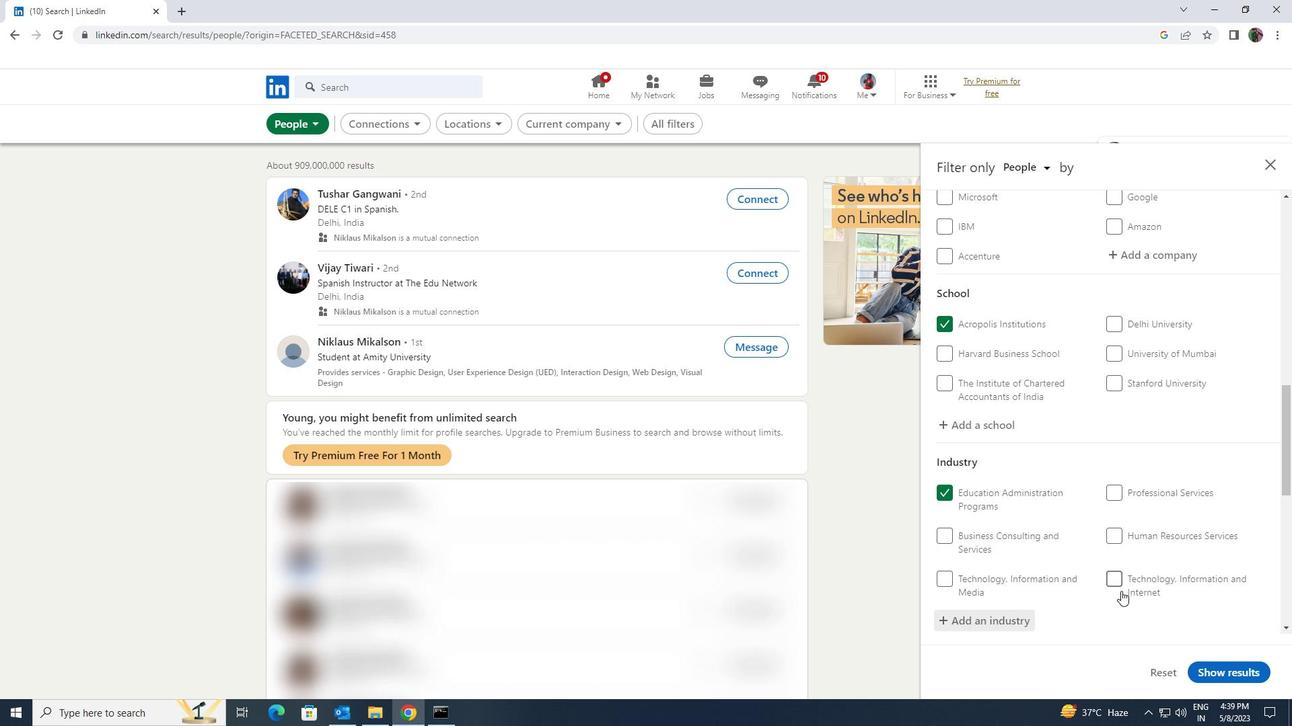 
Action: Mouse scrolled (1121, 590) with delta (0, 0)
Screenshot: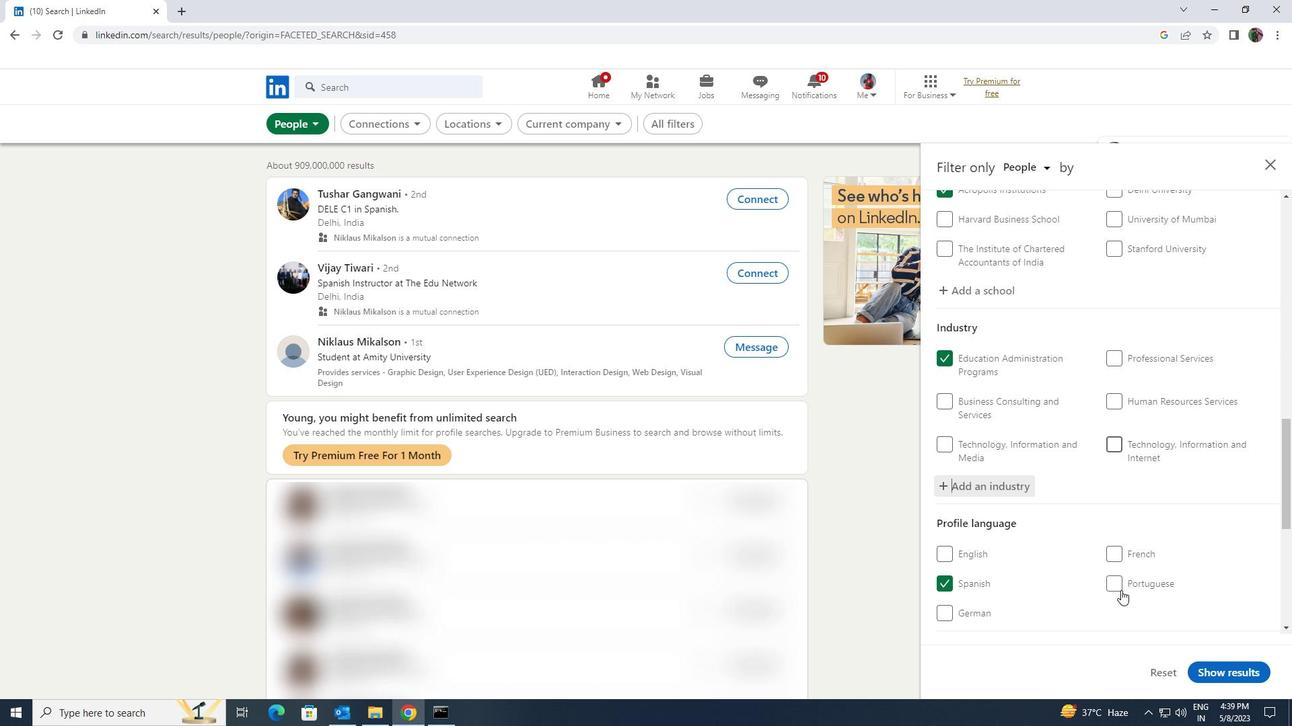 
Action: Mouse scrolled (1121, 590) with delta (0, 0)
Screenshot: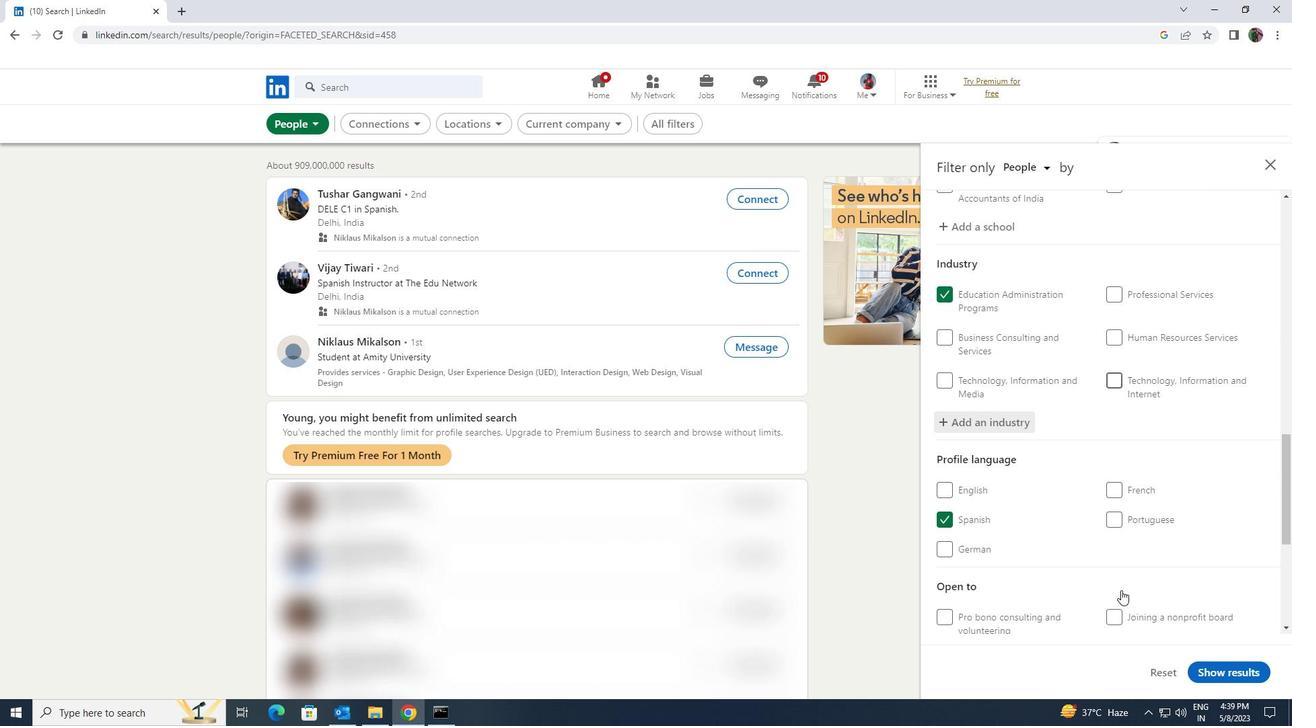 
Action: Mouse scrolled (1121, 590) with delta (0, 0)
Screenshot: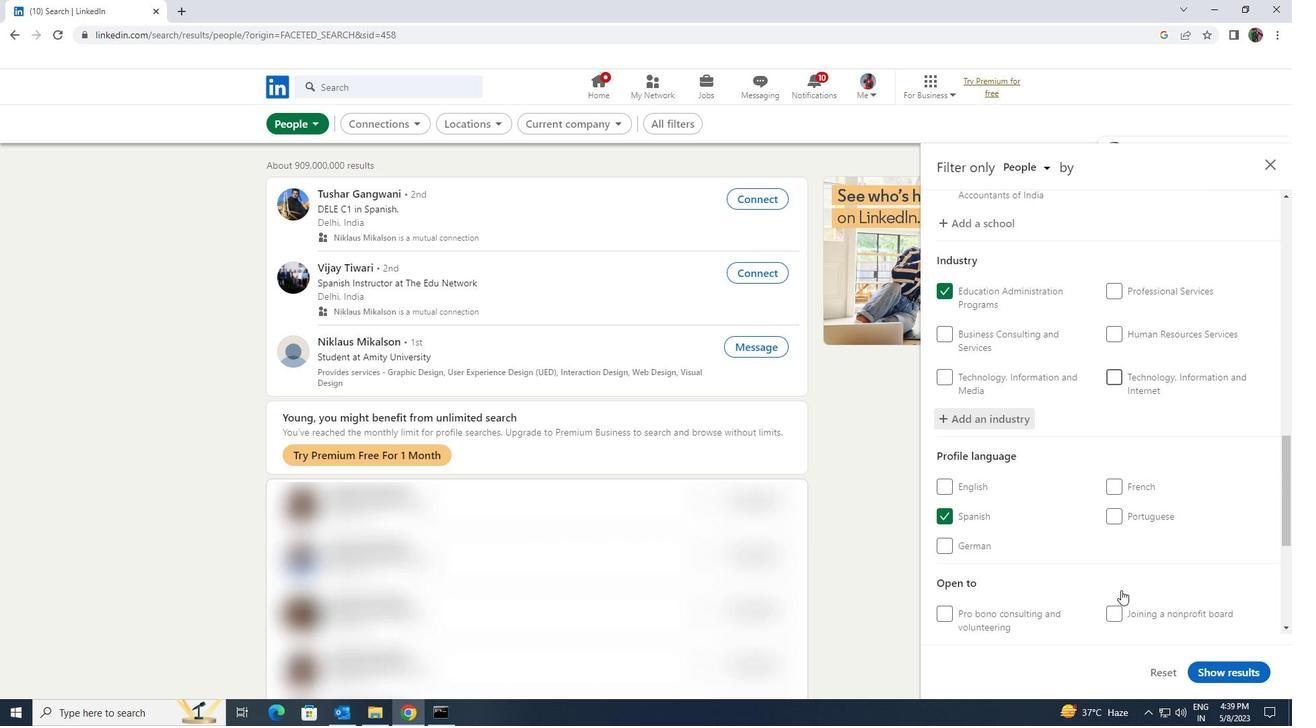 
Action: Mouse scrolled (1121, 590) with delta (0, 0)
Screenshot: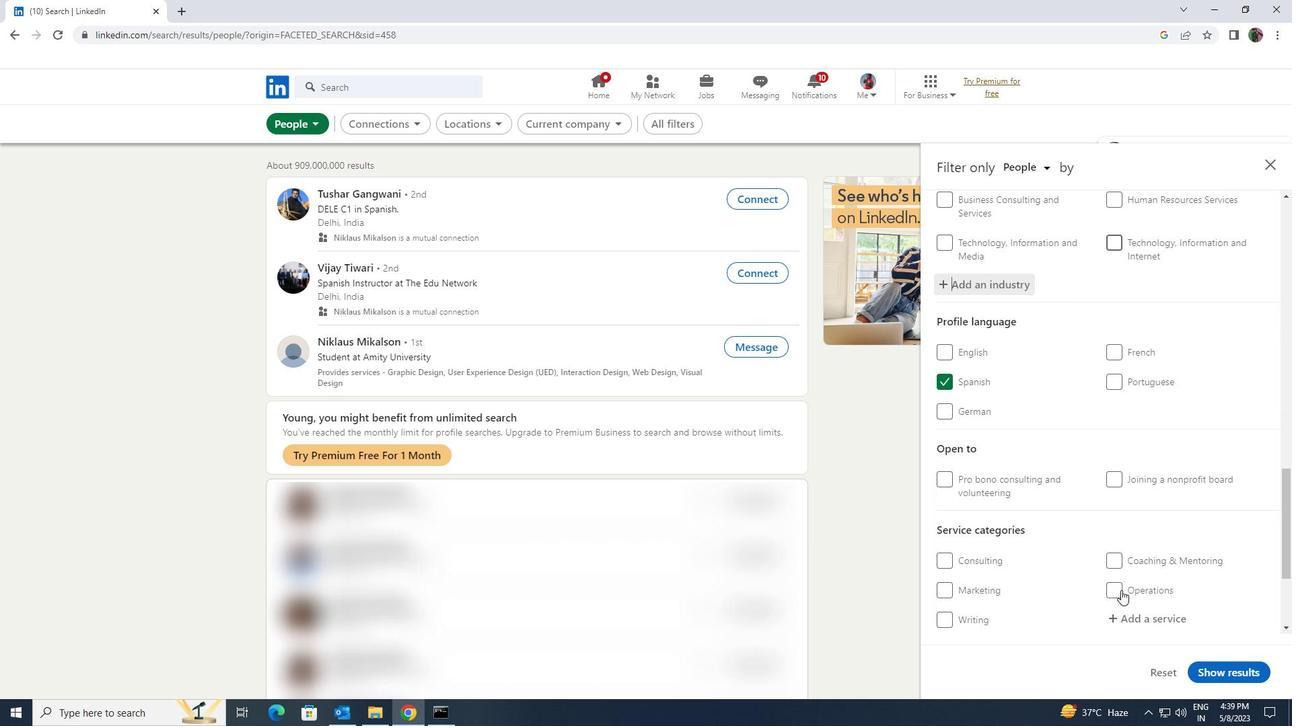 
Action: Mouse moved to (1113, 545)
Screenshot: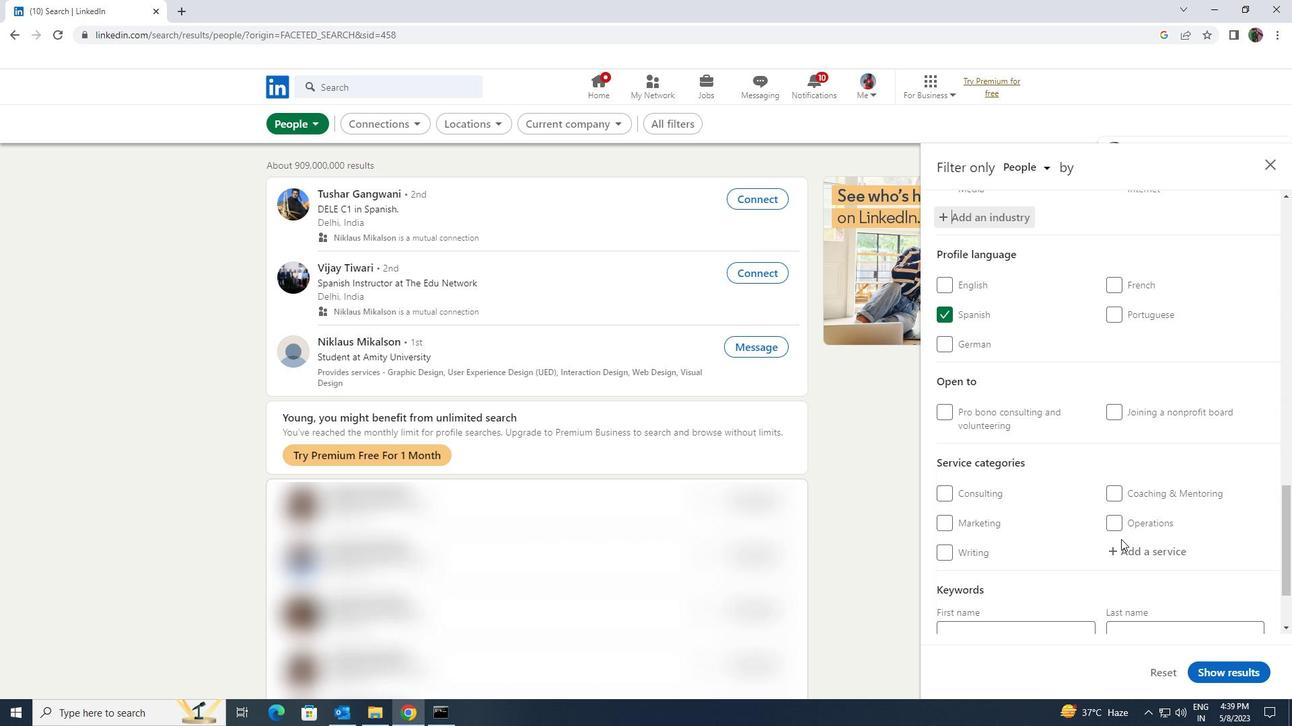 
Action: Mouse pressed left at (1113, 545)
Screenshot: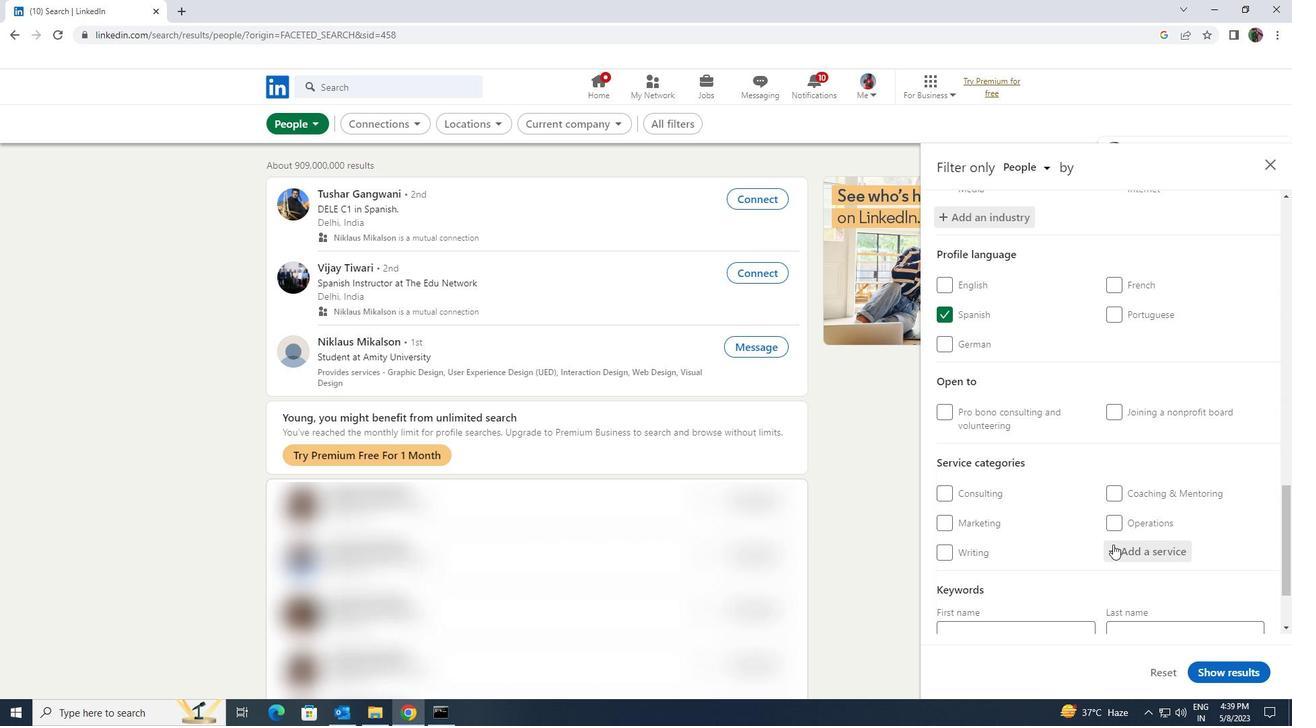 
Action: Key pressed <Key.shift>GHOSTWRITING
Screenshot: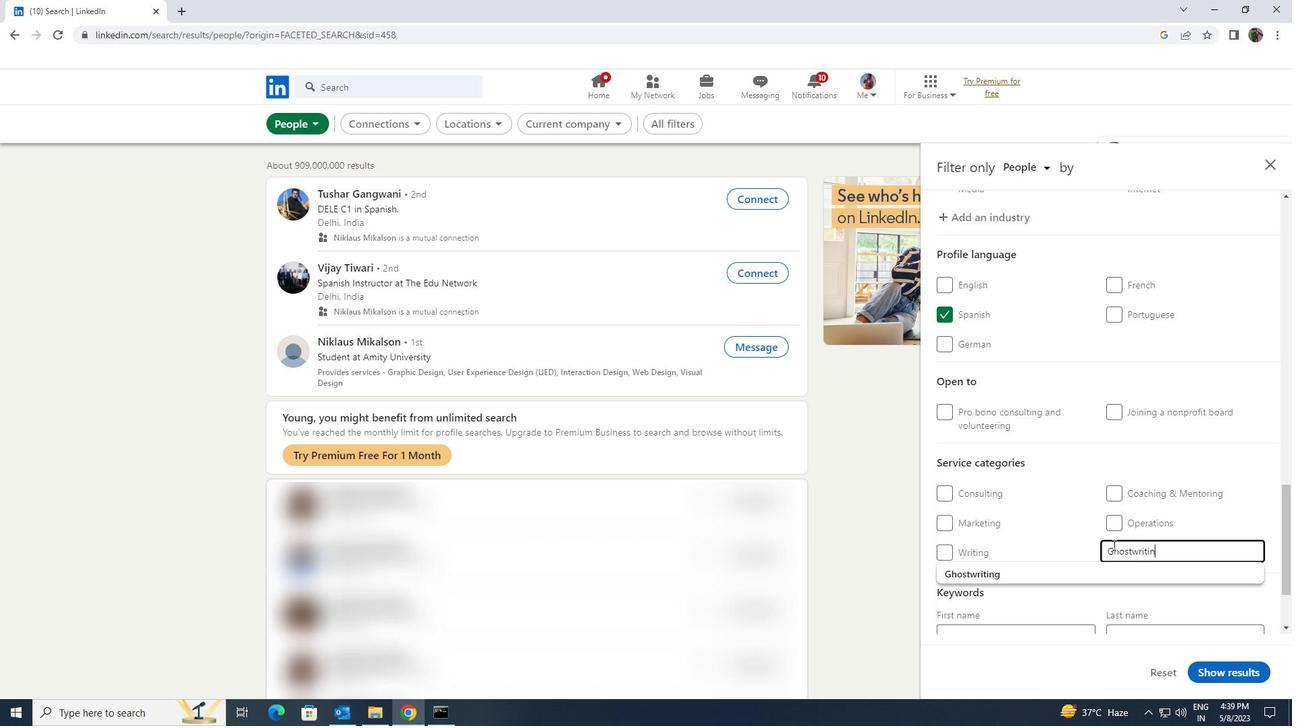 
Action: Mouse moved to (1104, 566)
Screenshot: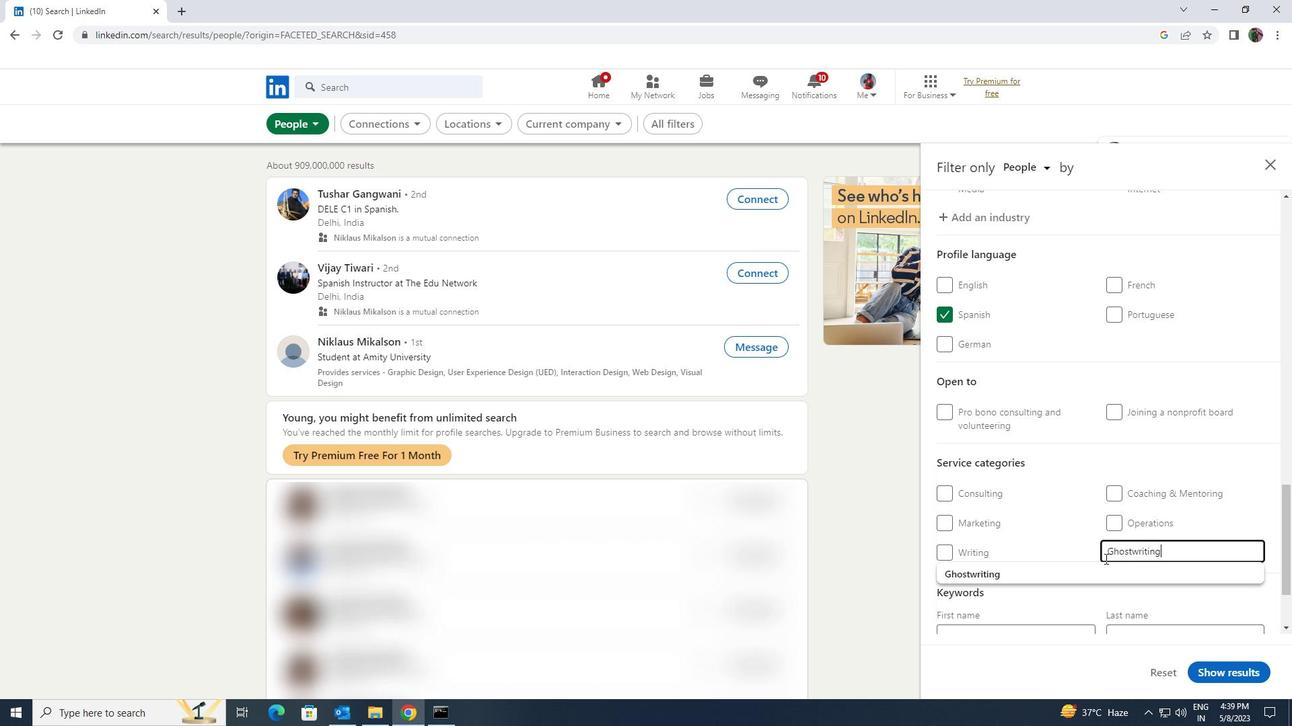 
Action: Mouse pressed left at (1104, 566)
Screenshot: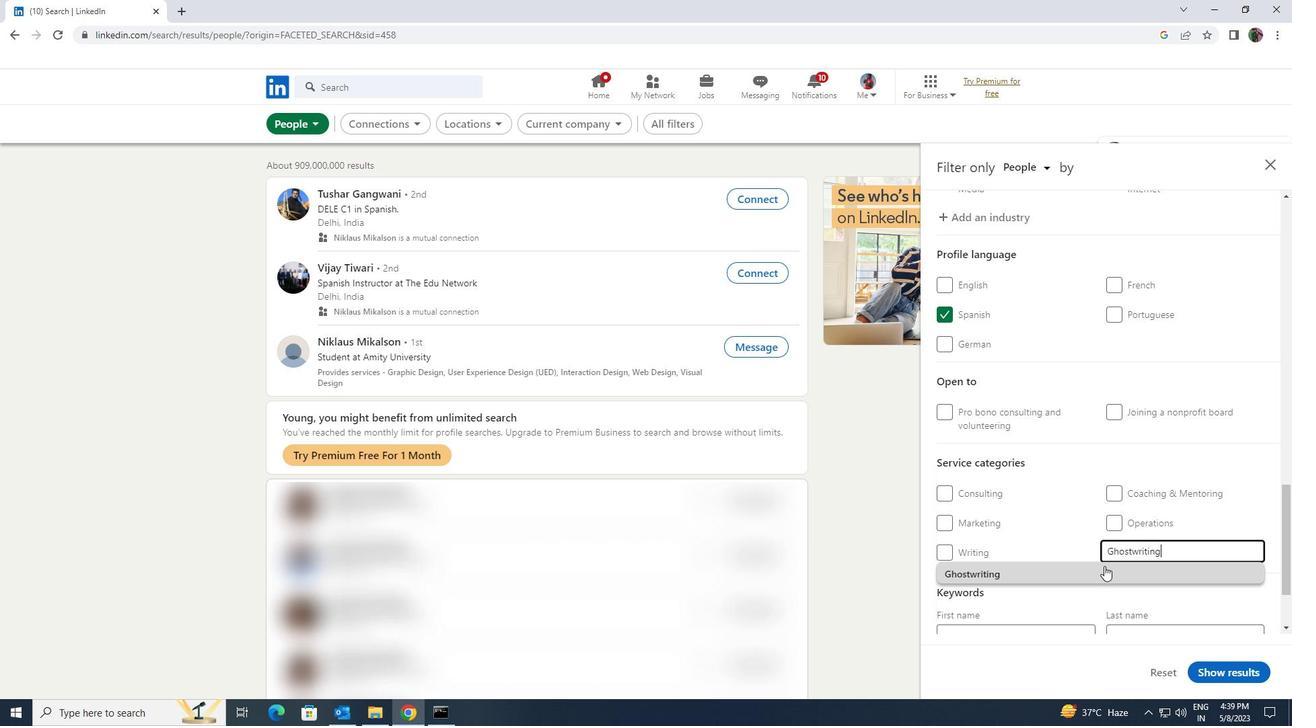 
Action: Mouse scrolled (1104, 566) with delta (0, 0)
Screenshot: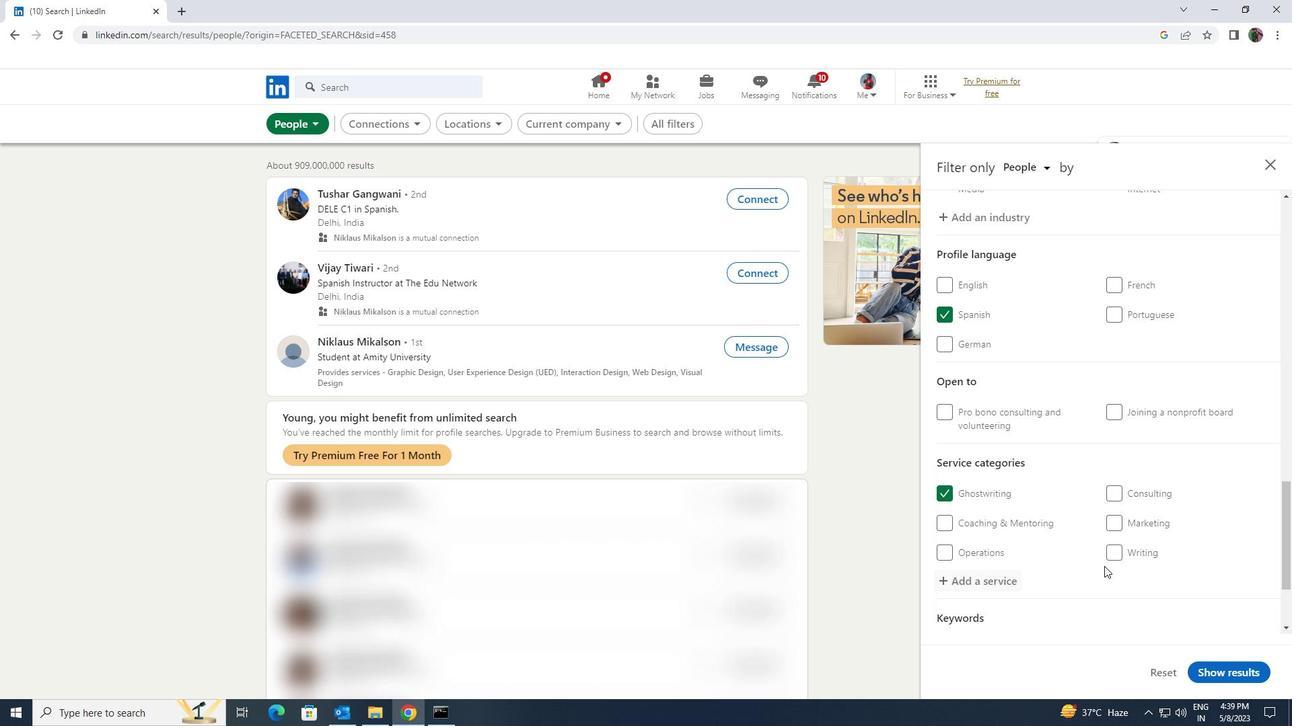 
Action: Mouse scrolled (1104, 566) with delta (0, 0)
Screenshot: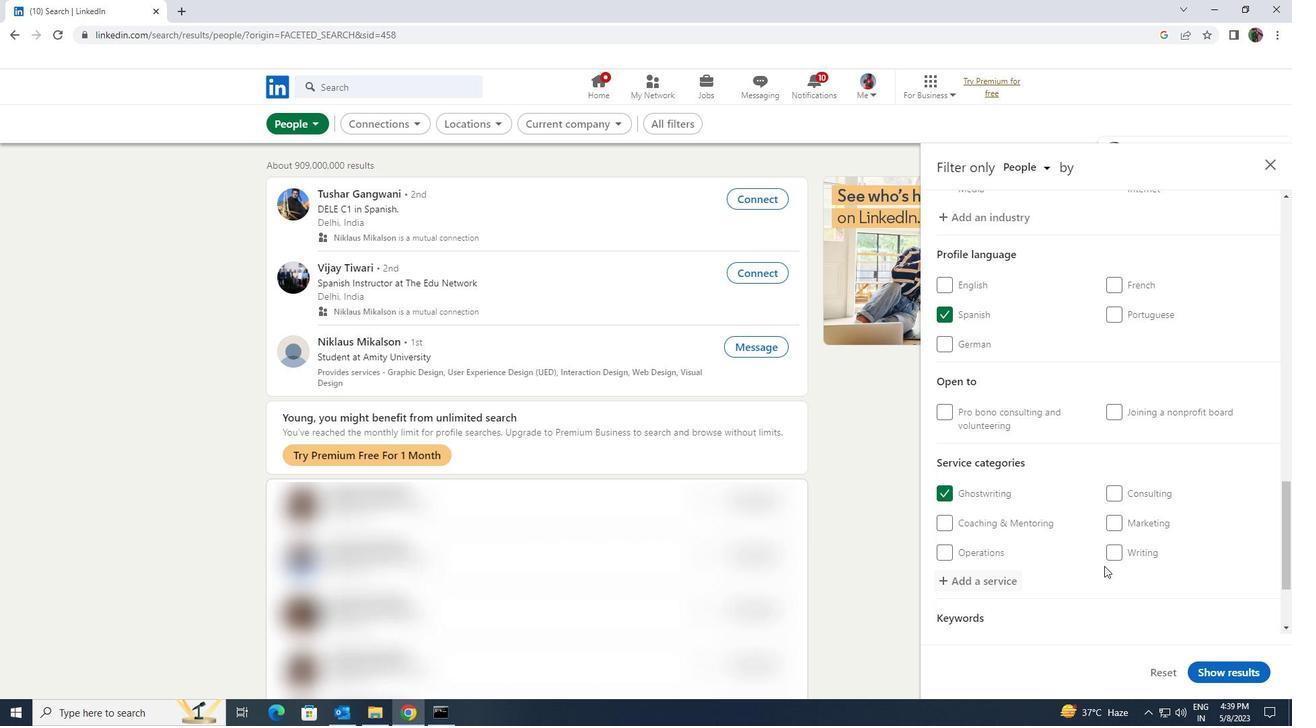 
Action: Mouse moved to (1090, 570)
Screenshot: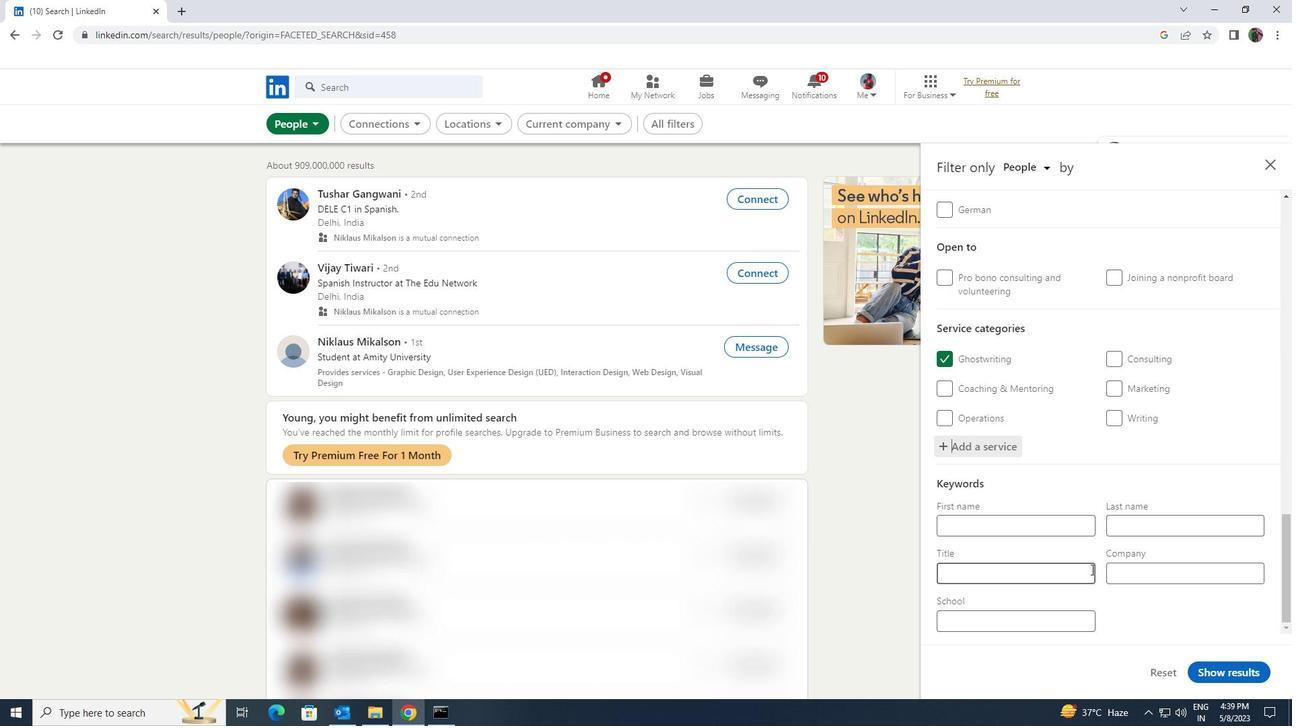 
Action: Mouse pressed left at (1090, 570)
Screenshot: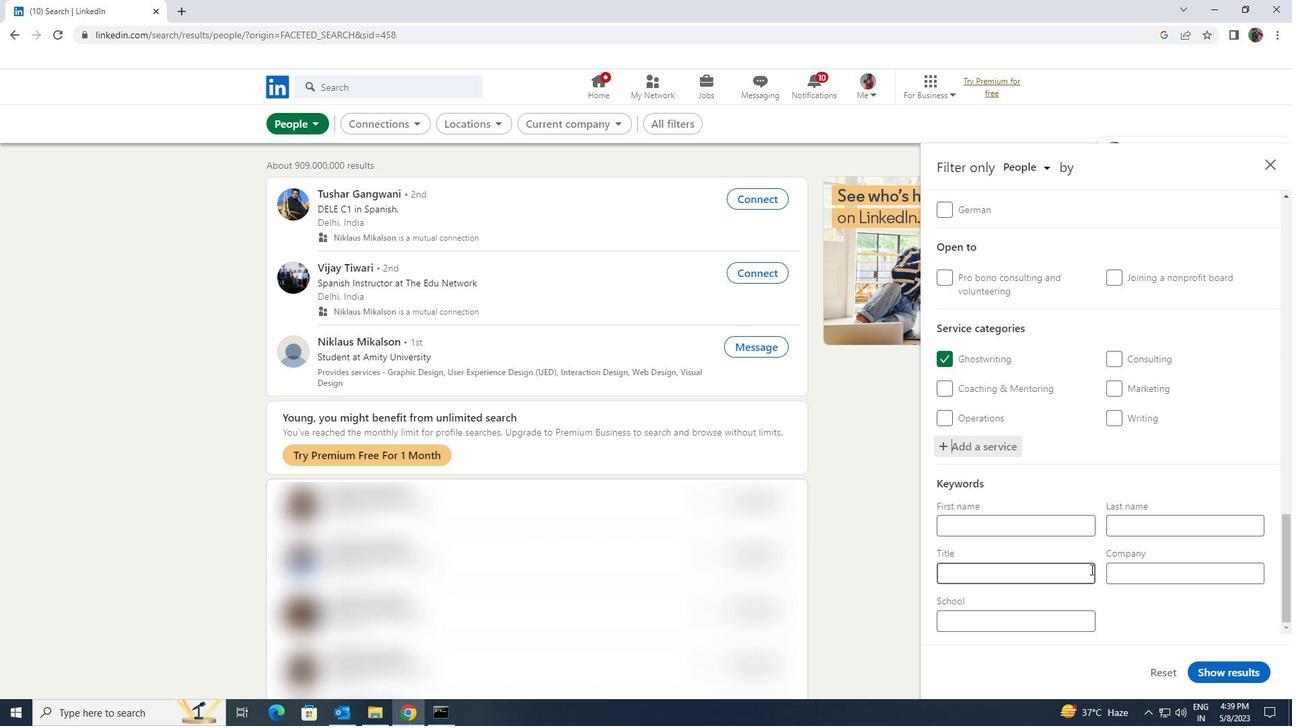 
Action: Key pressed <Key.shift><Key.shift><Key.shift><Key.shift><Key.shift><Key.shift><Key.shift><Key.shift><Key.shift><Key.shift><Key.shift><Key.shift><Key.shift><Key.shift>DIRECTOR<Key.space>OF<Key.space><Key.shift>INSIDE<Key.space><Key.shift>SALES
Screenshot: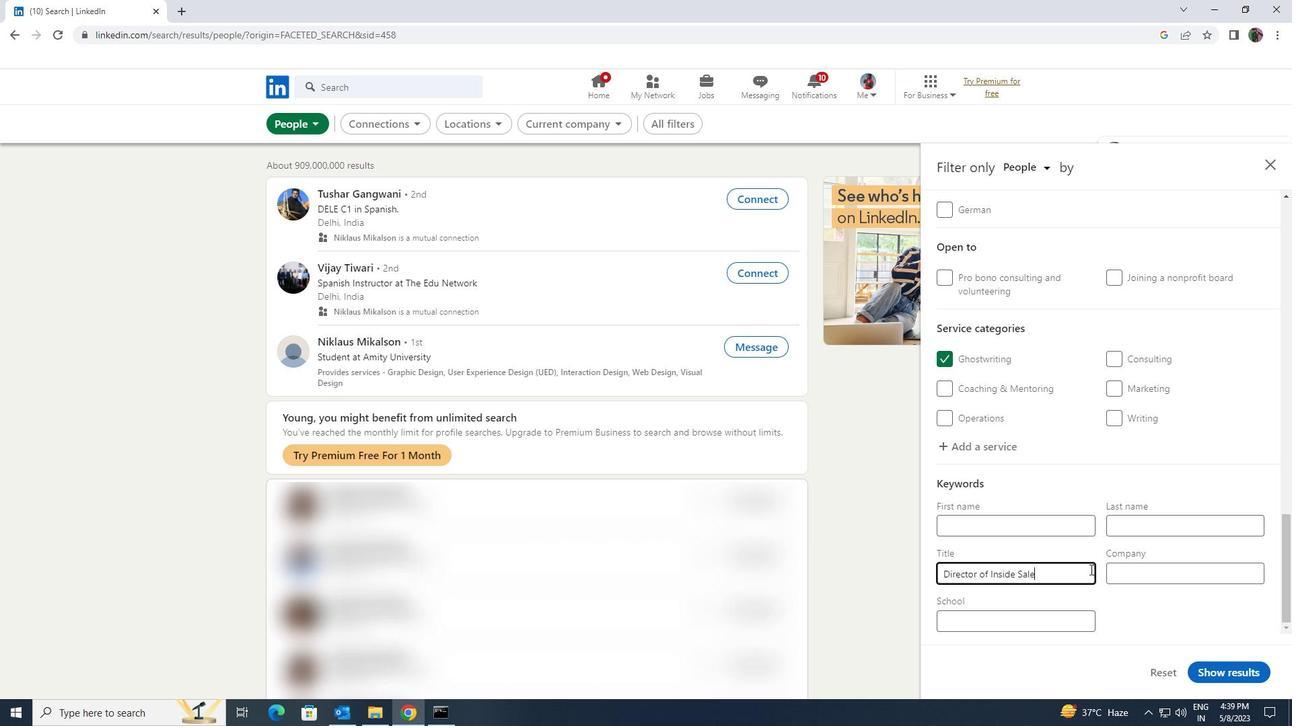 
Action: Mouse moved to (1216, 671)
Screenshot: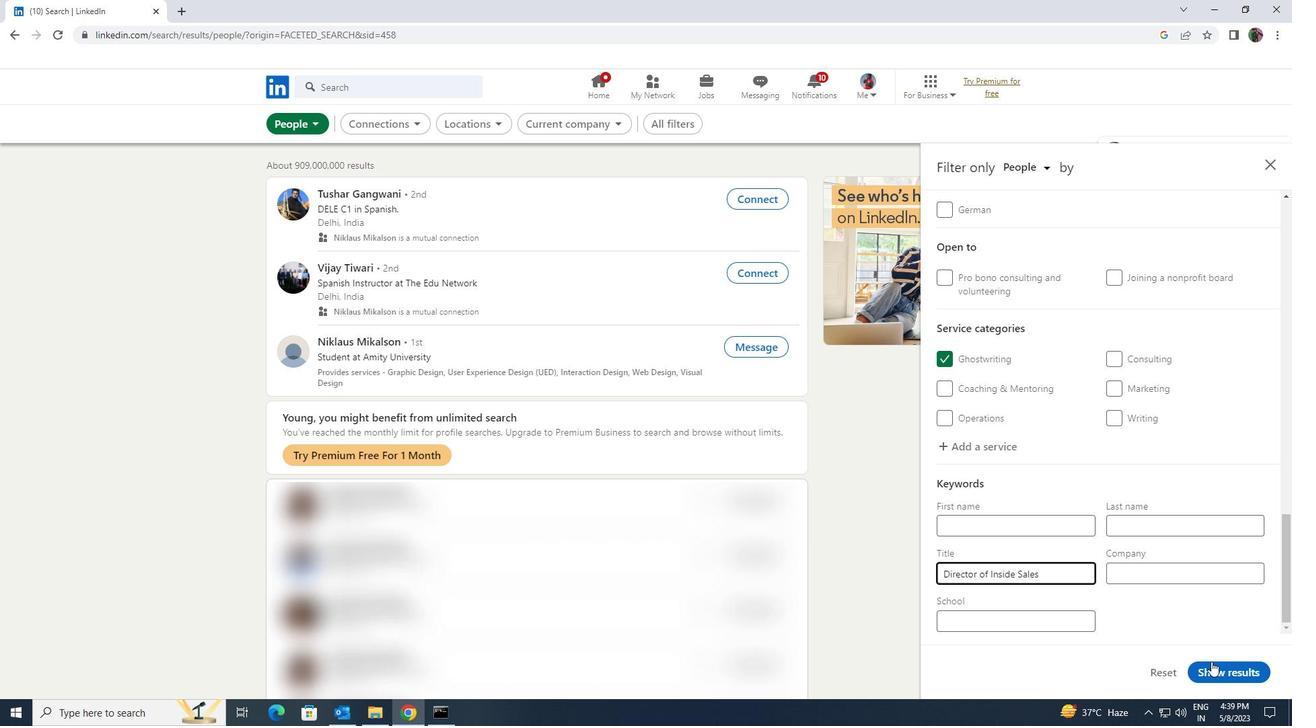 
Action: Mouse pressed left at (1216, 671)
Screenshot: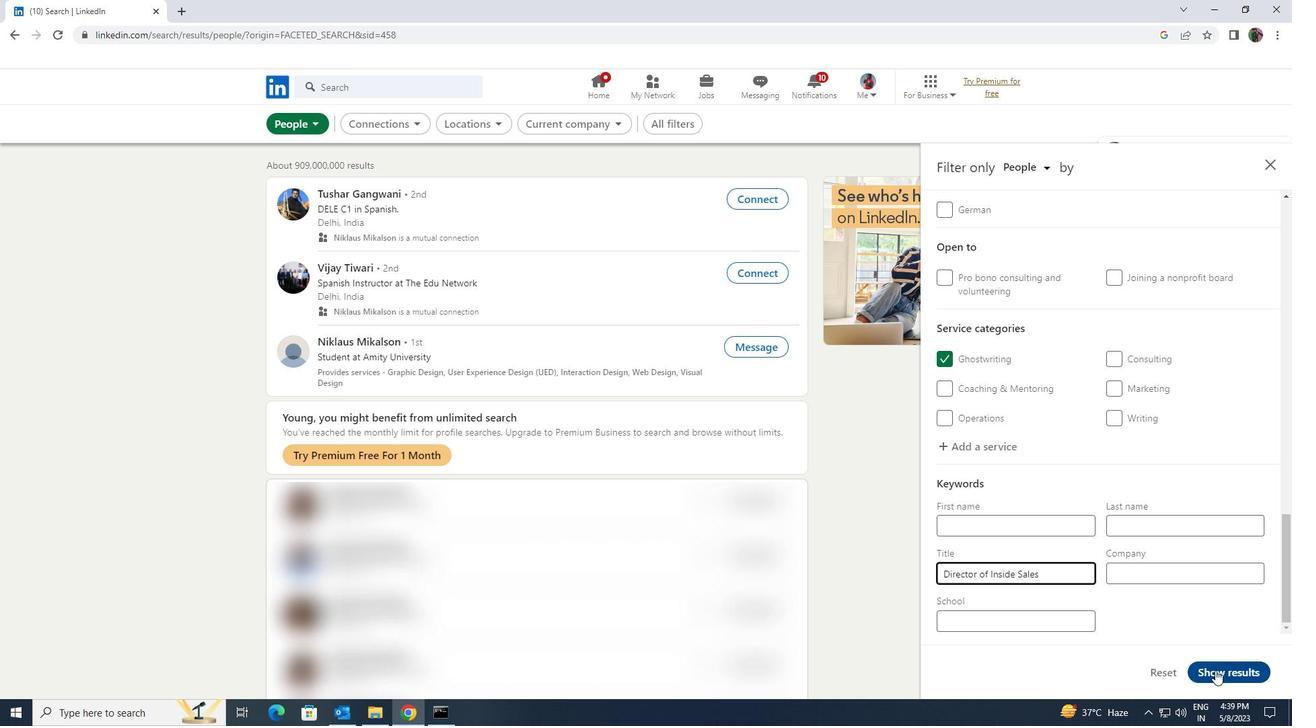 
